 Task: Find connections with filter location Güstrow with filter topic #Believewith filter profile language Spanish with filter current company Cuemath with filter school BBK DAV College for women Amritsar with filter industry Tobacco Manufacturing with filter service category HR Consulting with filter keywords title eCommerce Marketing Specialist
Action: Mouse moved to (333, 266)
Screenshot: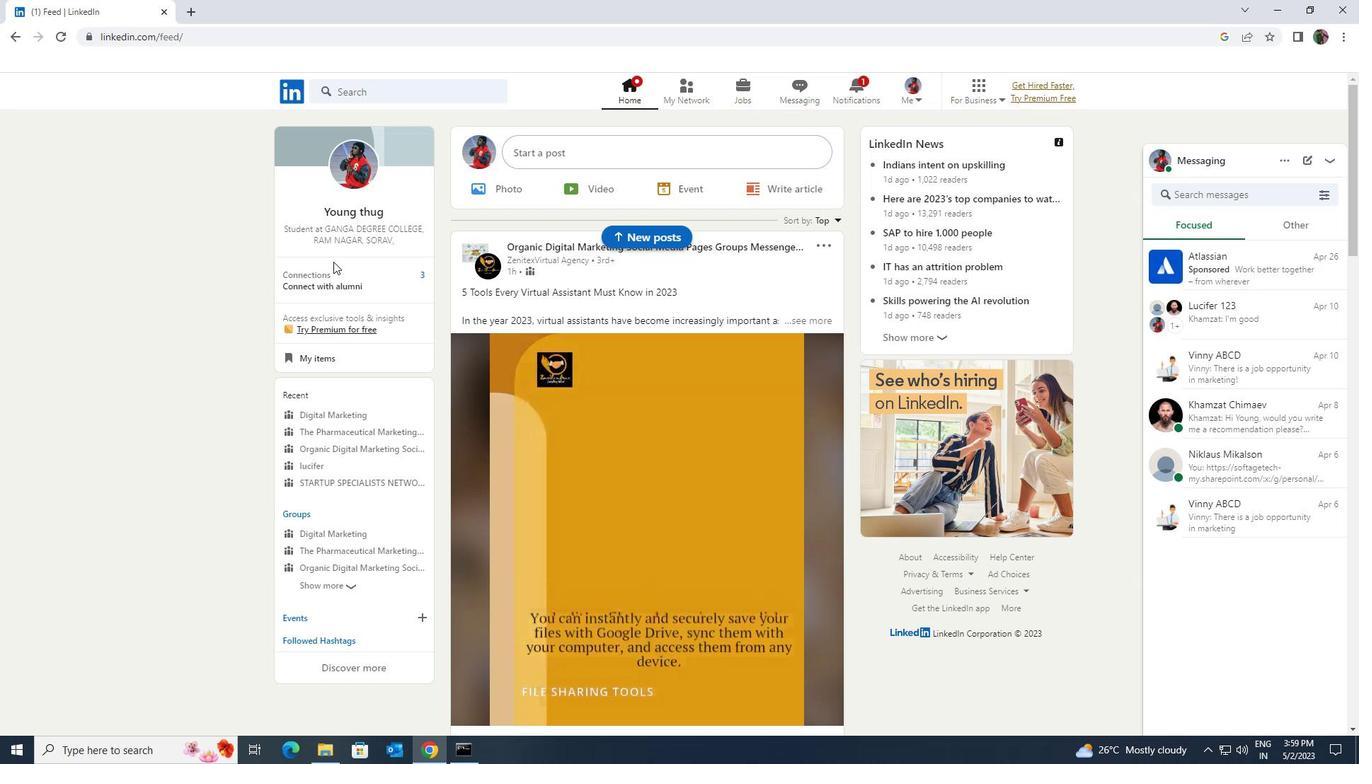 
Action: Mouse pressed left at (333, 266)
Screenshot: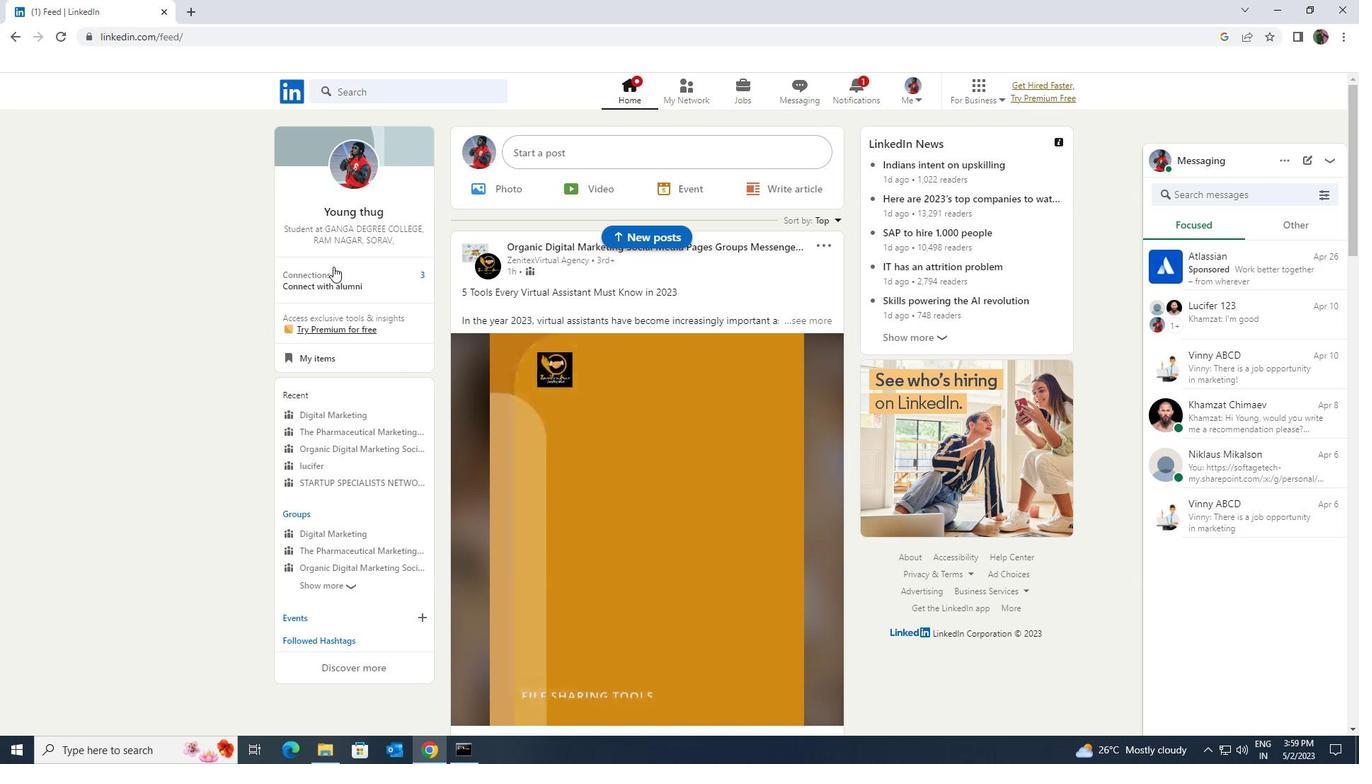 
Action: Mouse moved to (330, 172)
Screenshot: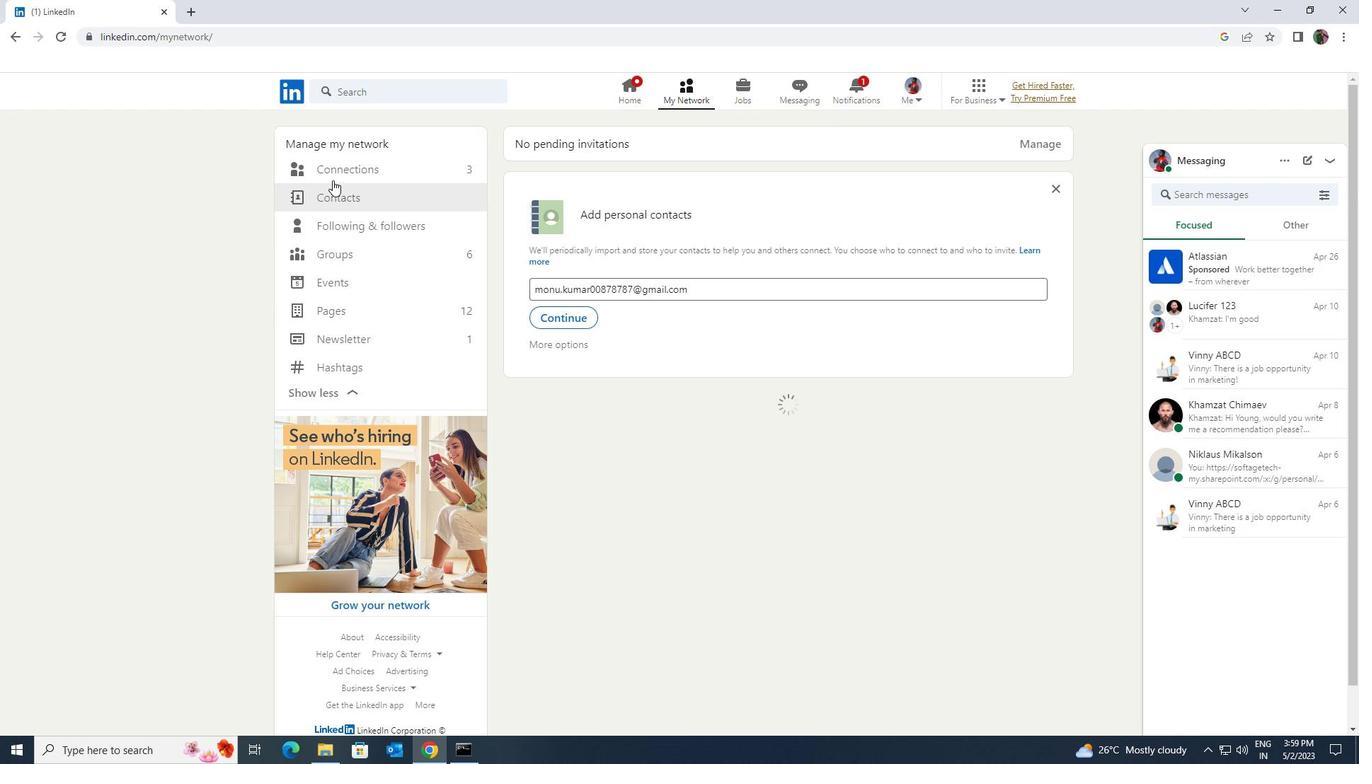 
Action: Mouse pressed left at (330, 172)
Screenshot: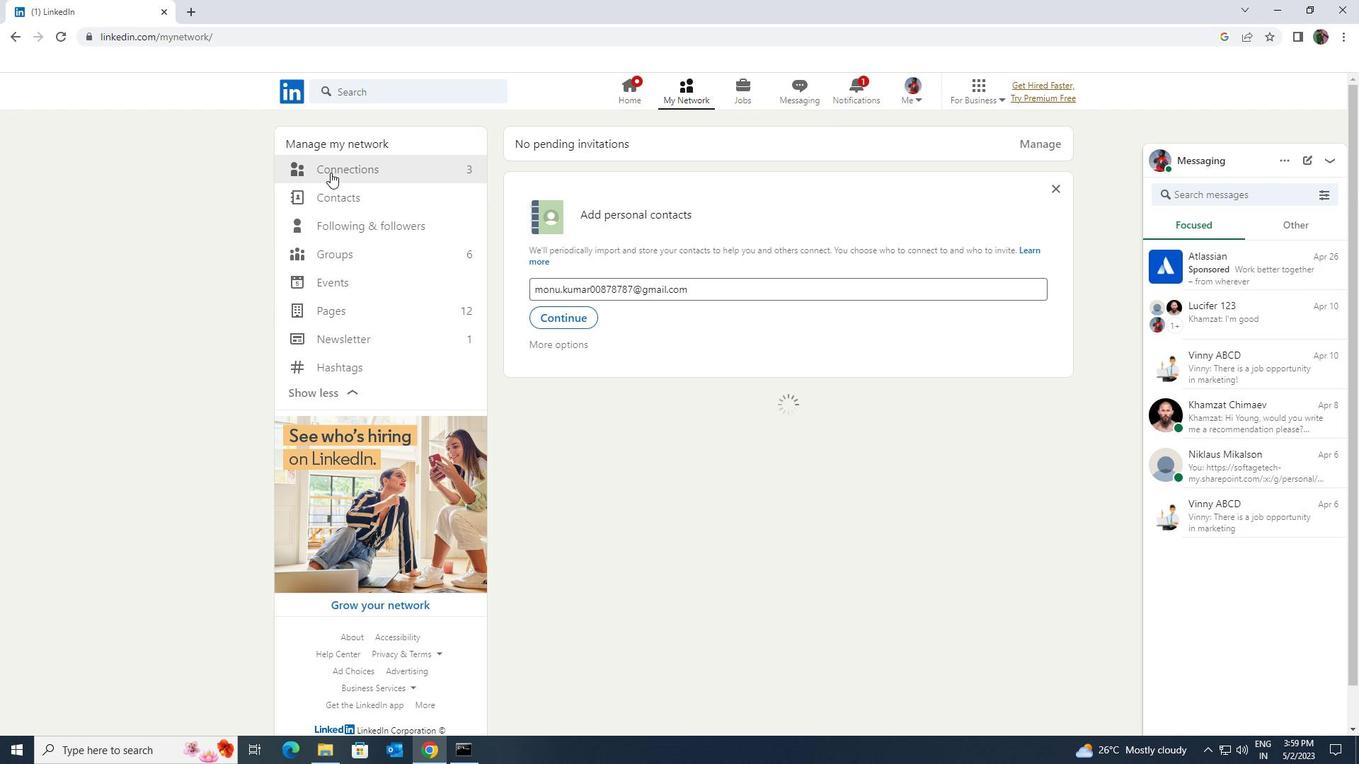 
Action: Mouse moved to (755, 174)
Screenshot: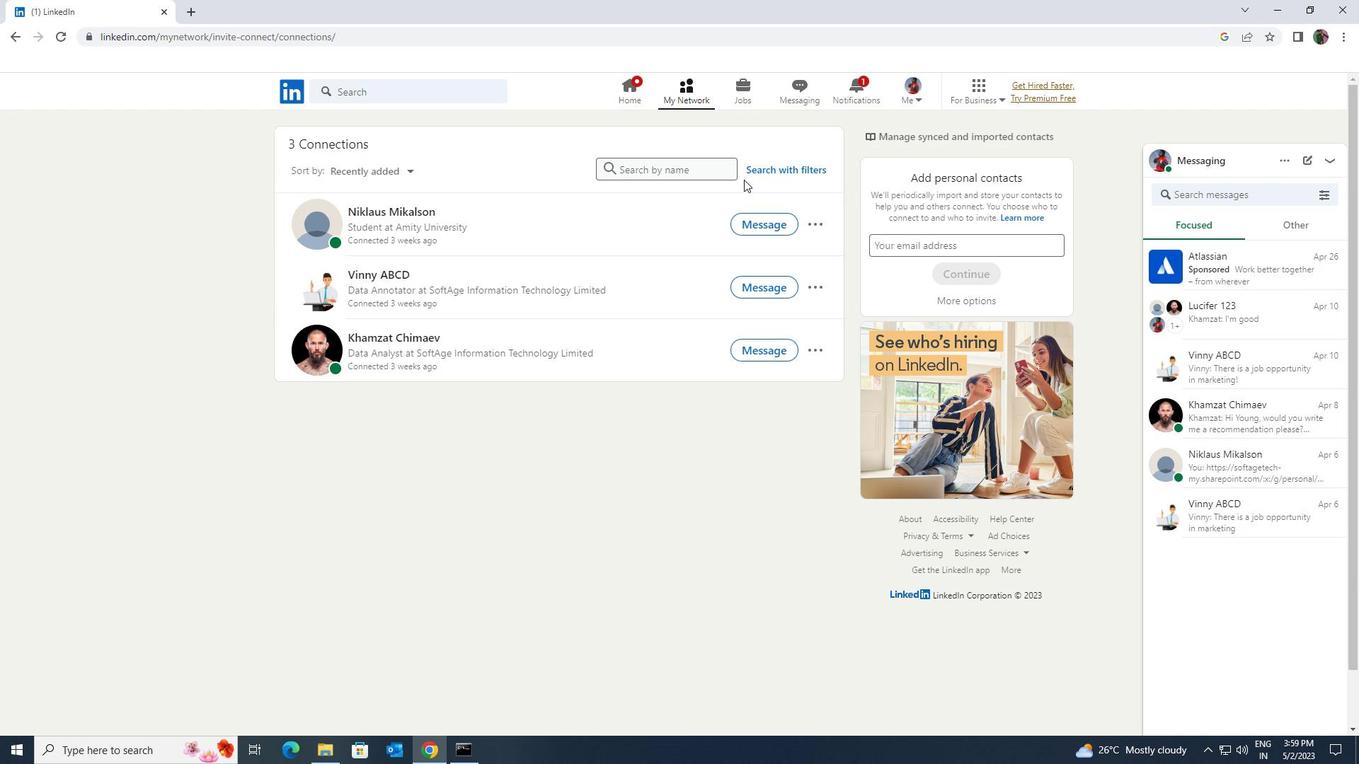 
Action: Mouse pressed left at (755, 174)
Screenshot: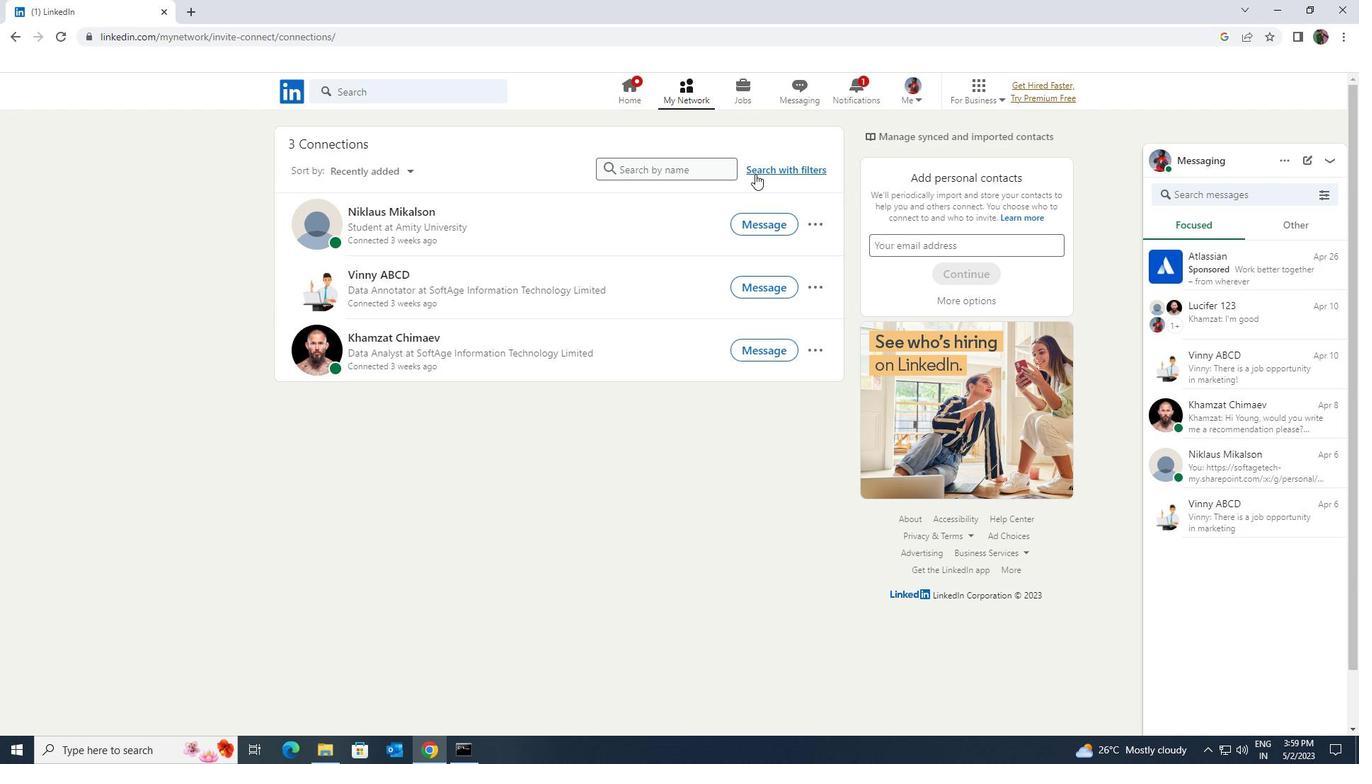 
Action: Mouse moved to (727, 126)
Screenshot: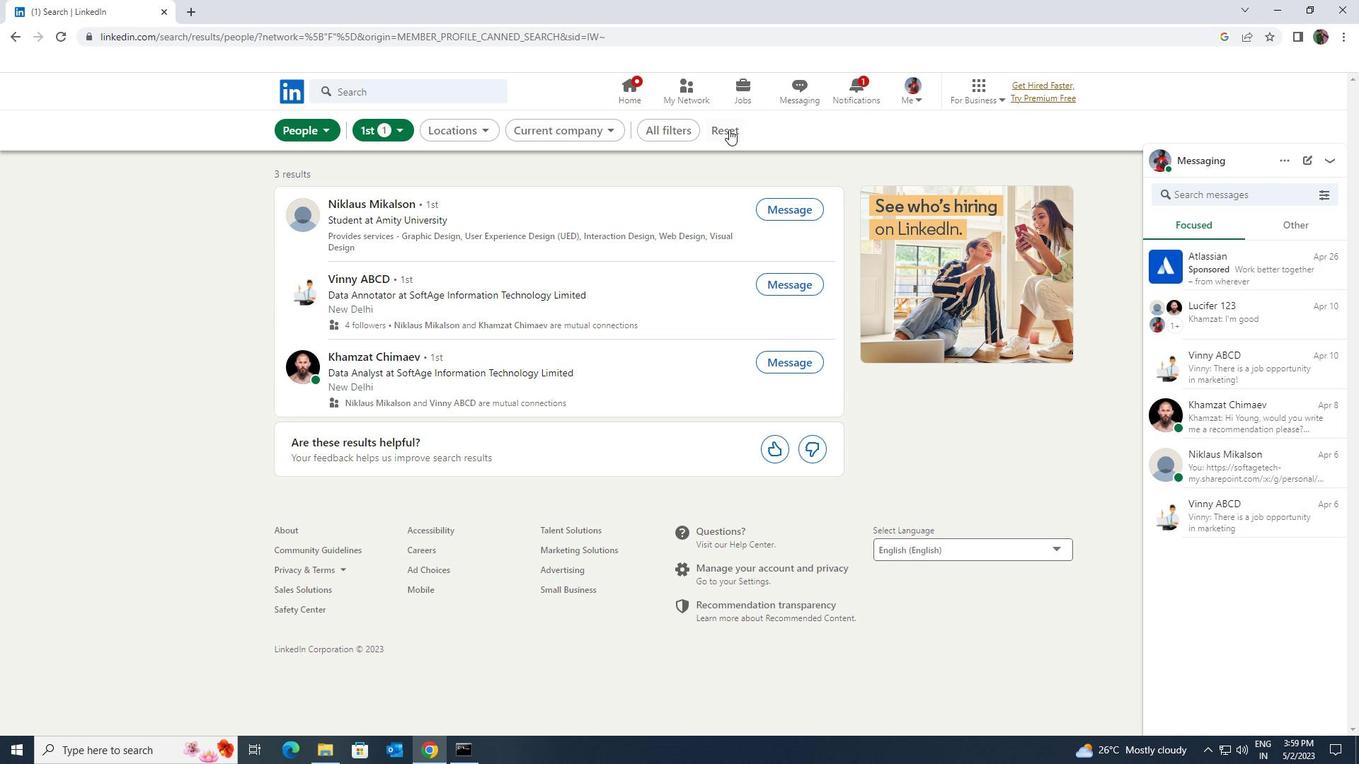 
Action: Mouse pressed left at (727, 126)
Screenshot: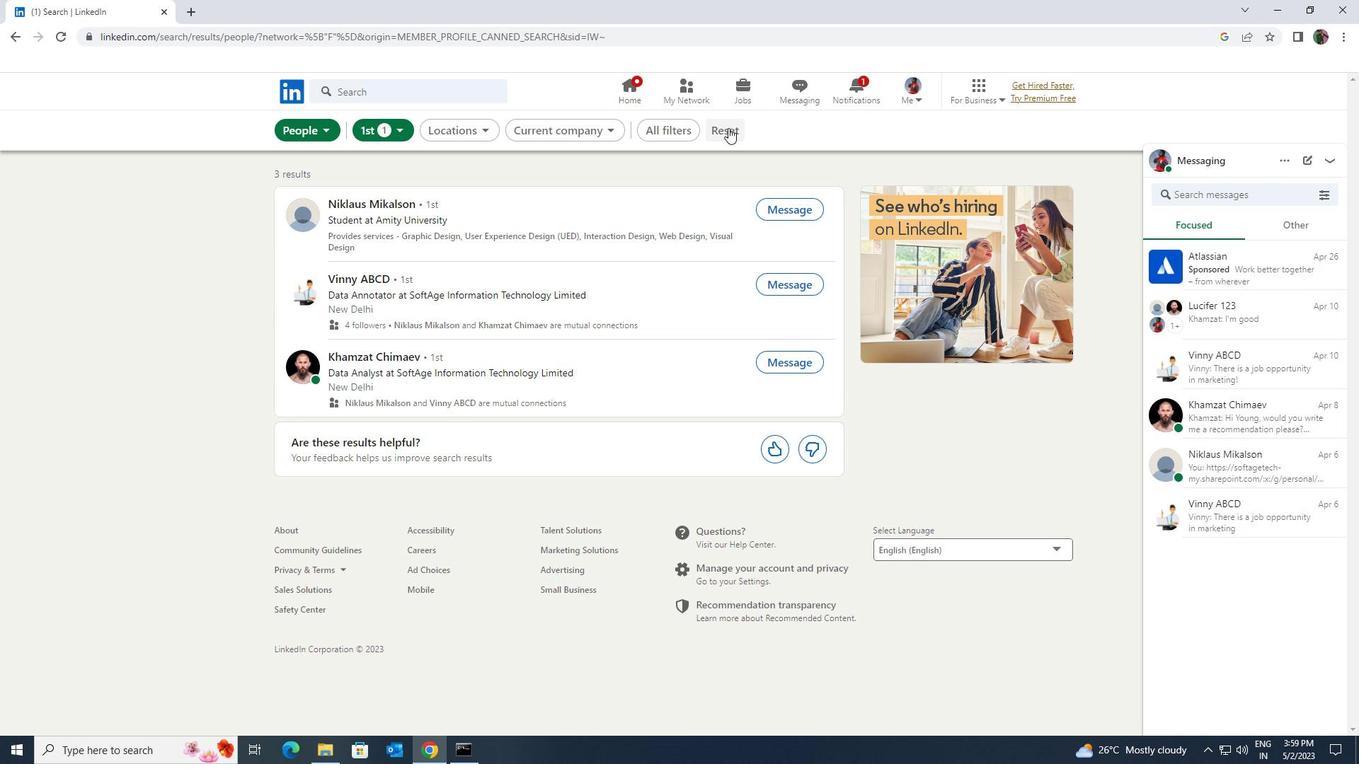 
Action: Mouse moved to (710, 127)
Screenshot: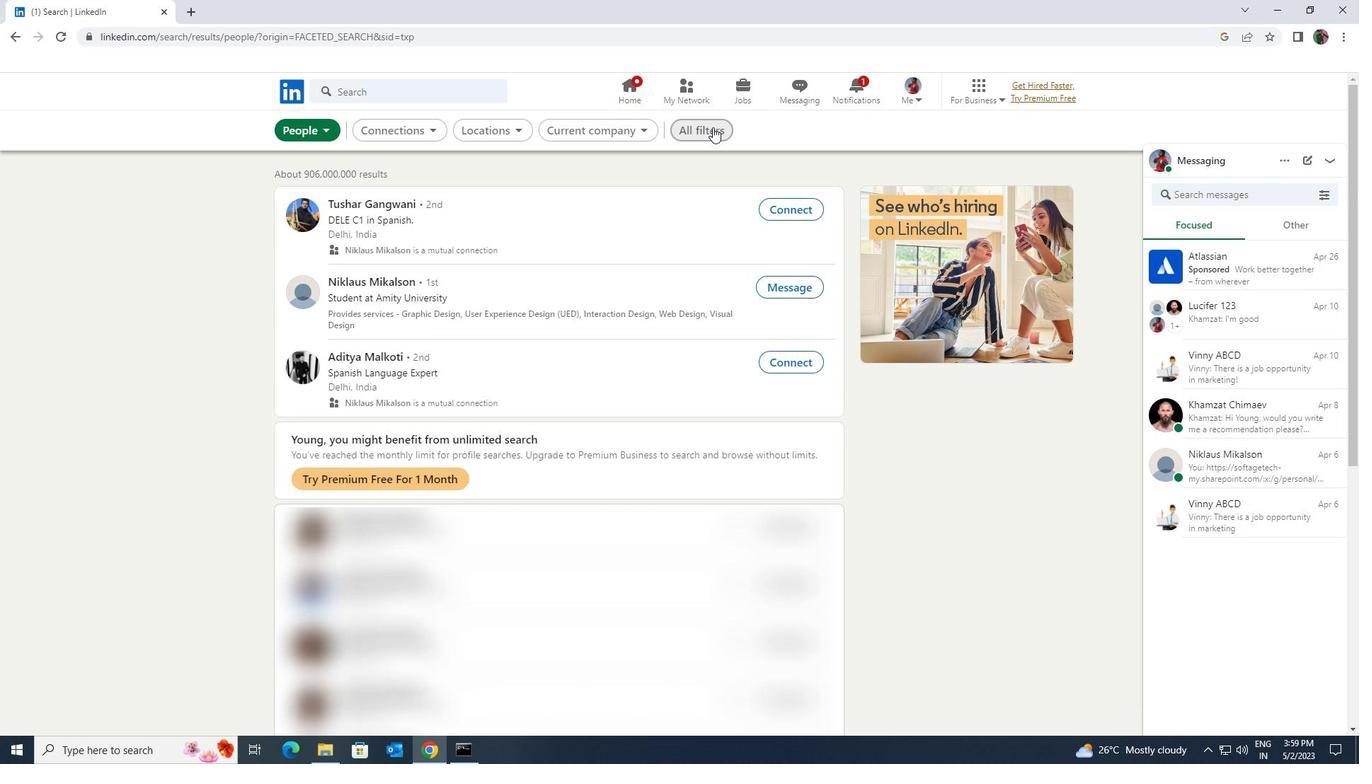 
Action: Mouse pressed left at (710, 127)
Screenshot: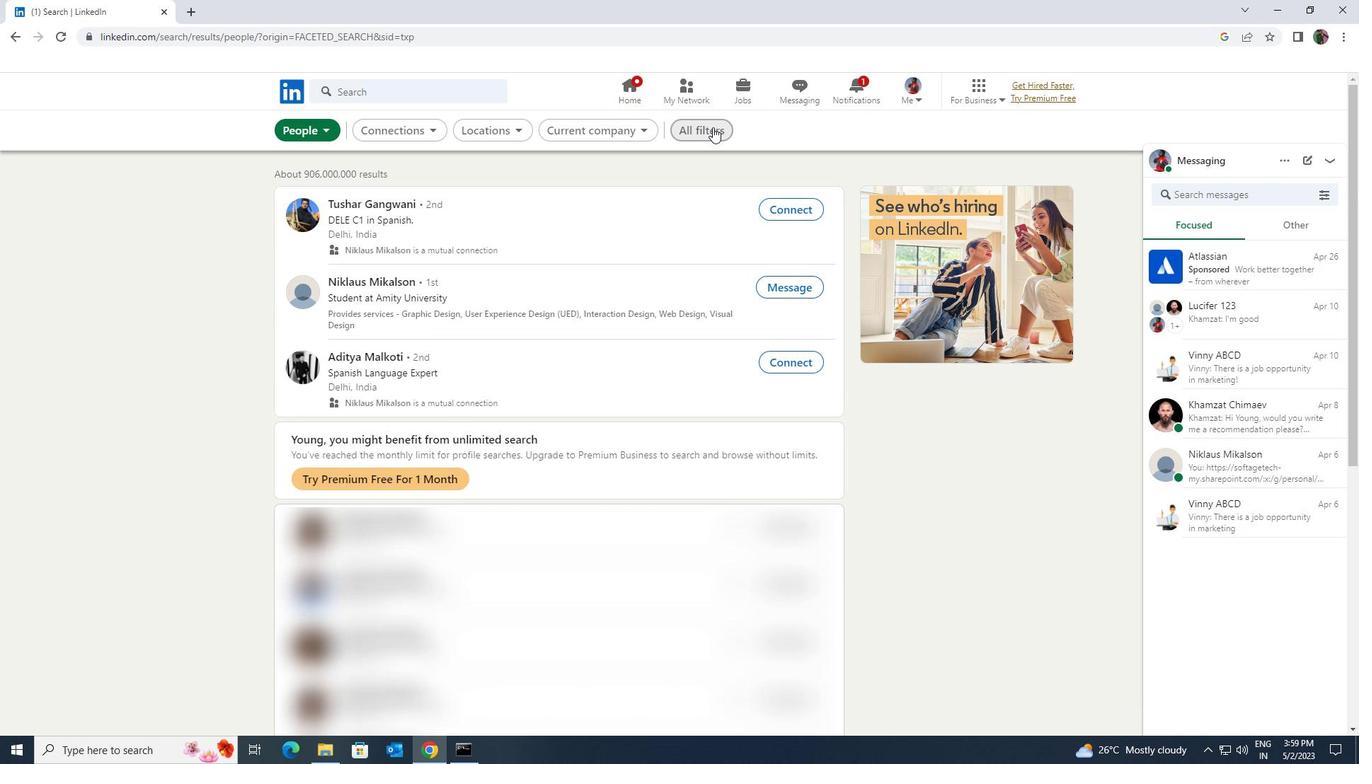 
Action: Mouse moved to (1168, 553)
Screenshot: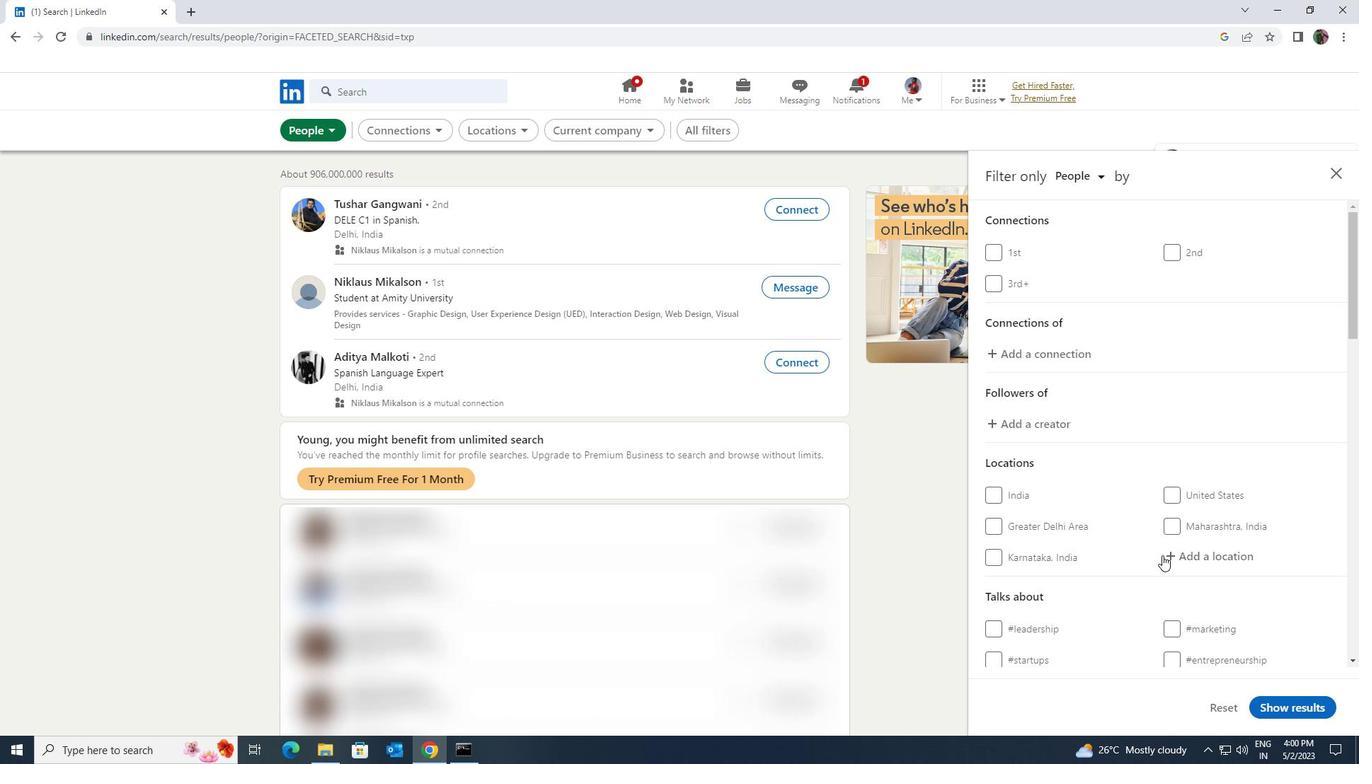 
Action: Mouse pressed left at (1168, 553)
Screenshot: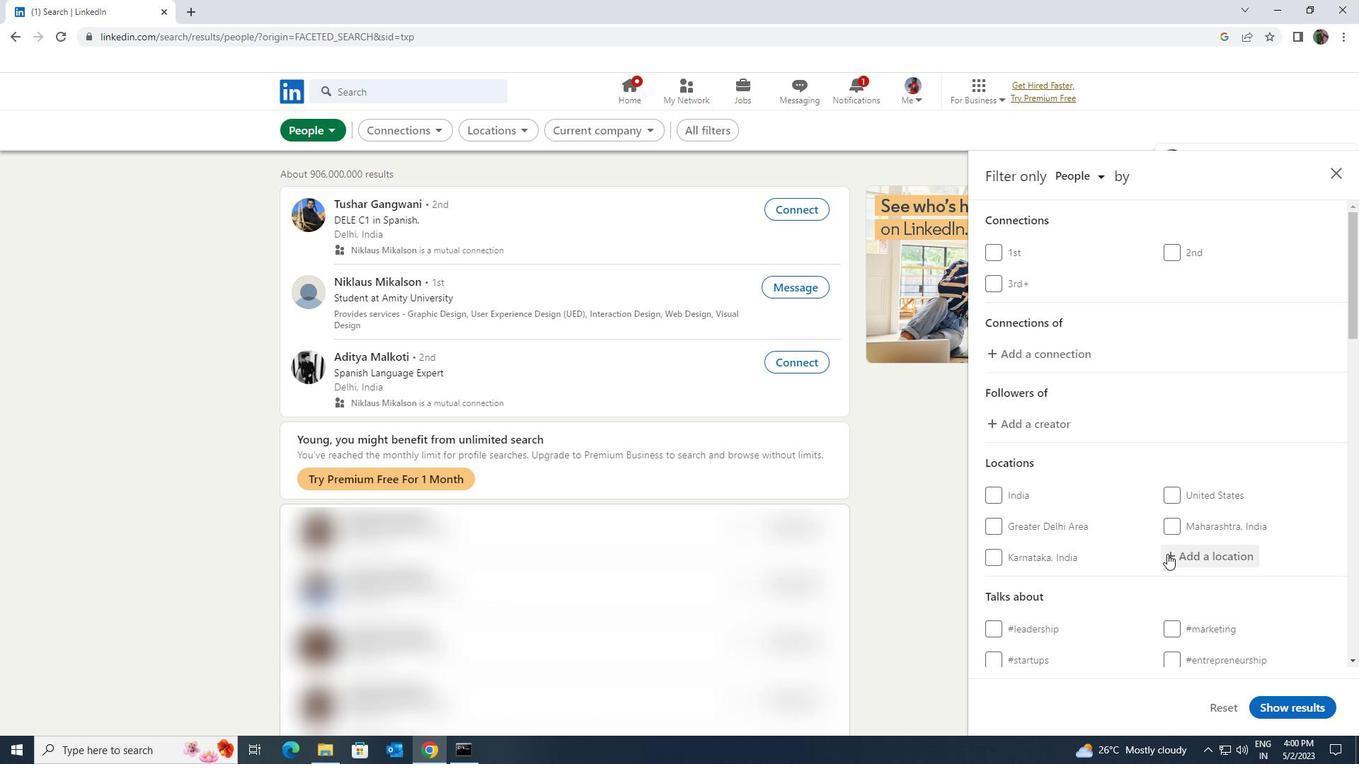 
Action: Key pressed <Key.caps_lock><Key.shift><Key.shift><Key.shift><Key.shift><Key.shift><Key.shift><Key.shift><Key.shift><Key.shift><Key.shift><Key.shift><Key.shift><Key.shift><Key.shift><Key.shift><Key.shift><Key.shift><Key.shift><Key.shift><Key.caps_lock>GUSTROW
Screenshot: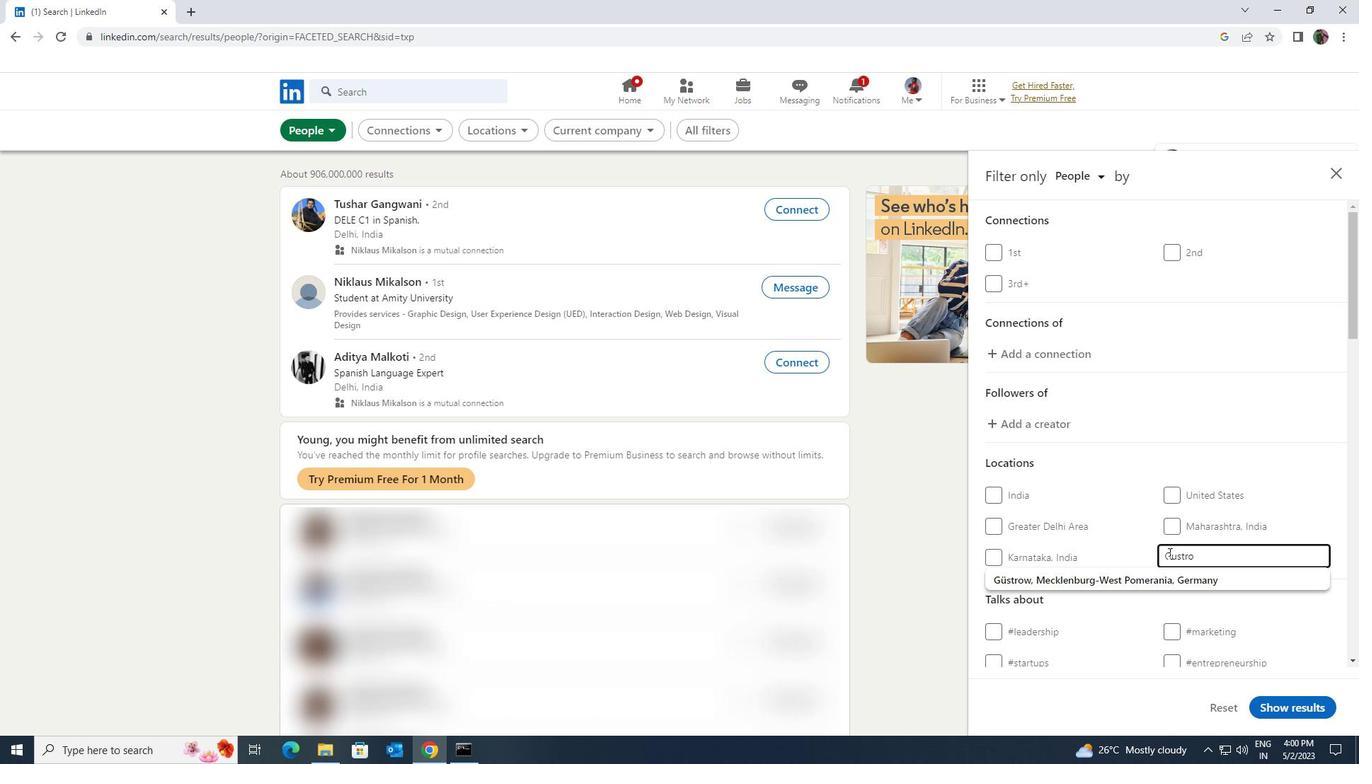 
Action: Mouse moved to (1159, 574)
Screenshot: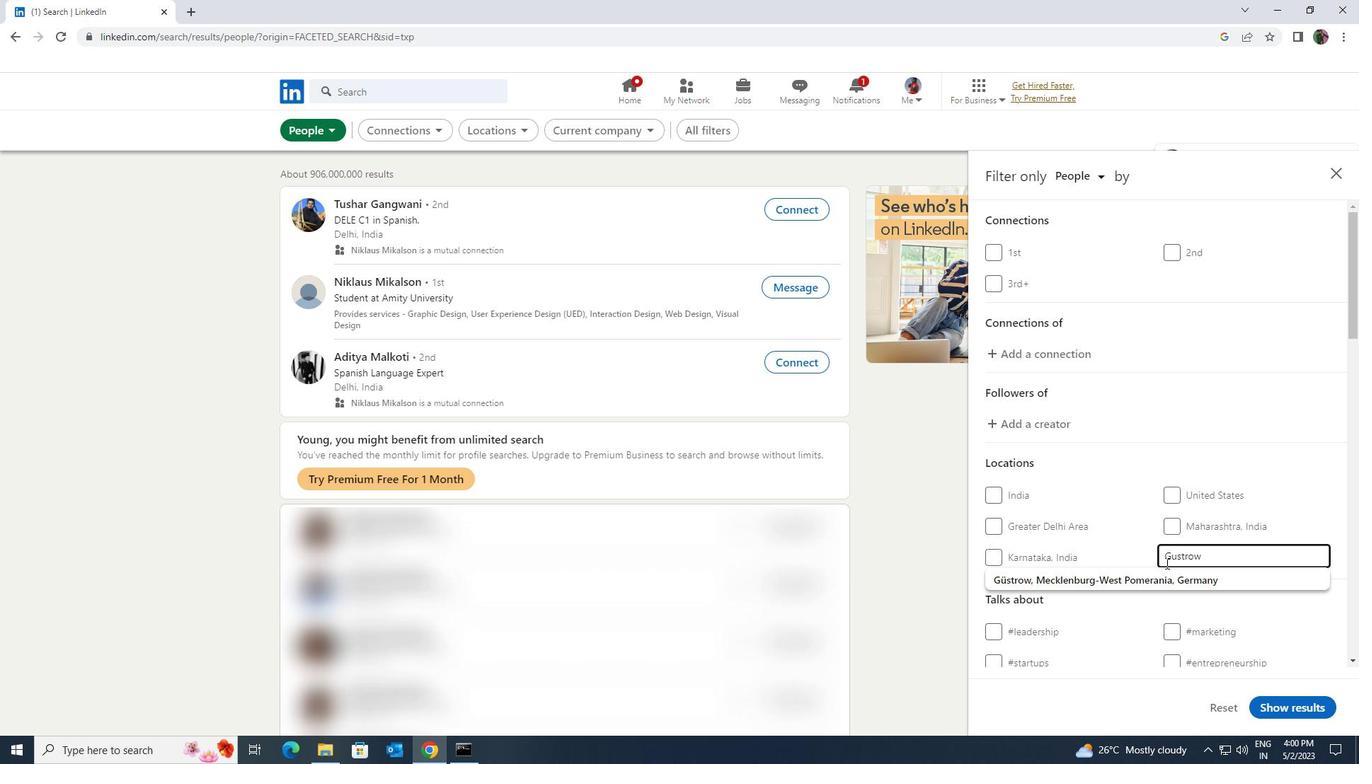 
Action: Mouse pressed left at (1159, 574)
Screenshot: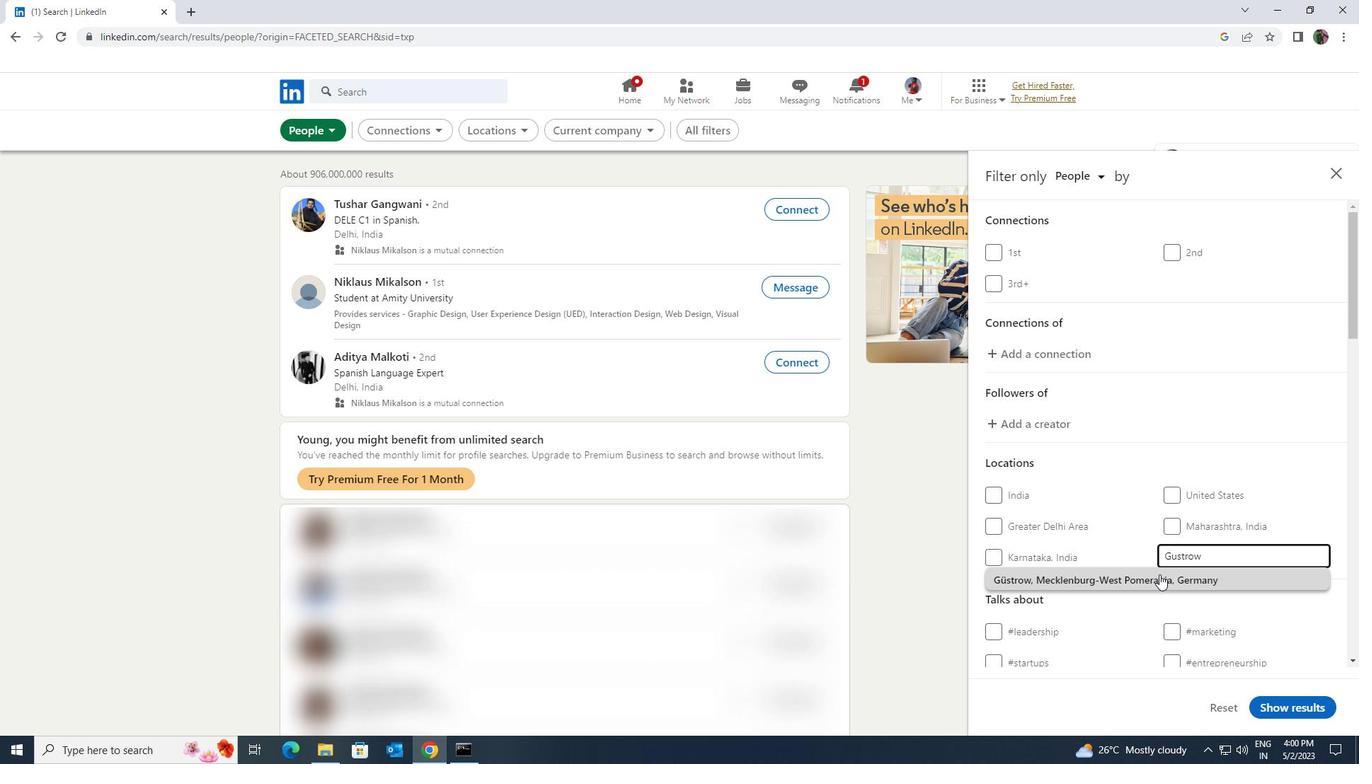 
Action: Mouse scrolled (1159, 574) with delta (0, 0)
Screenshot: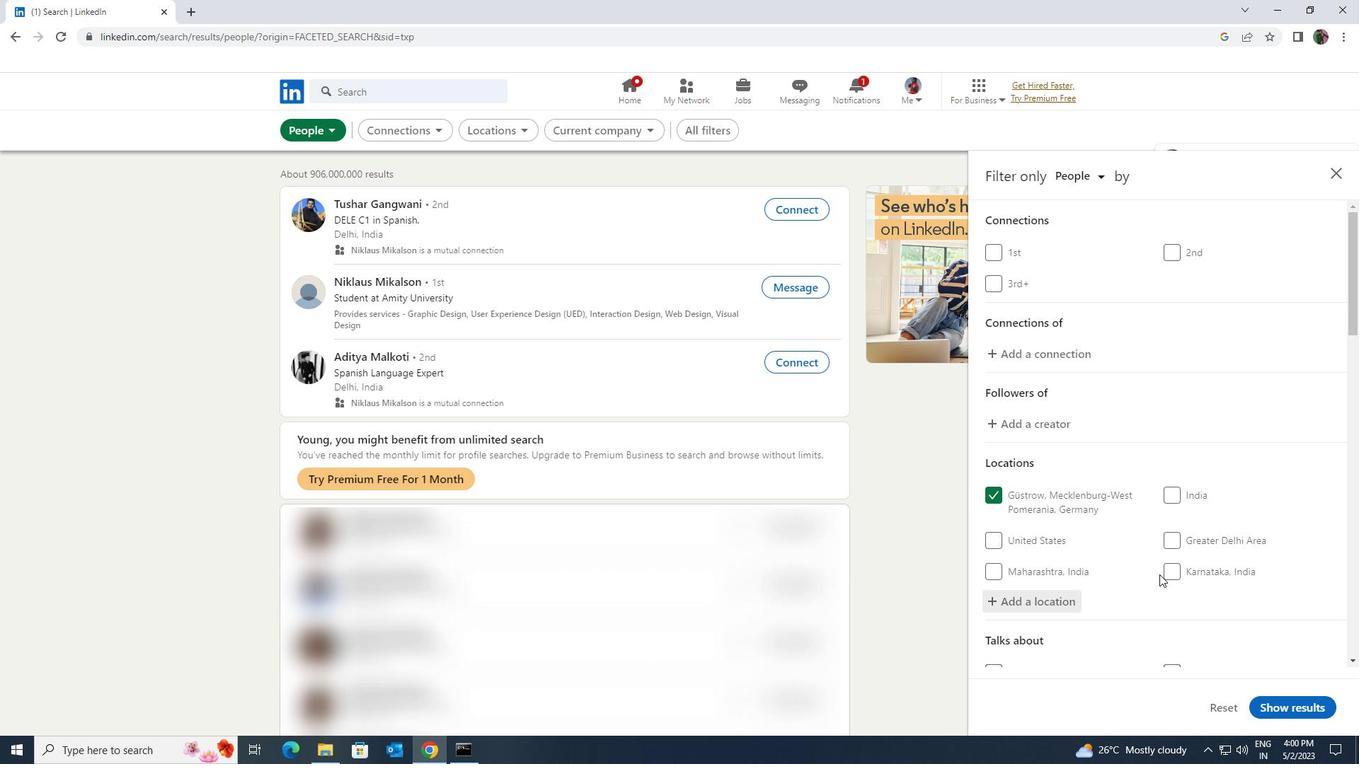 
Action: Mouse scrolled (1159, 574) with delta (0, 0)
Screenshot: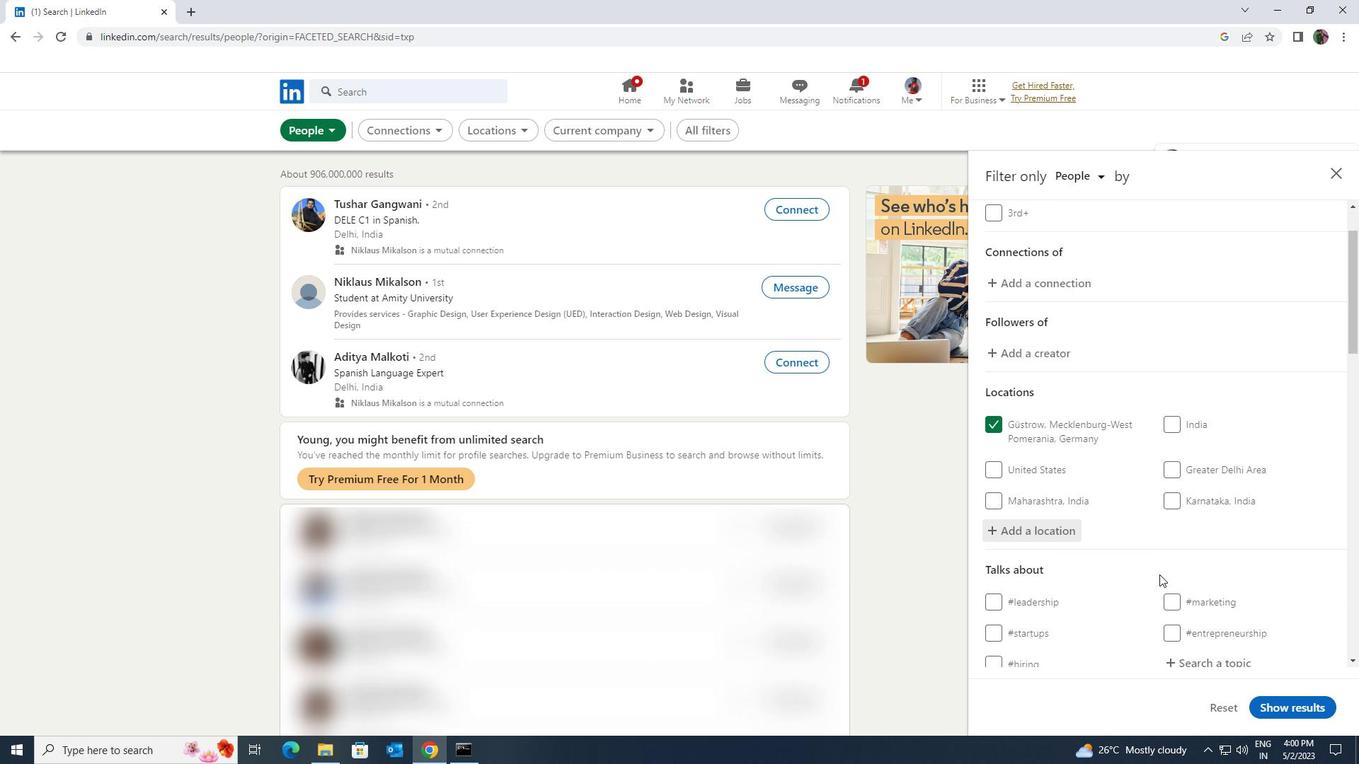
Action: Mouse scrolled (1159, 574) with delta (0, 0)
Screenshot: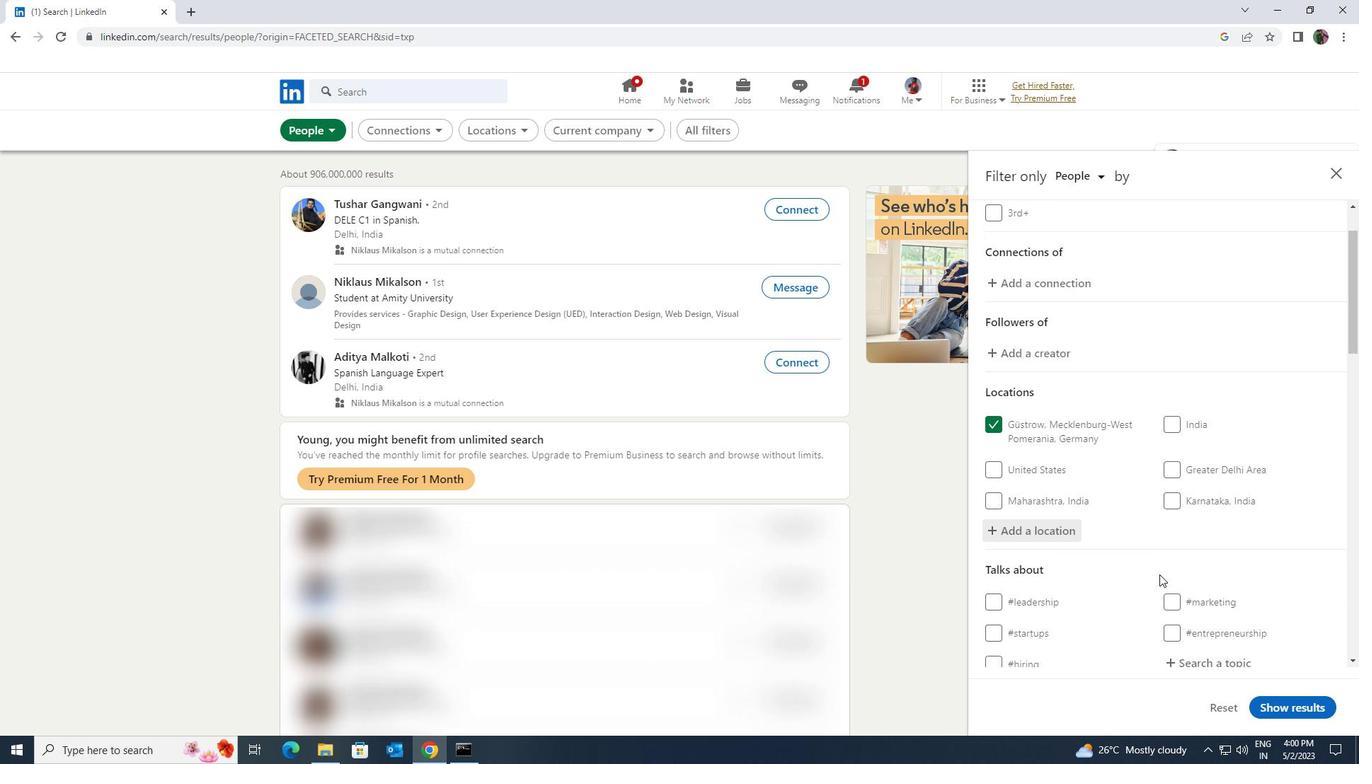 
Action: Mouse moved to (1177, 528)
Screenshot: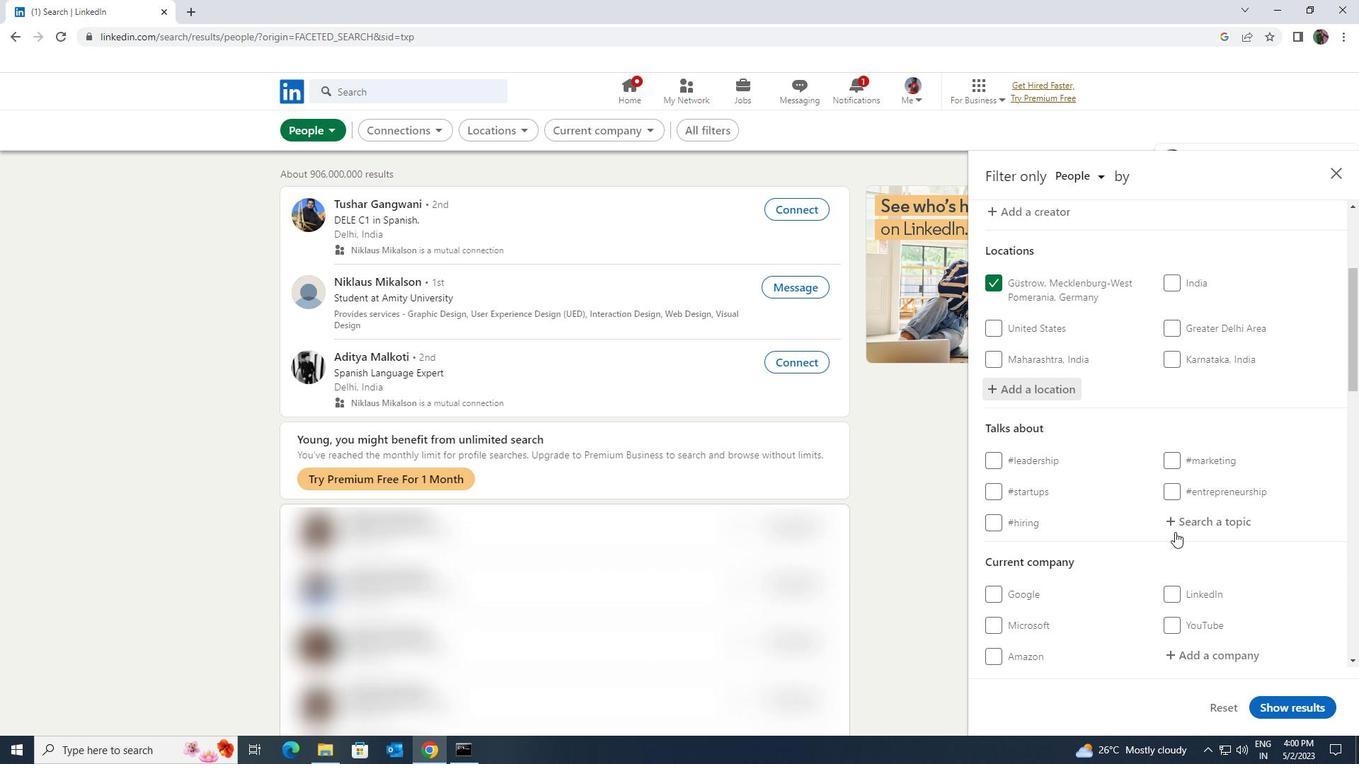 
Action: Mouse pressed left at (1177, 528)
Screenshot: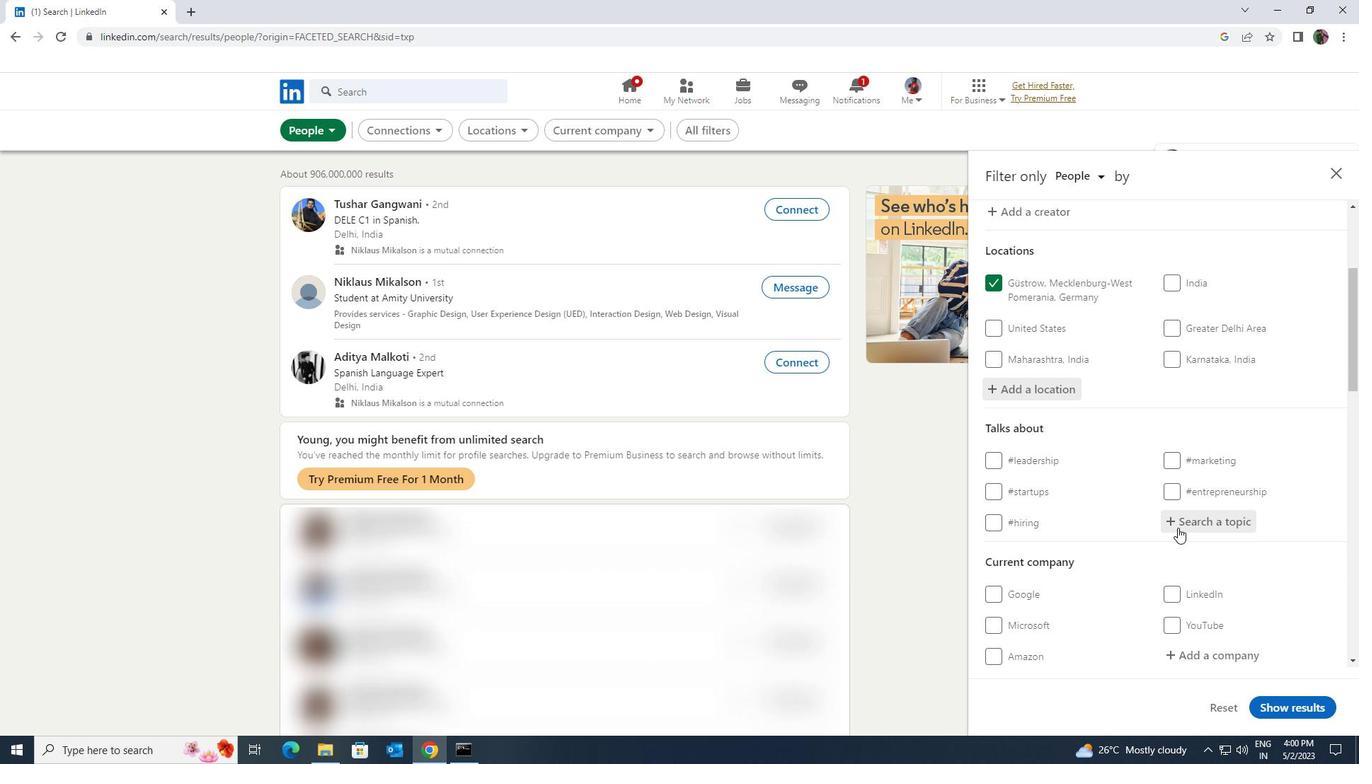 
Action: Key pressed <Key.shift>BELIVE
Screenshot: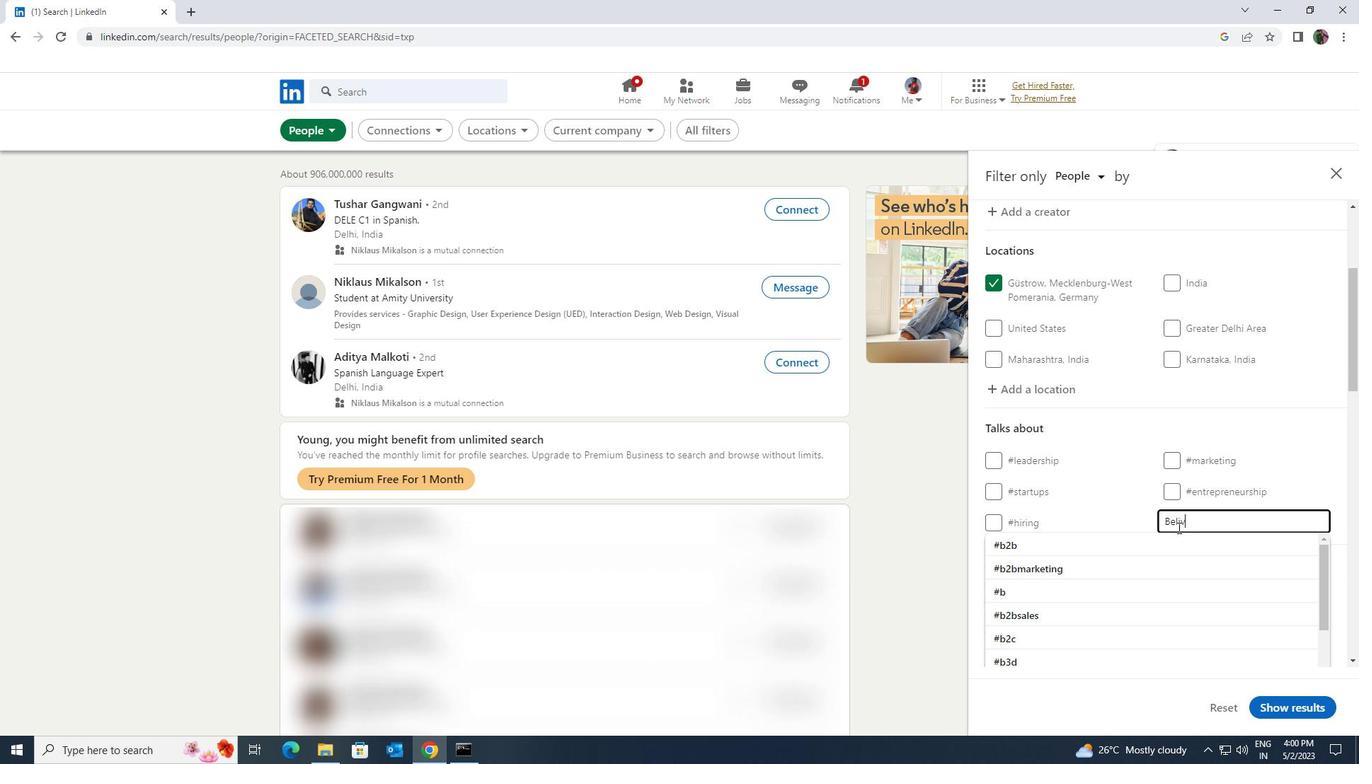 
Action: Mouse moved to (1152, 569)
Screenshot: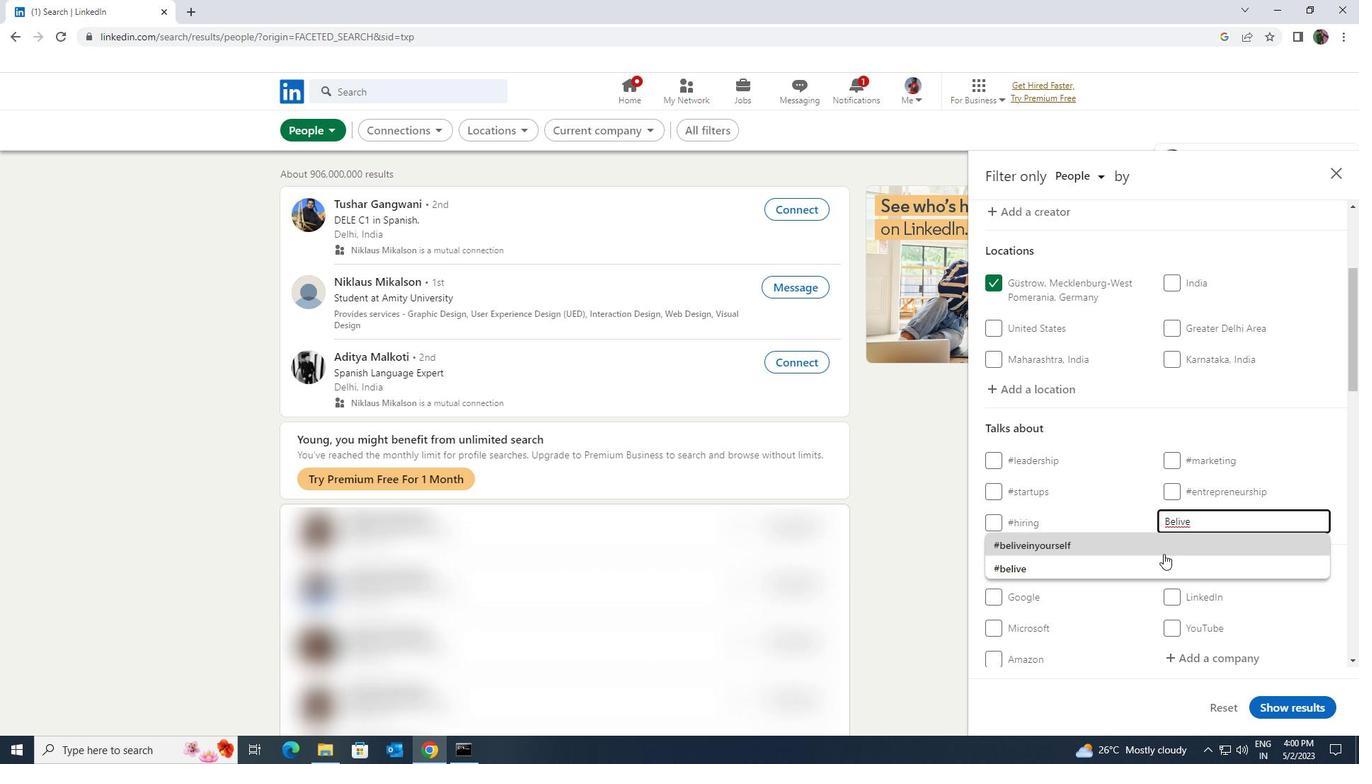
Action: Mouse pressed left at (1152, 569)
Screenshot: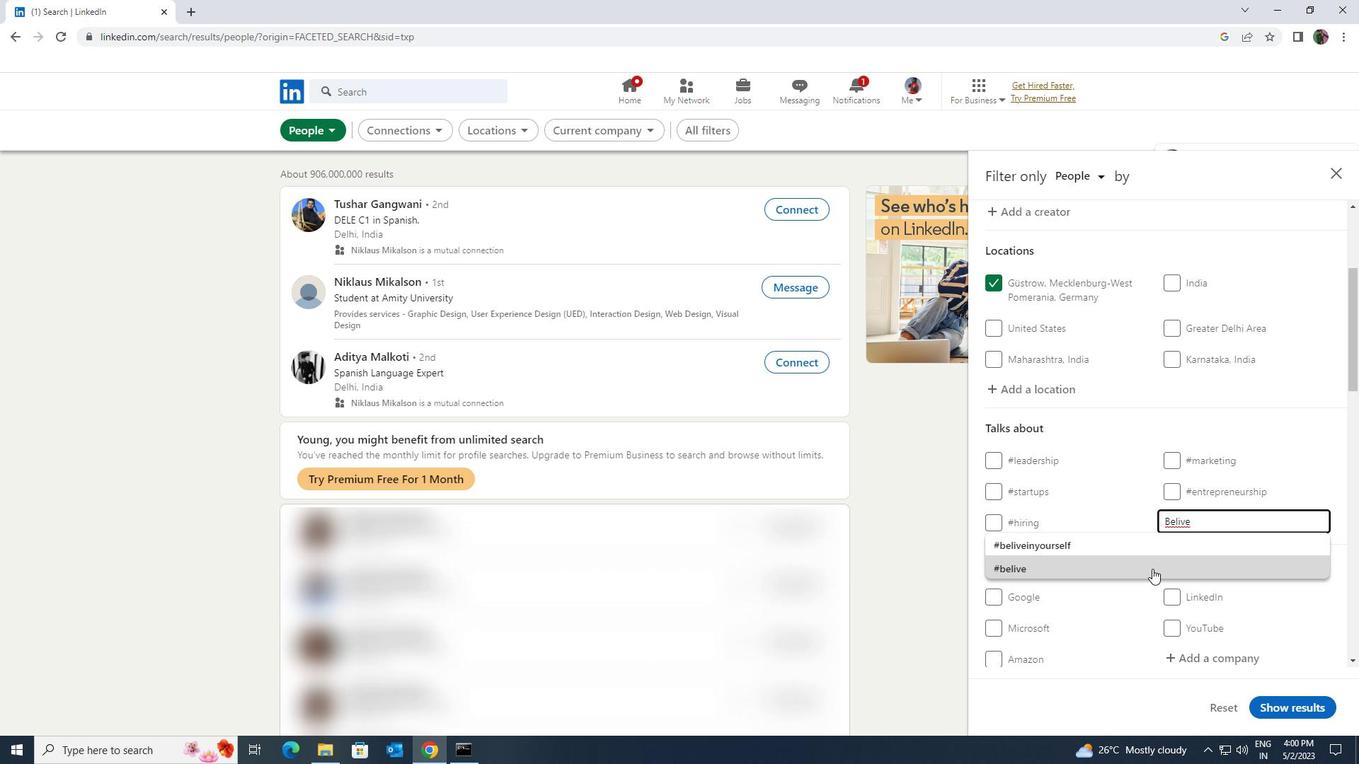 
Action: Mouse scrolled (1152, 568) with delta (0, 0)
Screenshot: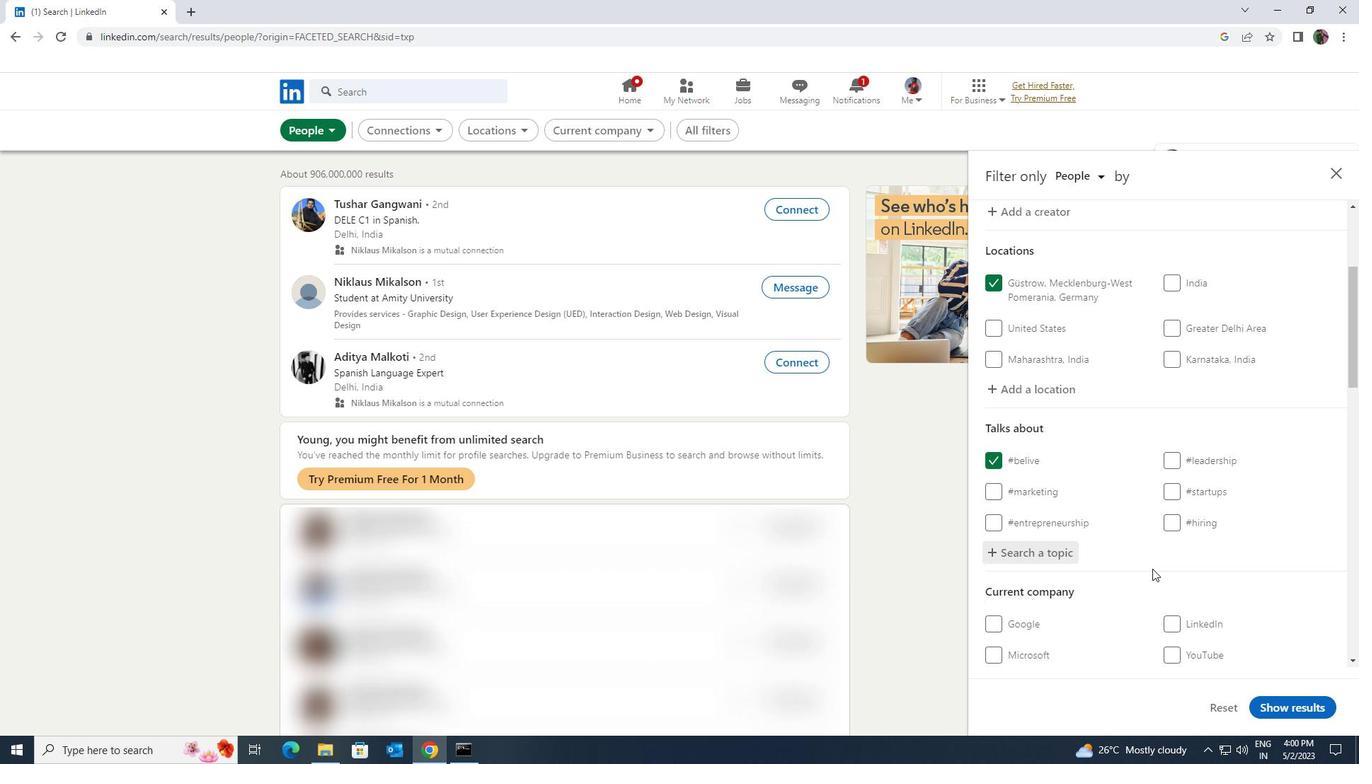 
Action: Mouse scrolled (1152, 568) with delta (0, 0)
Screenshot: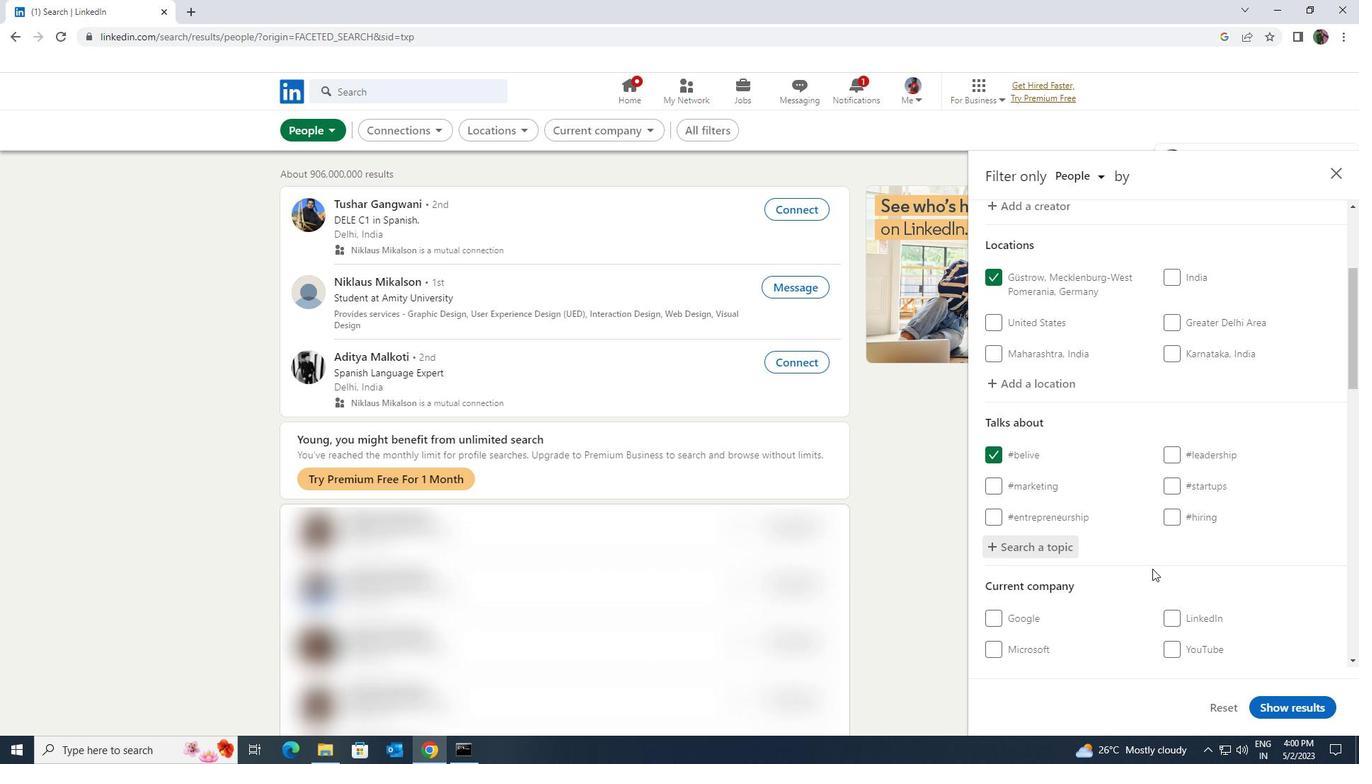 
Action: Mouse scrolled (1152, 568) with delta (0, 0)
Screenshot: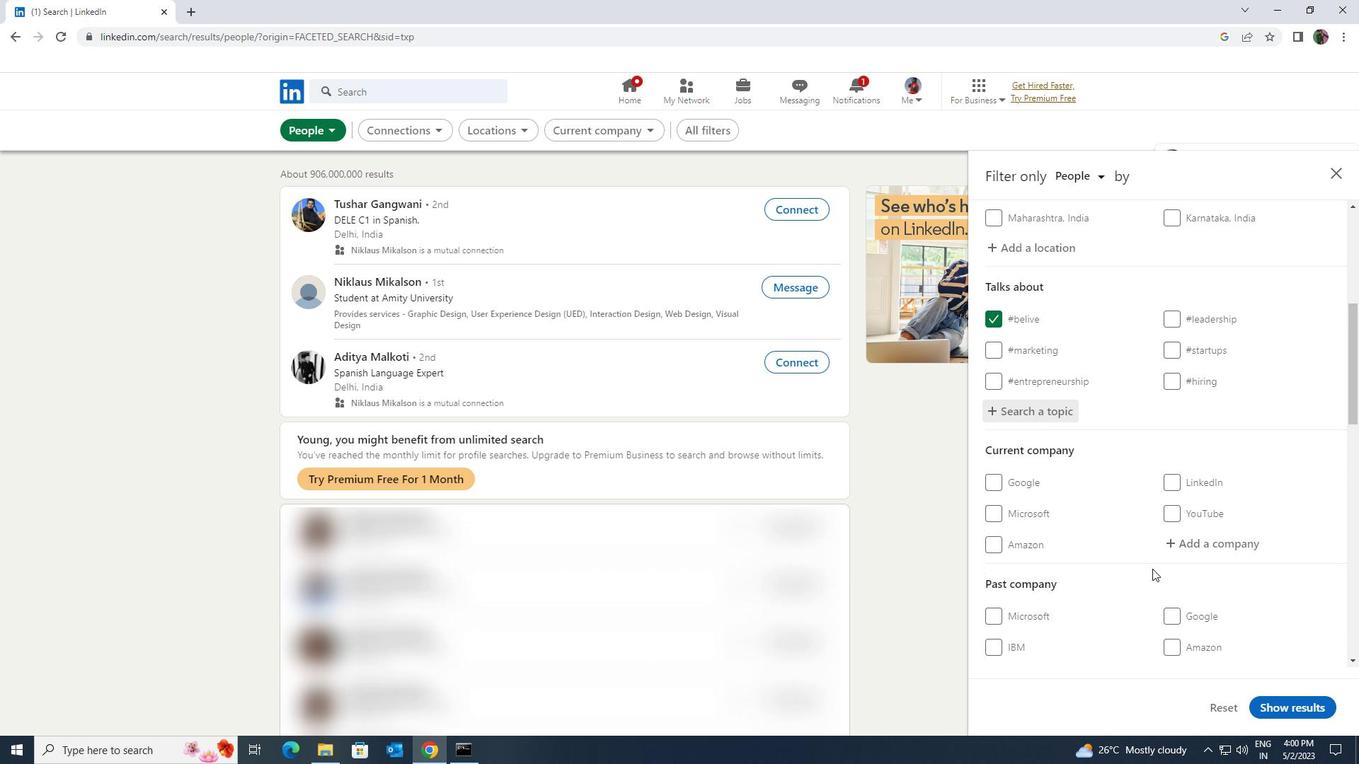 
Action: Mouse moved to (1151, 569)
Screenshot: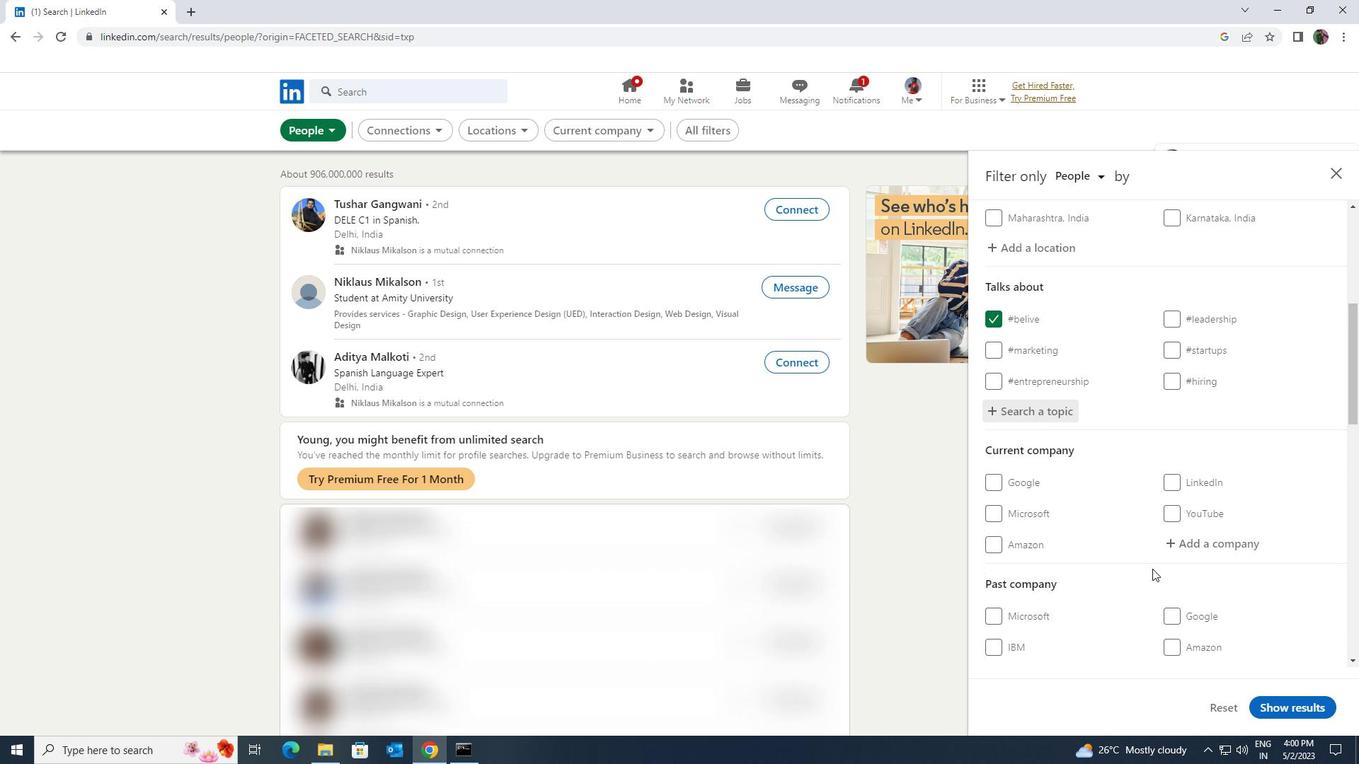 
Action: Mouse scrolled (1151, 569) with delta (0, 0)
Screenshot: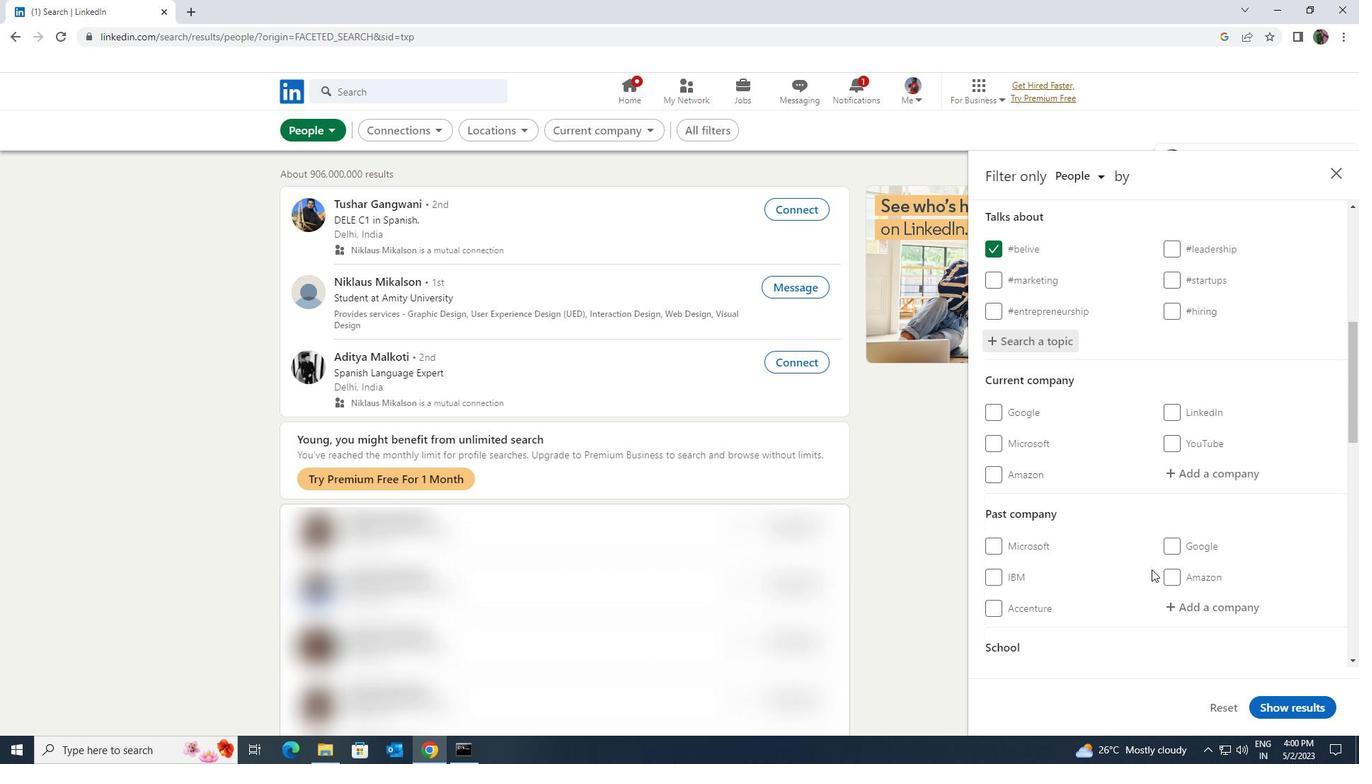 
Action: Mouse scrolled (1151, 569) with delta (0, 0)
Screenshot: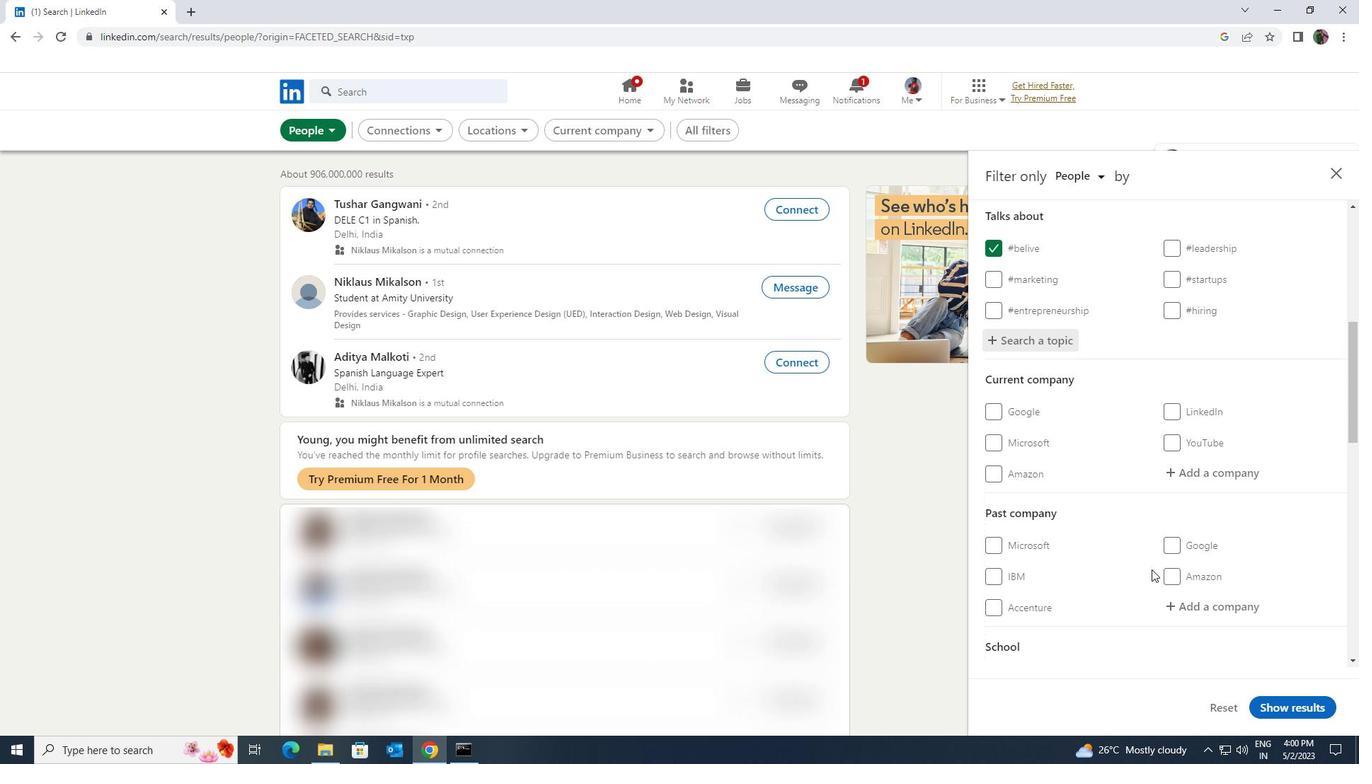 
Action: Mouse scrolled (1151, 569) with delta (0, 0)
Screenshot: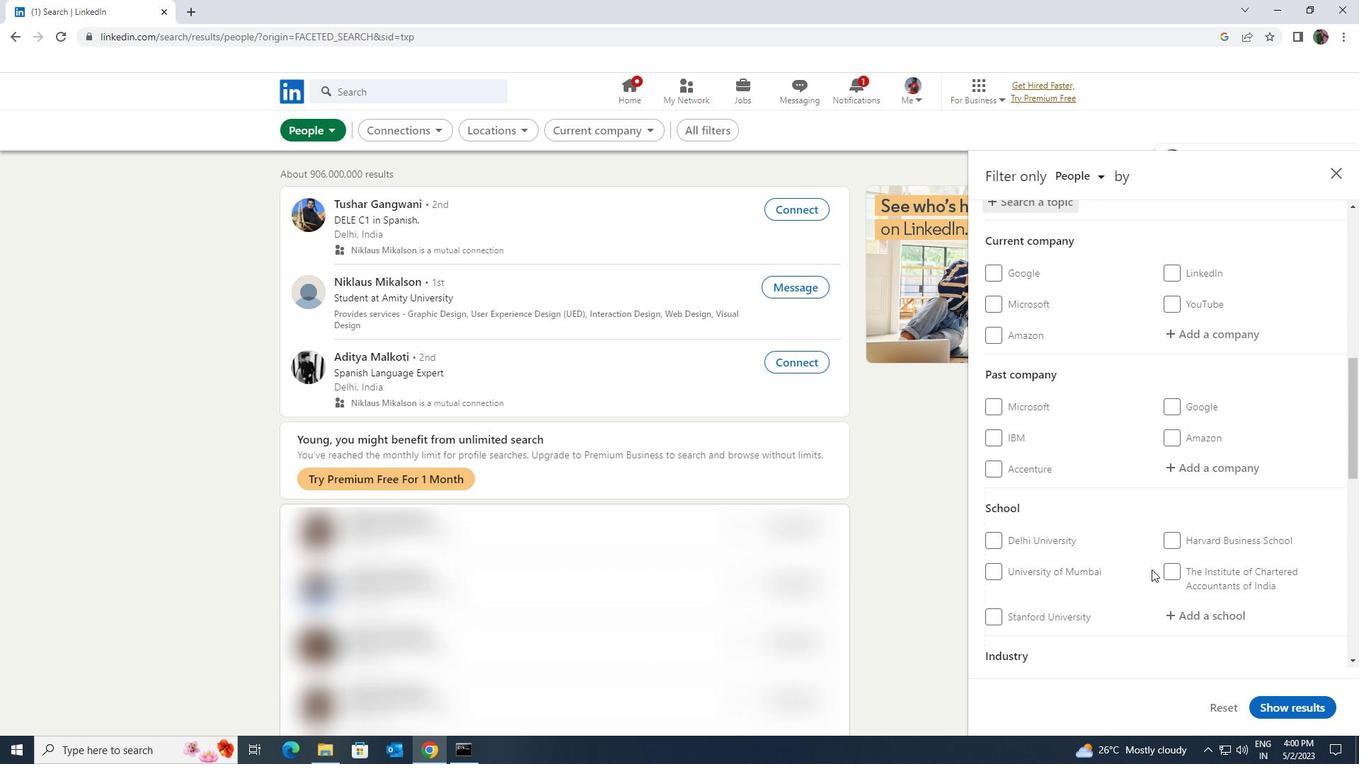 
Action: Mouse scrolled (1151, 569) with delta (0, 0)
Screenshot: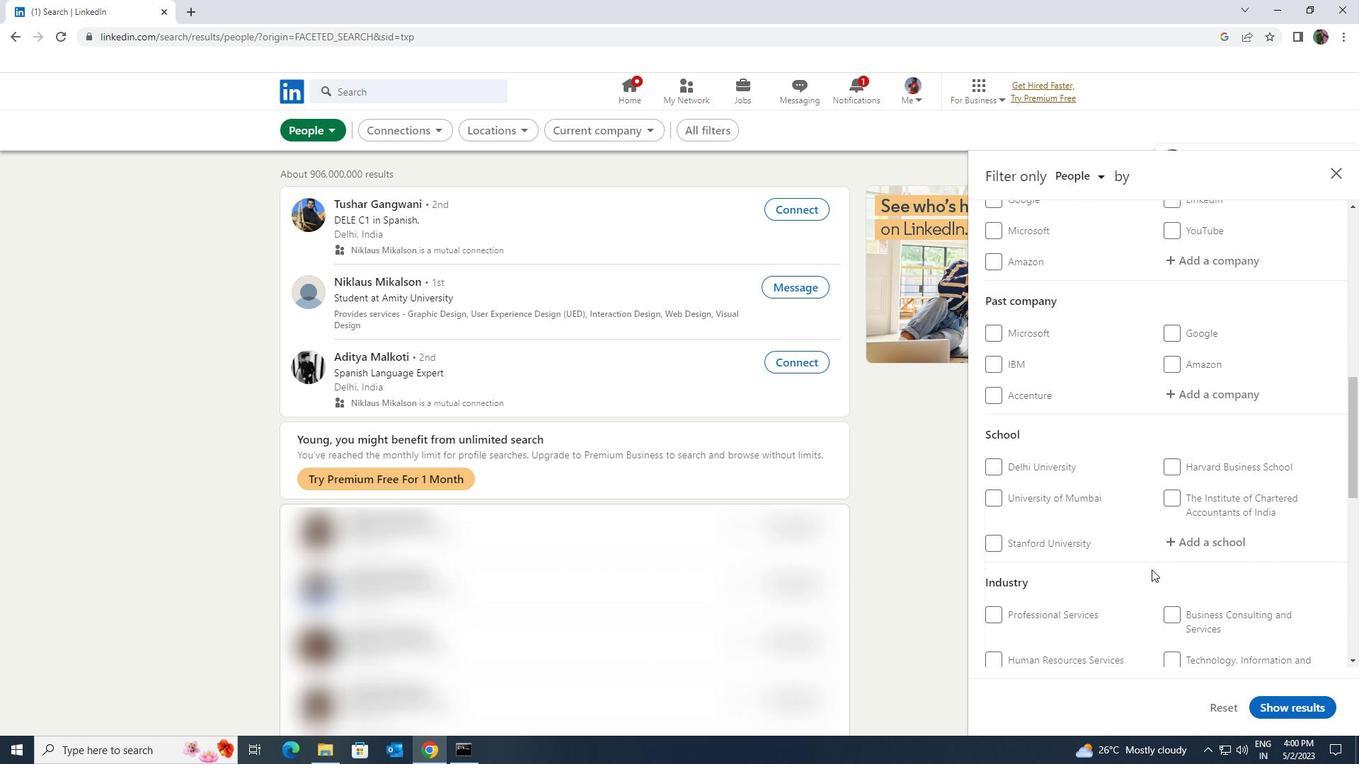 
Action: Mouse moved to (1150, 571)
Screenshot: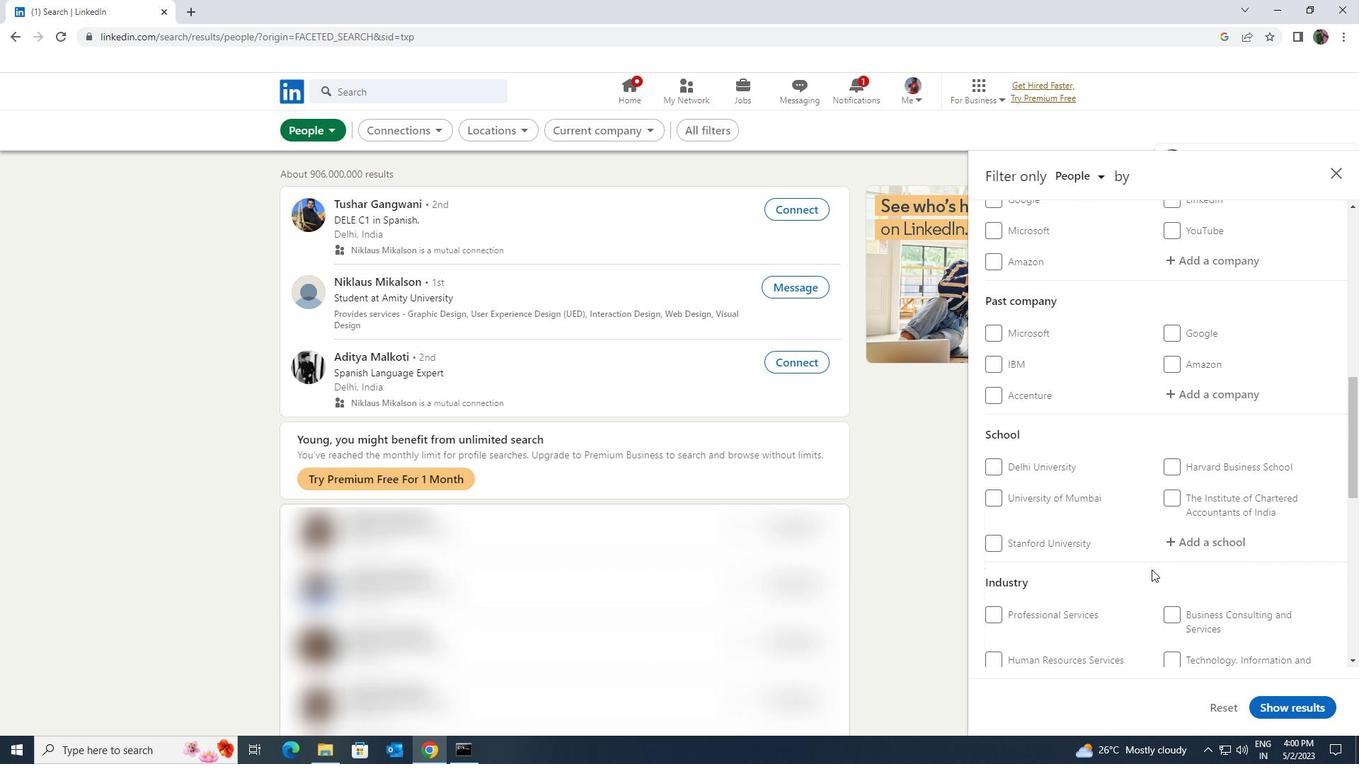 
Action: Mouse scrolled (1150, 570) with delta (0, 0)
Screenshot: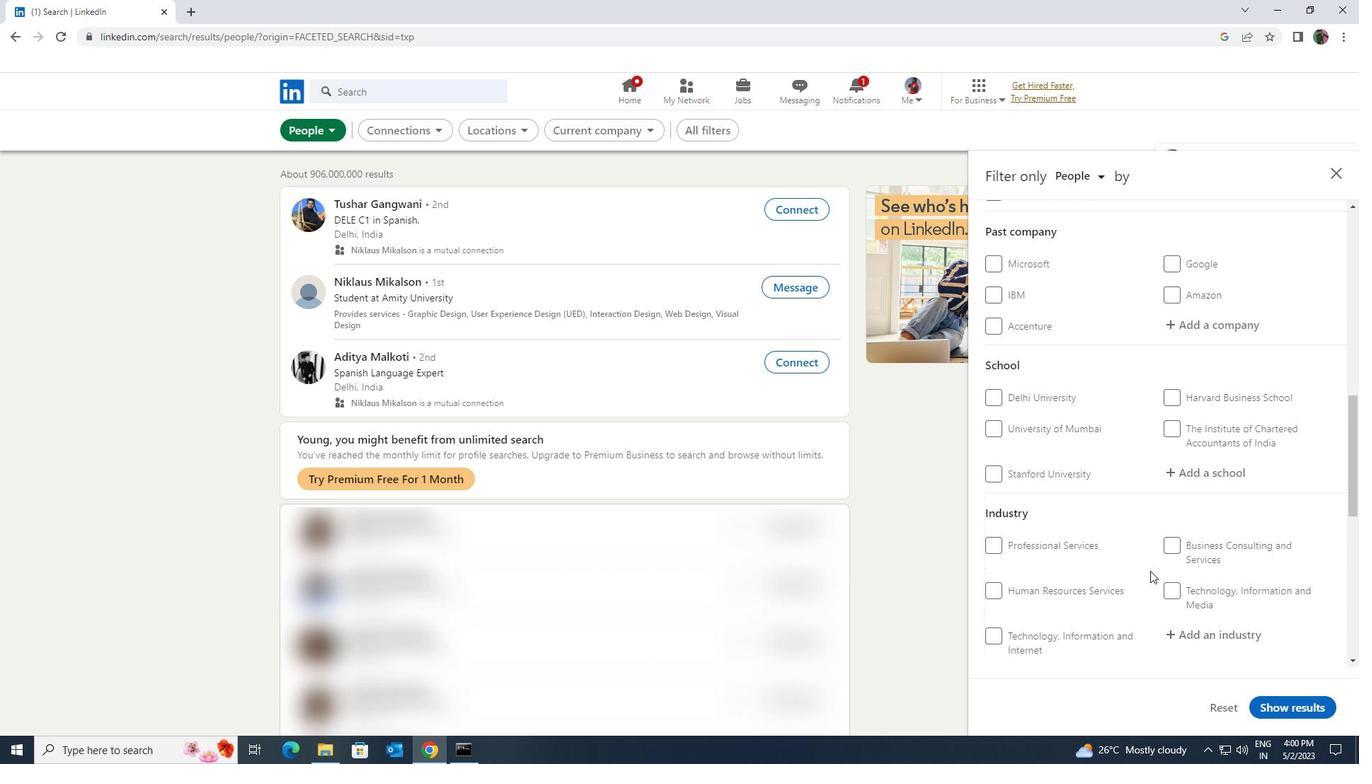 
Action: Mouse scrolled (1150, 570) with delta (0, 0)
Screenshot: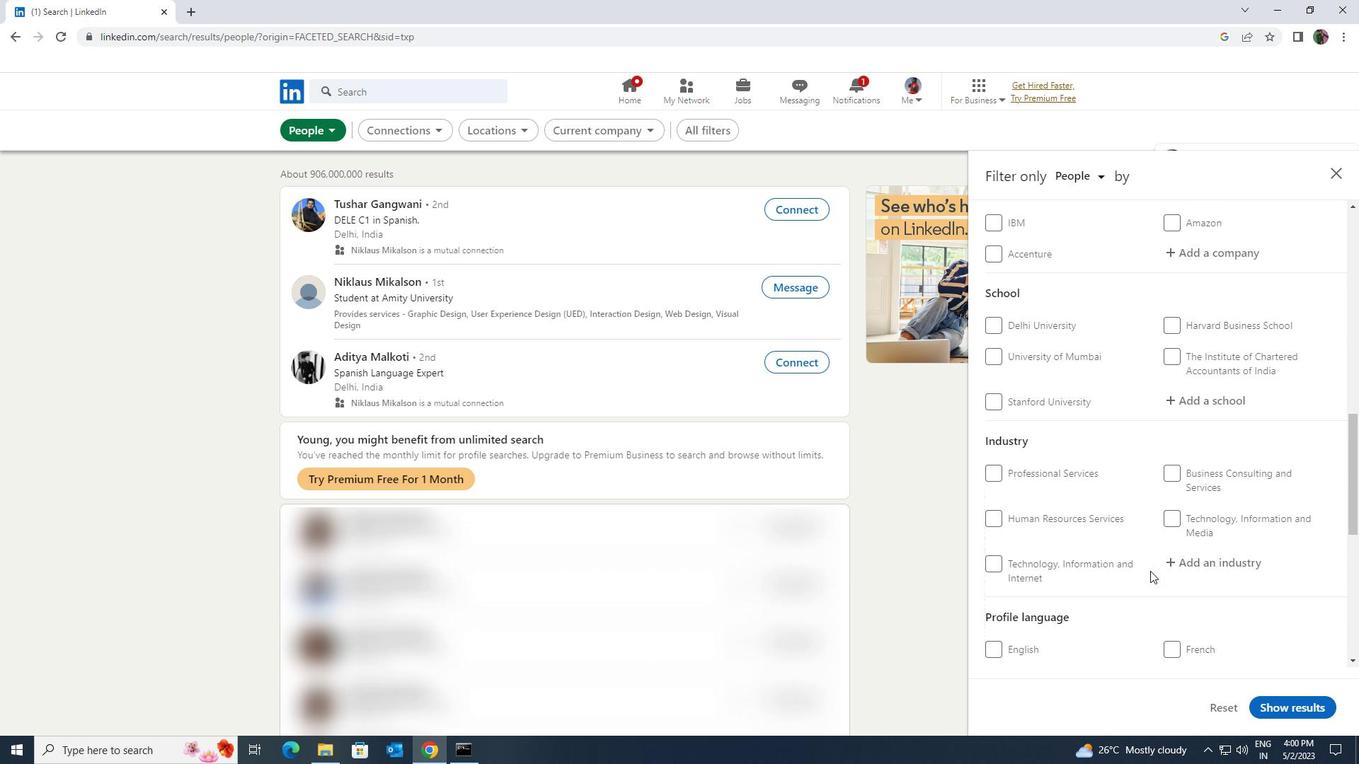 
Action: Mouse moved to (1000, 610)
Screenshot: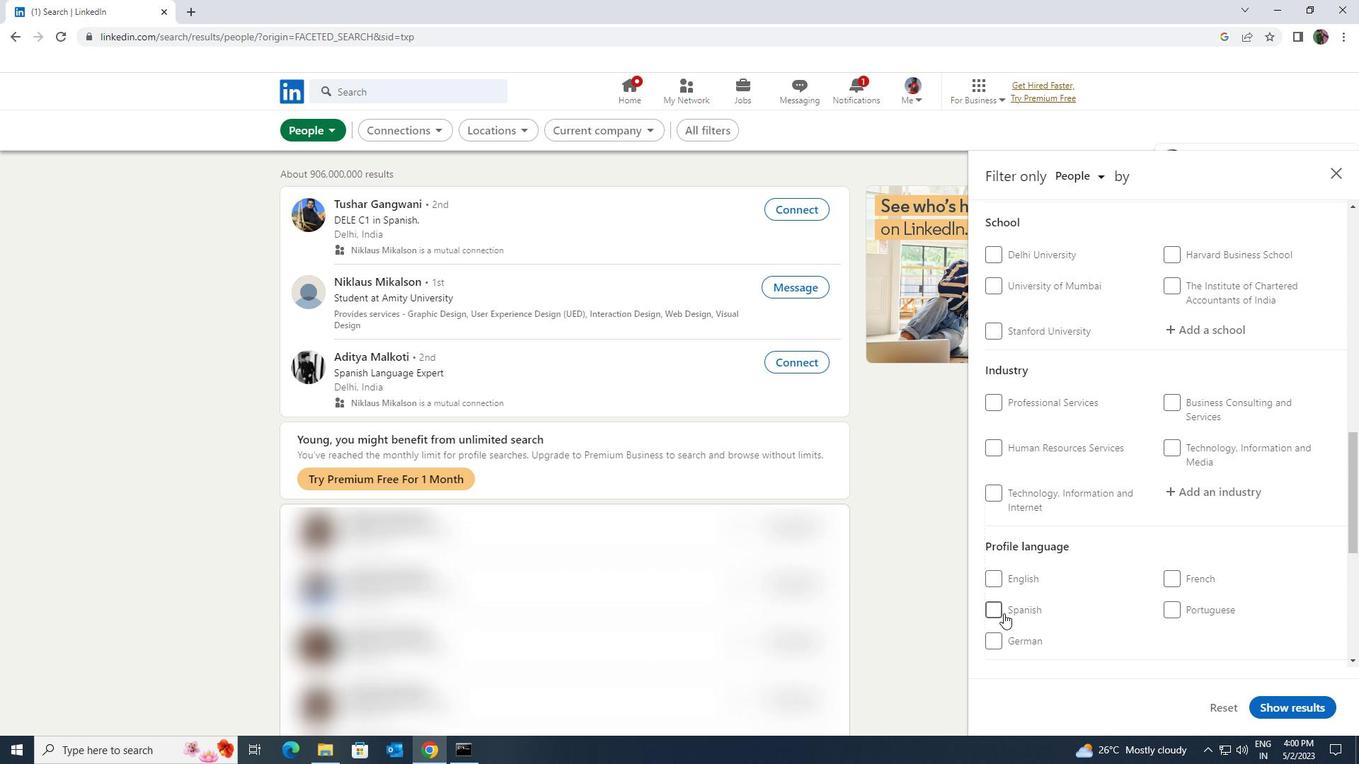 
Action: Mouse pressed left at (1000, 610)
Screenshot: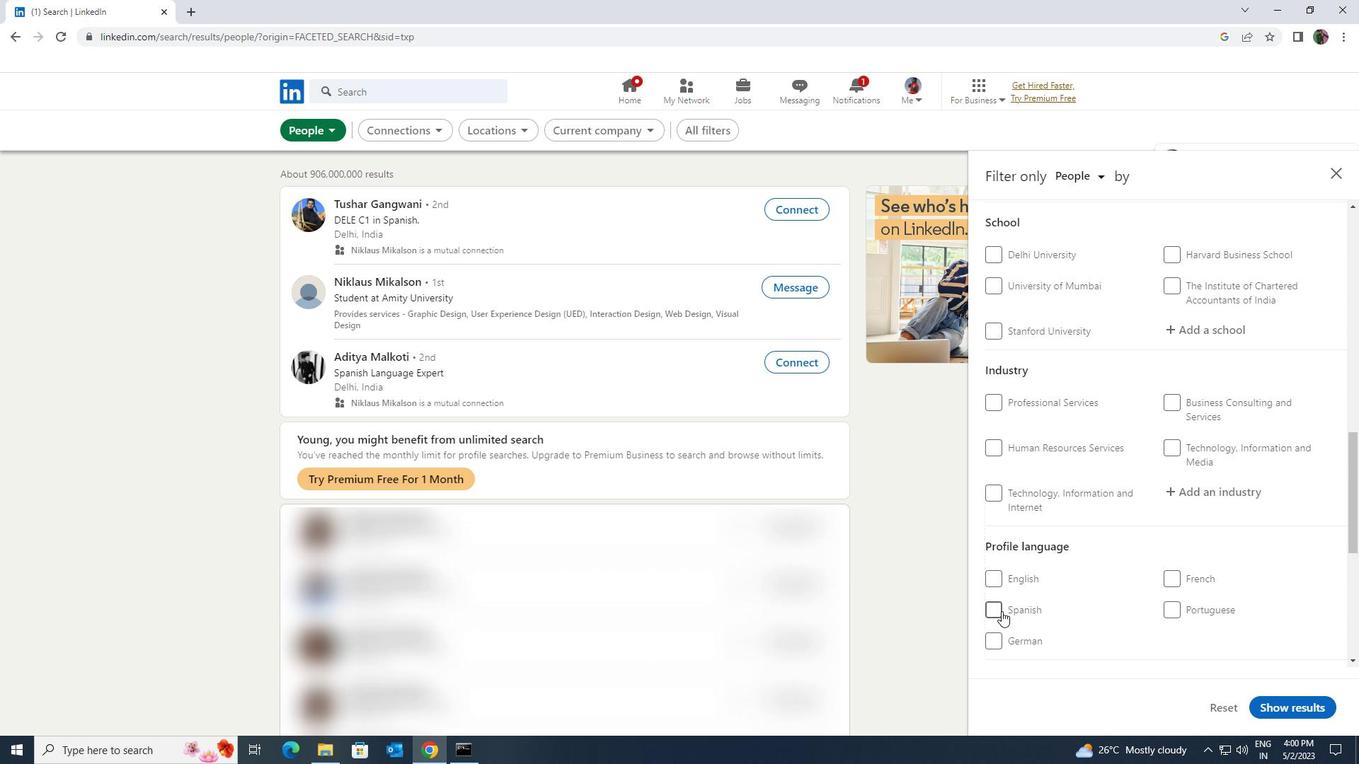 
Action: Mouse moved to (1079, 596)
Screenshot: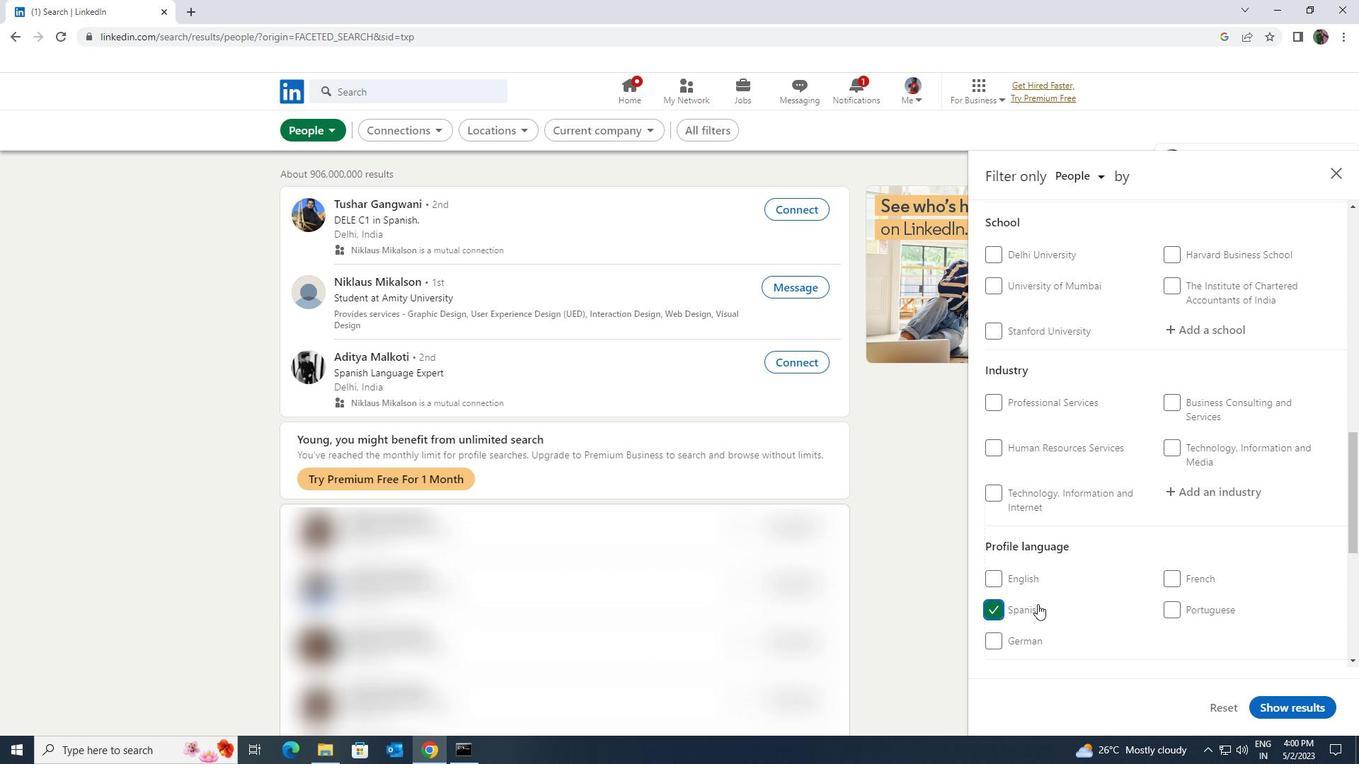 
Action: Mouse scrolled (1079, 595) with delta (0, 0)
Screenshot: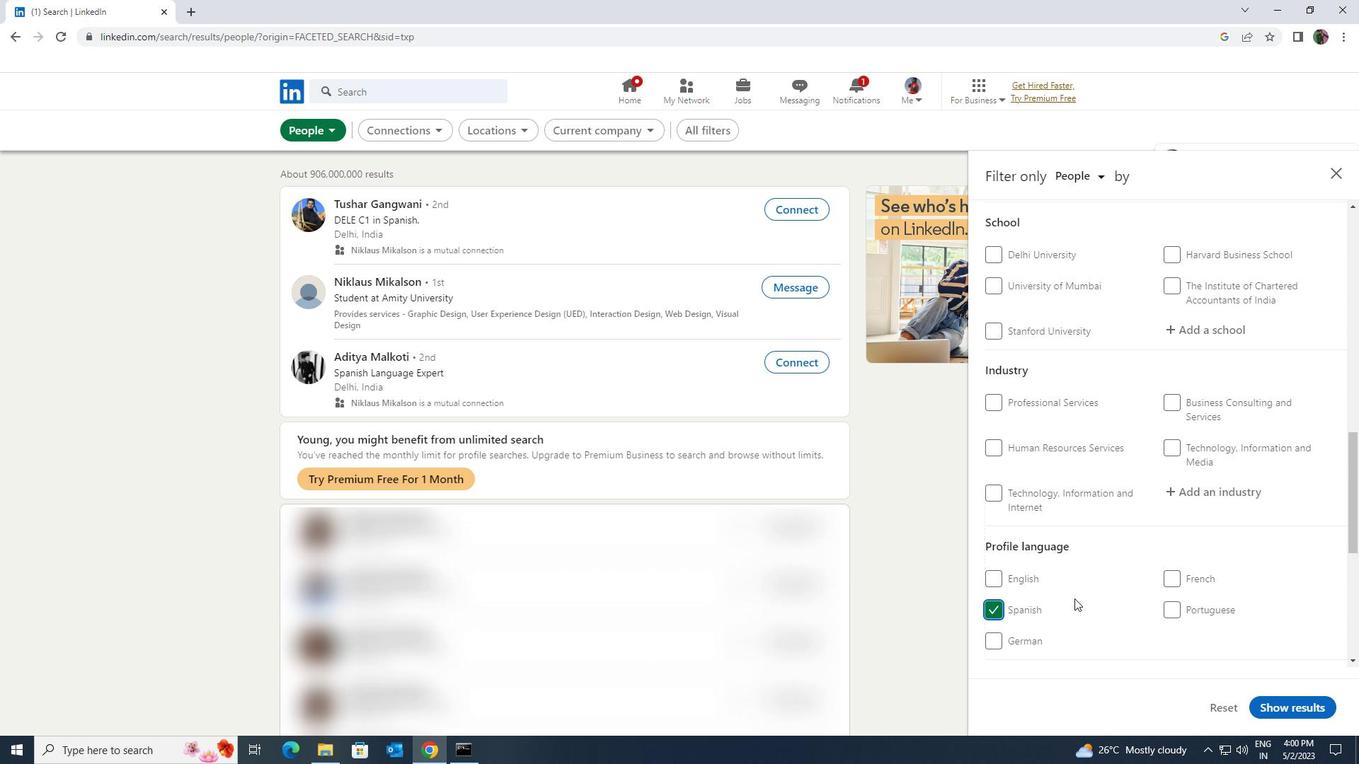 
Action: Mouse scrolled (1079, 596) with delta (0, 0)
Screenshot: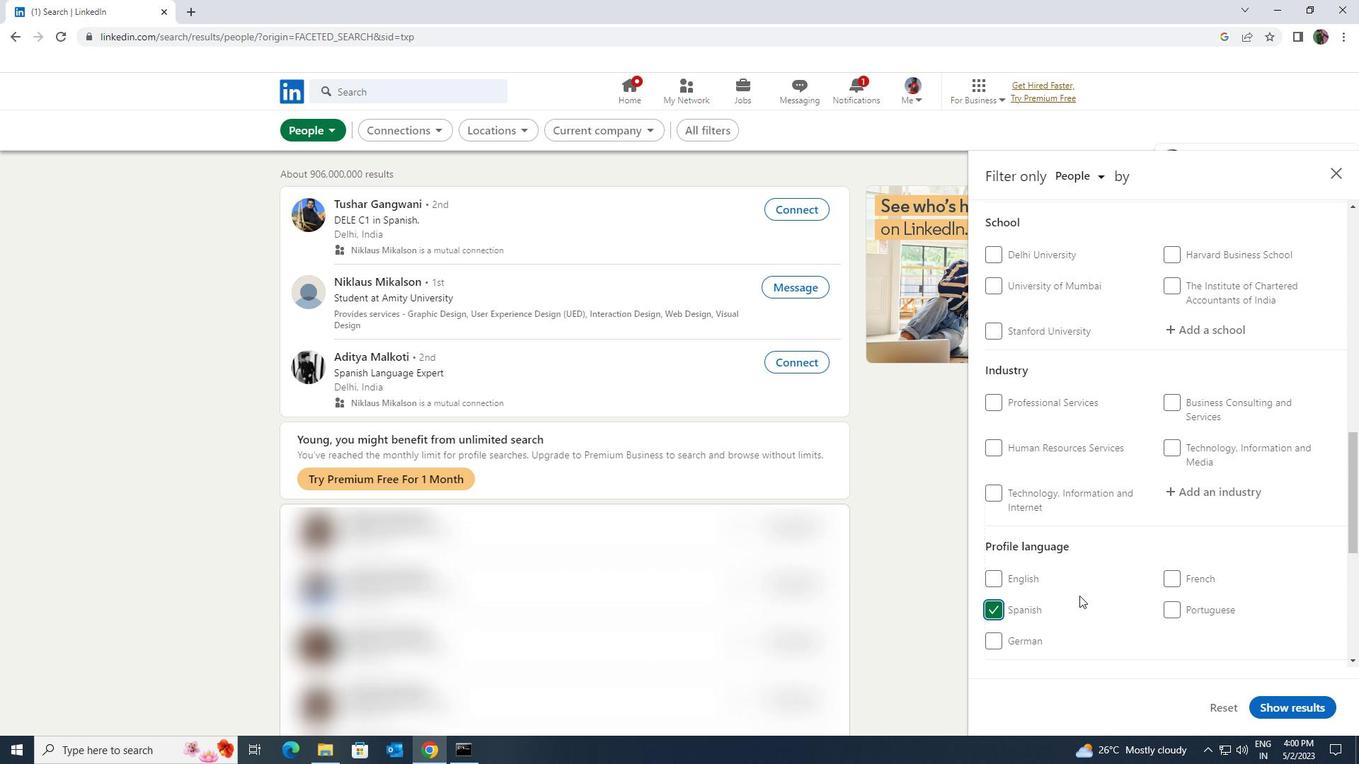 
Action: Mouse scrolled (1079, 596) with delta (0, 0)
Screenshot: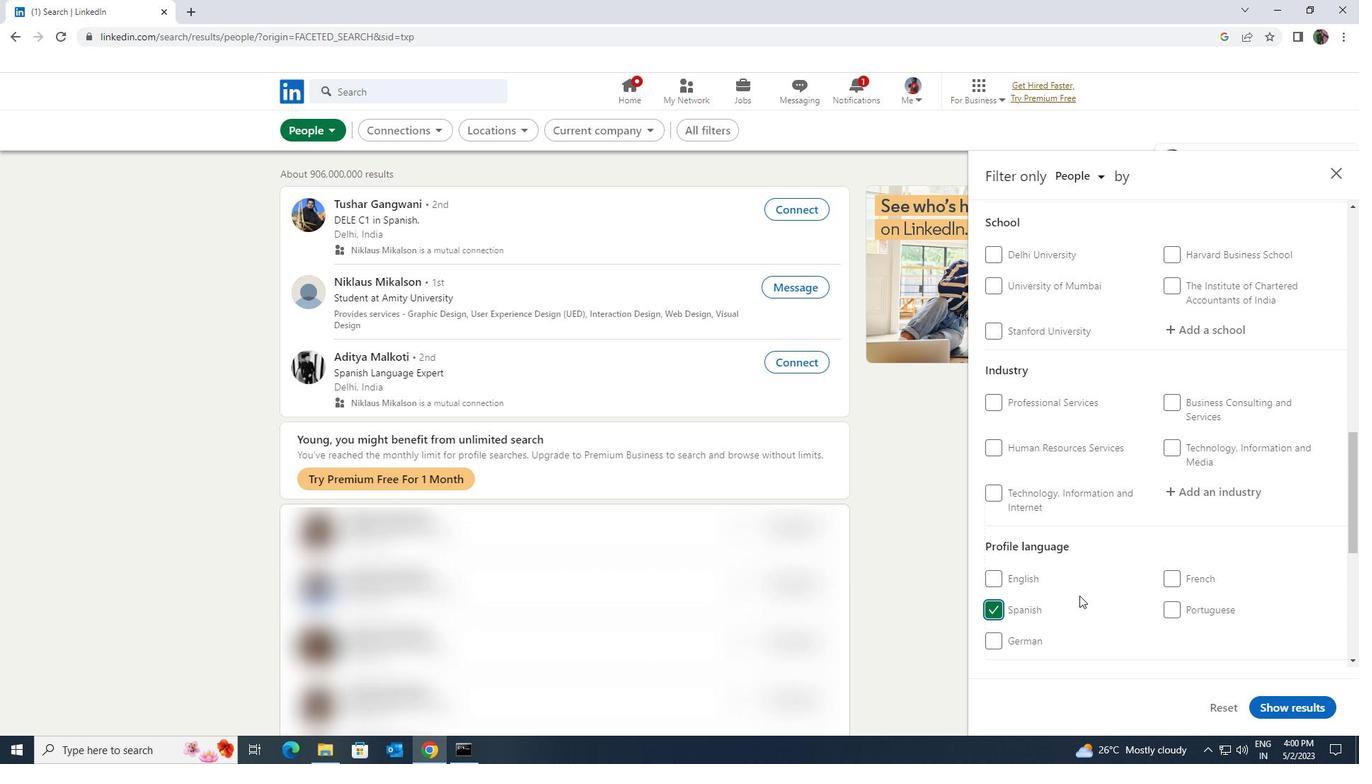 
Action: Mouse moved to (1079, 597)
Screenshot: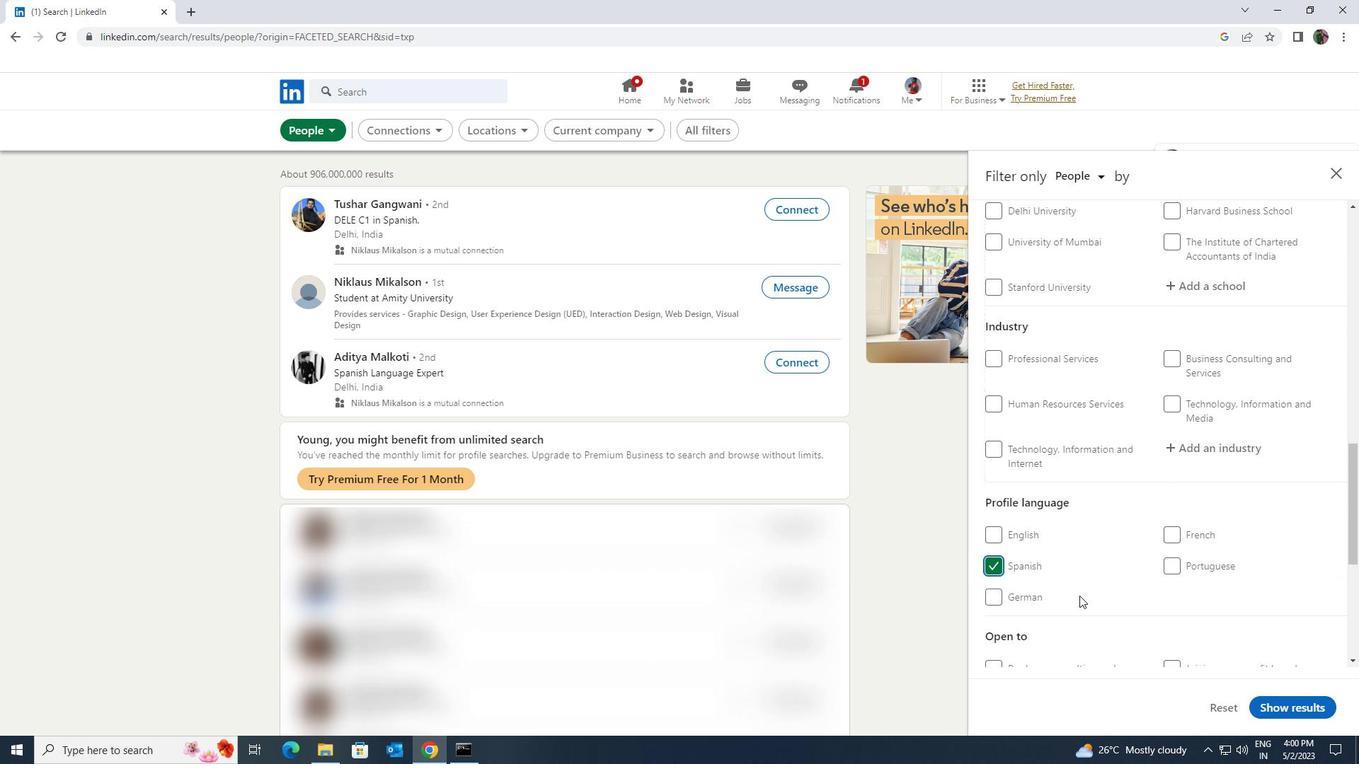 
Action: Mouse scrolled (1079, 598) with delta (0, 0)
Screenshot: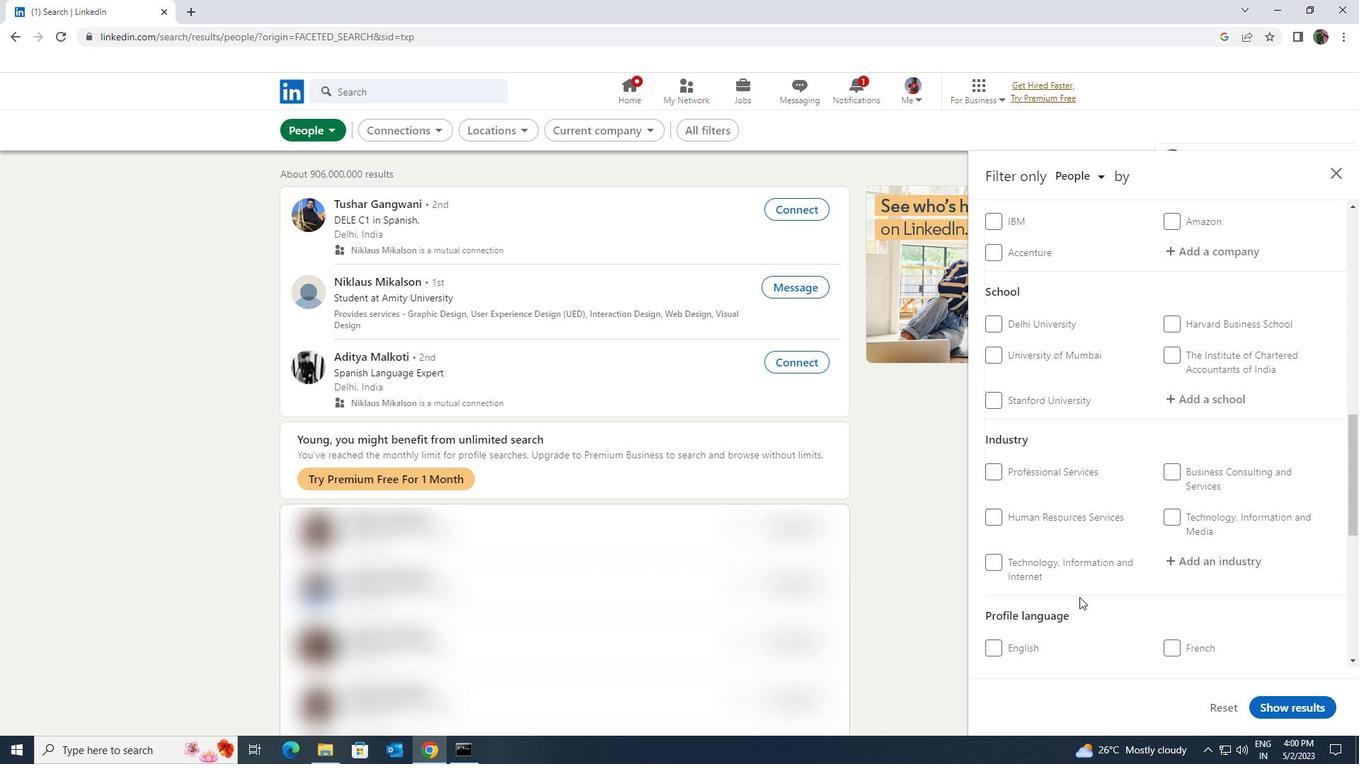 
Action: Mouse moved to (1079, 598)
Screenshot: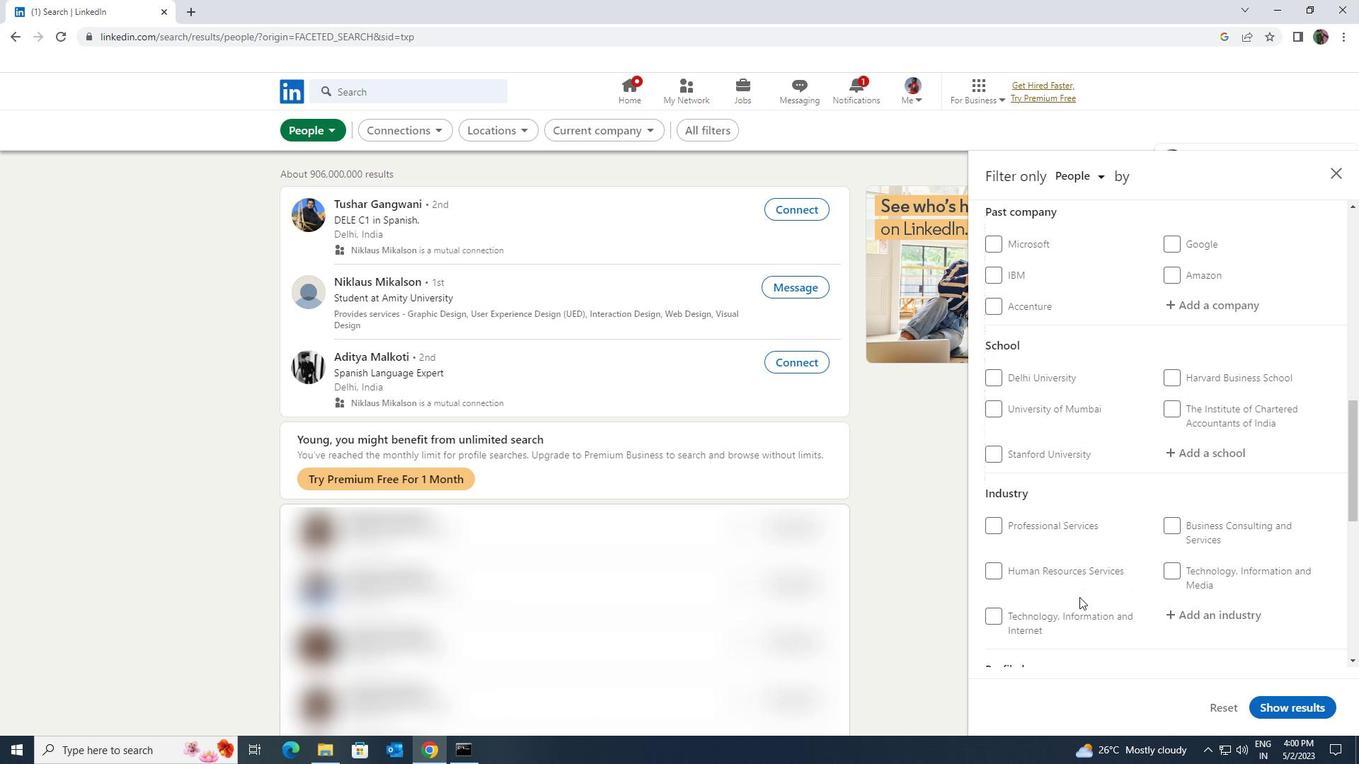 
Action: Mouse scrolled (1079, 599) with delta (0, 0)
Screenshot: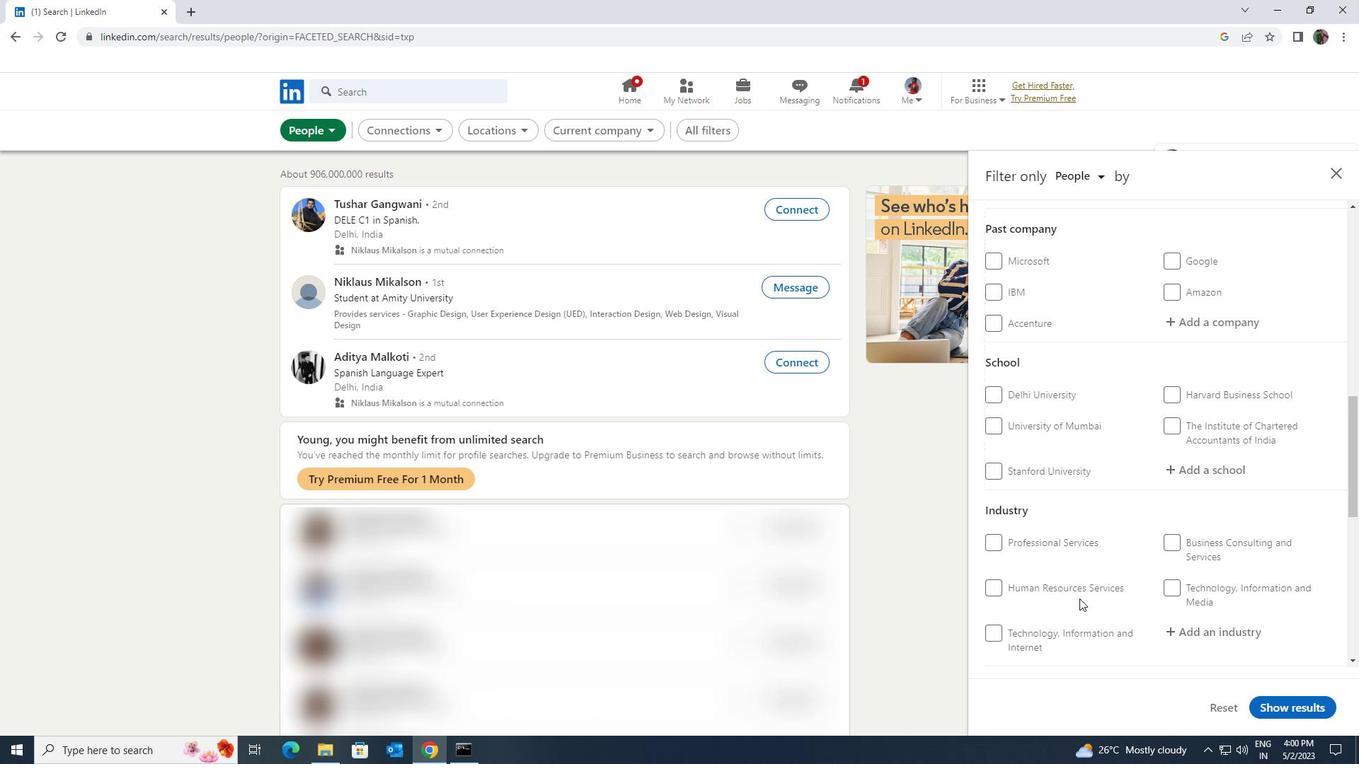 
Action: Mouse scrolled (1079, 599) with delta (0, 0)
Screenshot: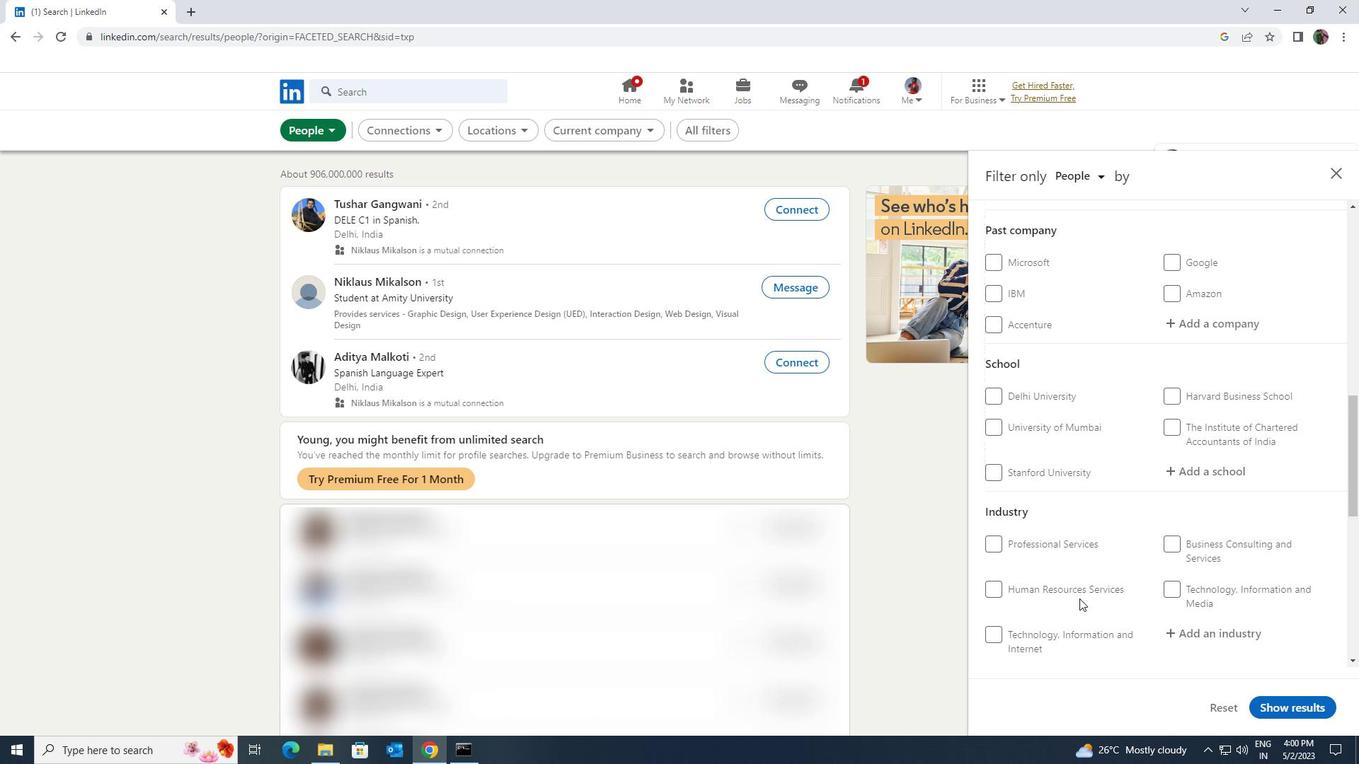 
Action: Mouse scrolled (1079, 599) with delta (0, 0)
Screenshot: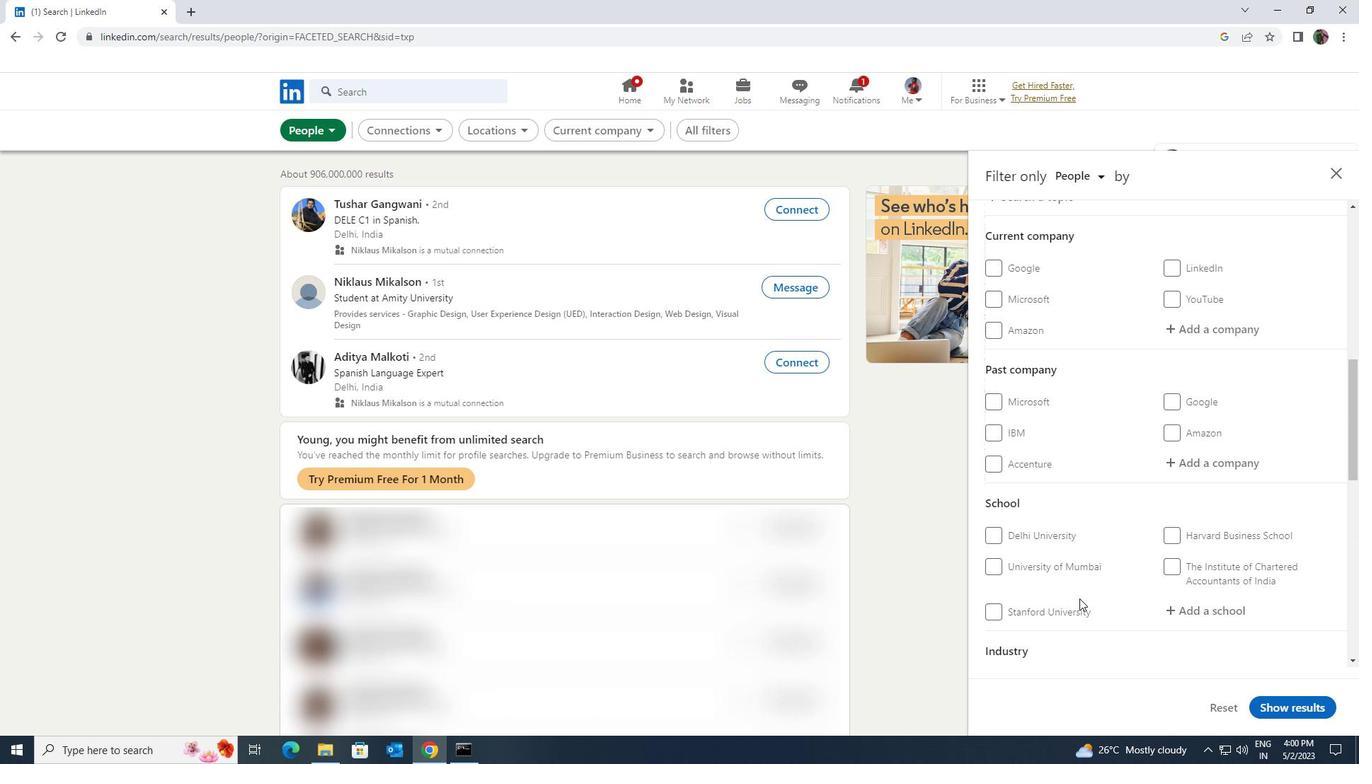 
Action: Mouse moved to (1188, 403)
Screenshot: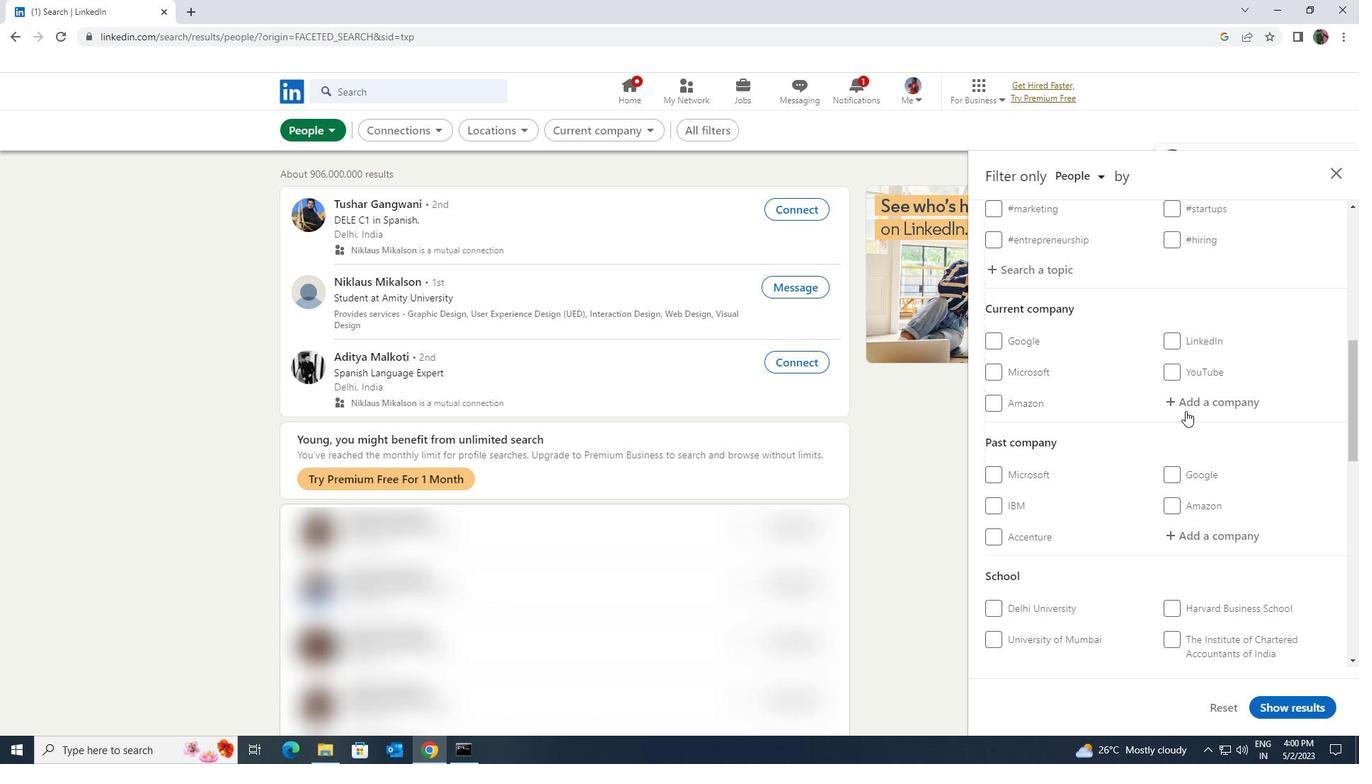 
Action: Mouse pressed left at (1188, 403)
Screenshot: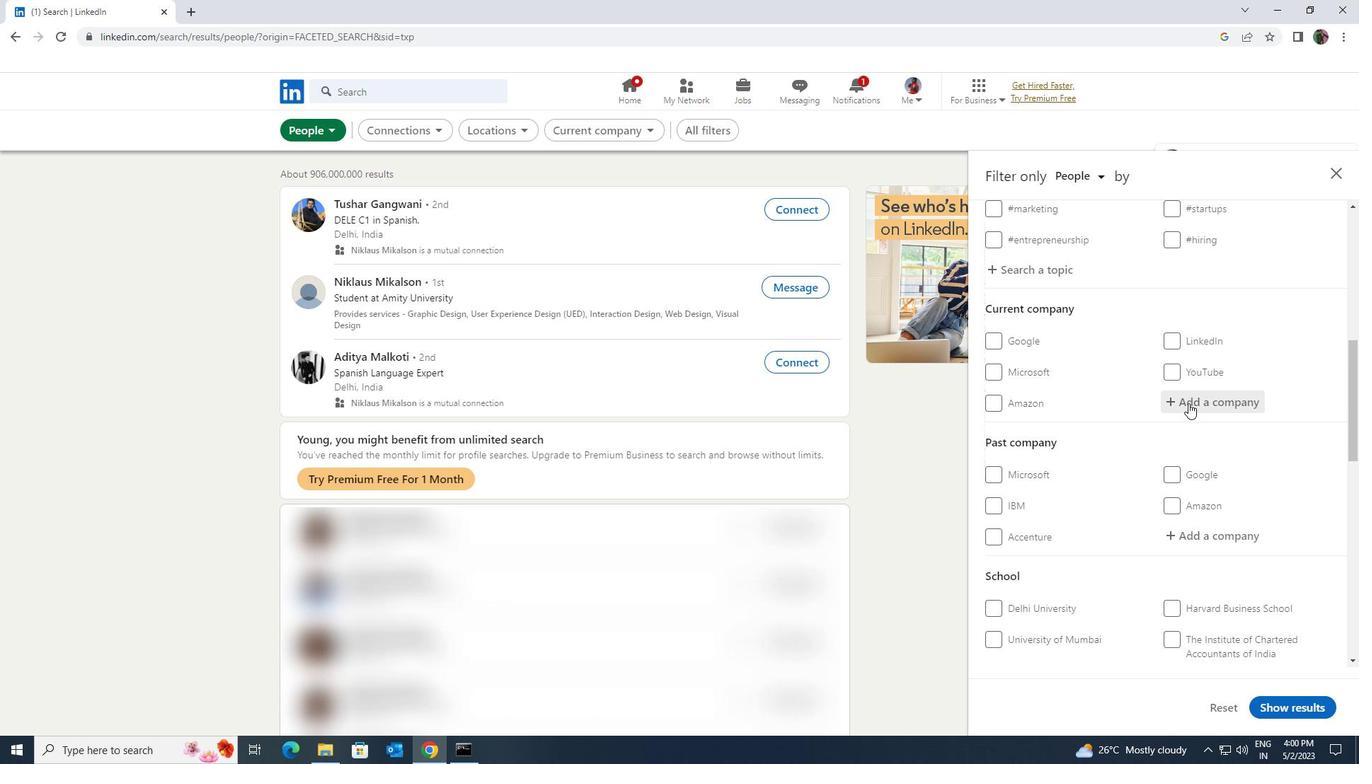 
Action: Key pressed <Key.shift>CUEMATH
Screenshot: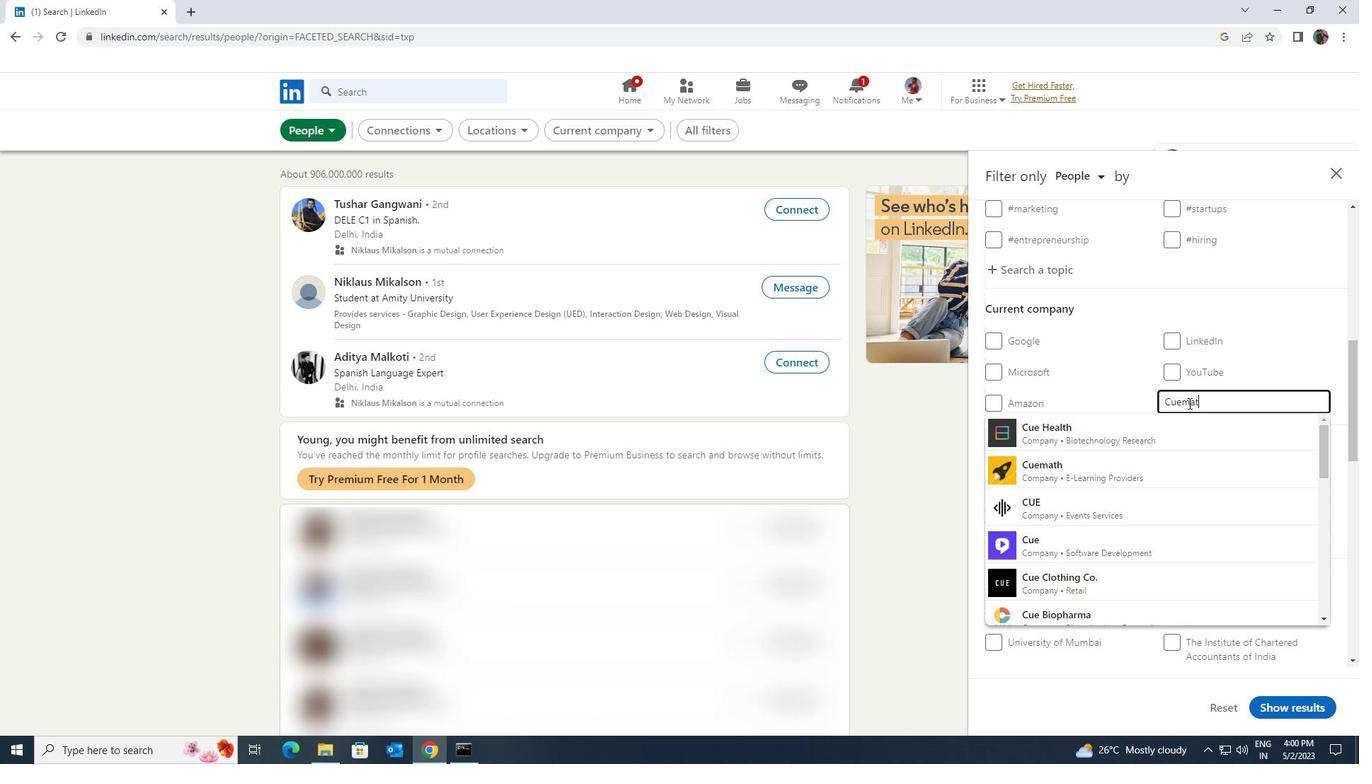 
Action: Mouse moved to (1173, 422)
Screenshot: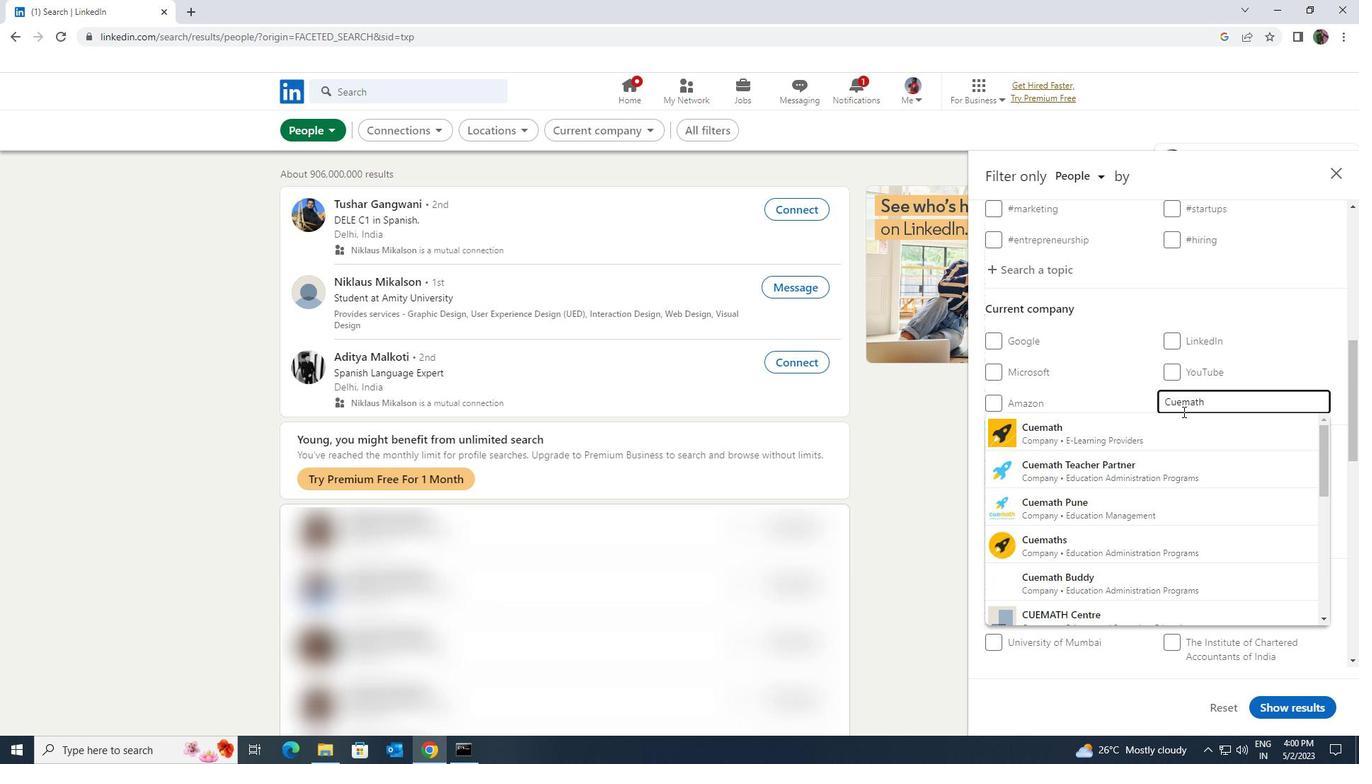 
Action: Mouse pressed left at (1173, 422)
Screenshot: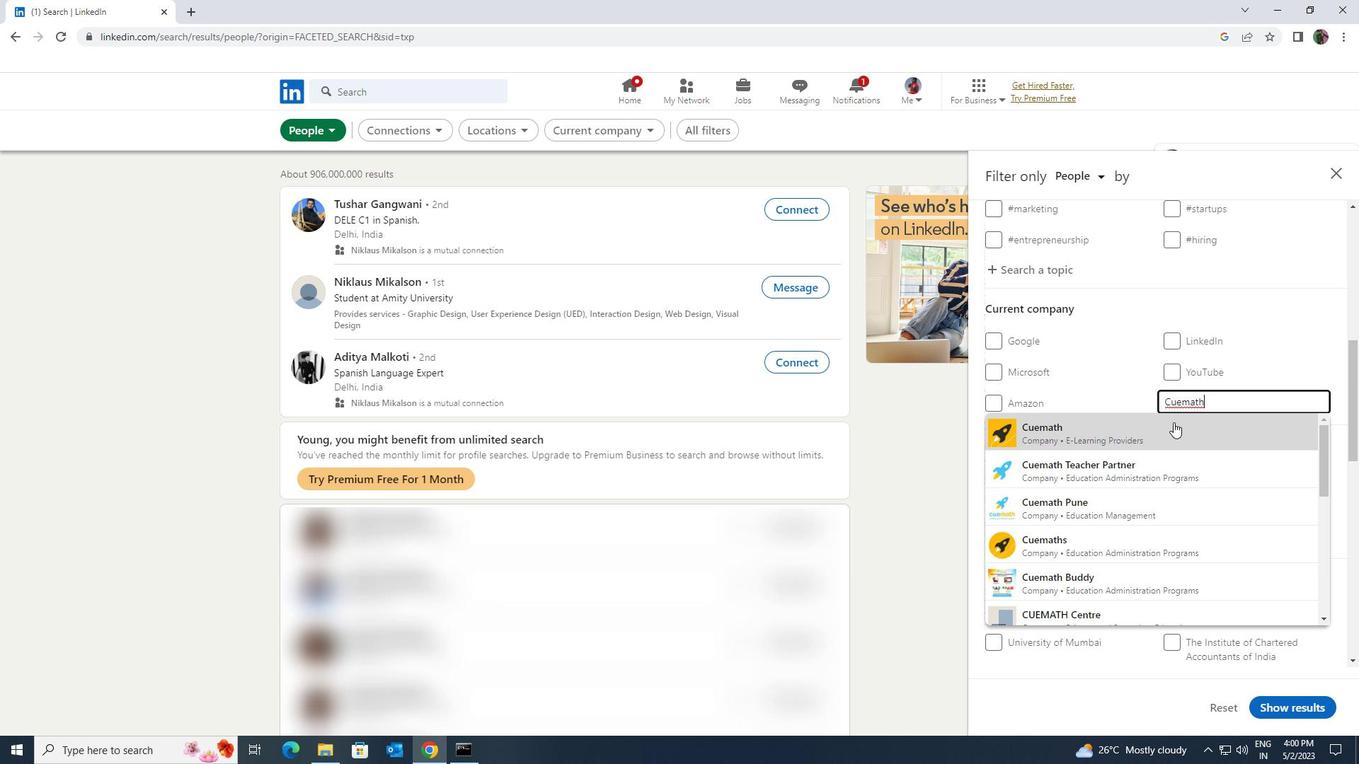 
Action: Mouse scrolled (1173, 421) with delta (0, 0)
Screenshot: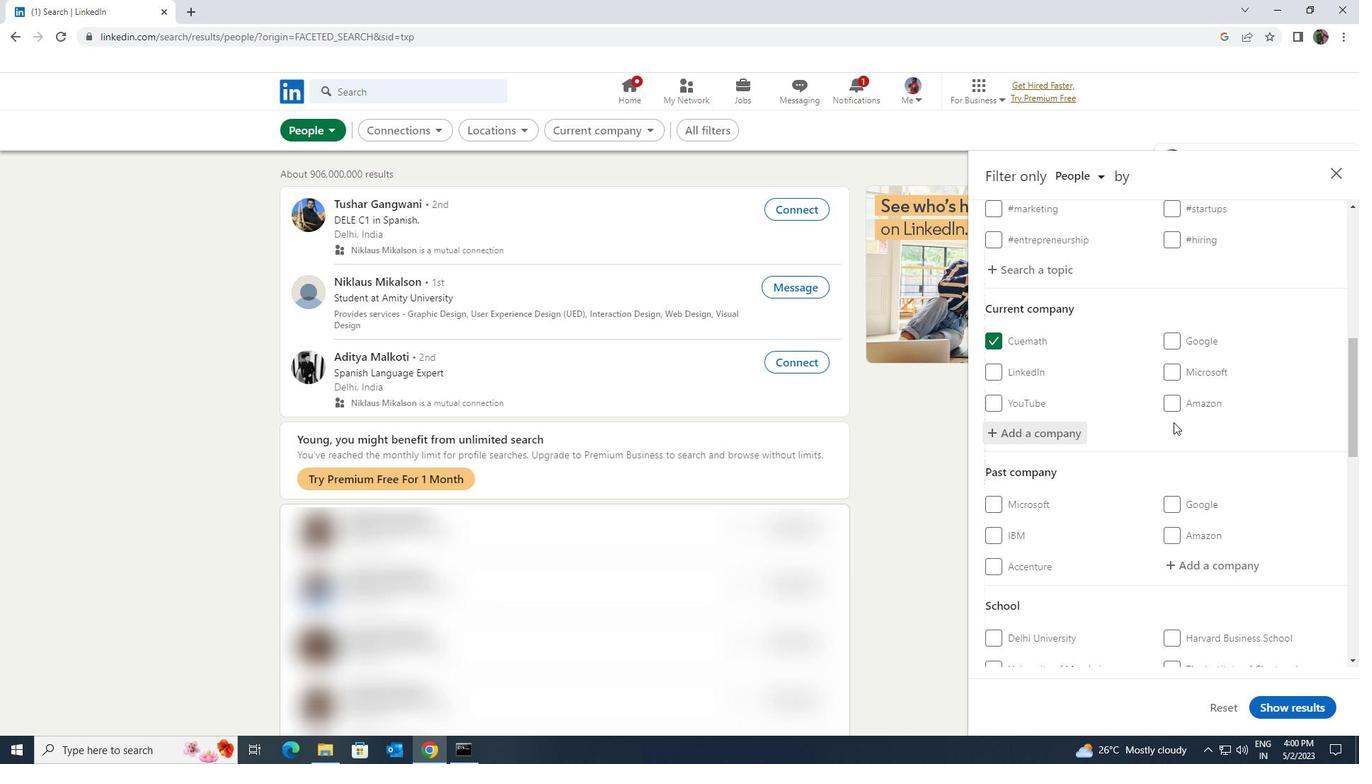 
Action: Mouse scrolled (1173, 421) with delta (0, 0)
Screenshot: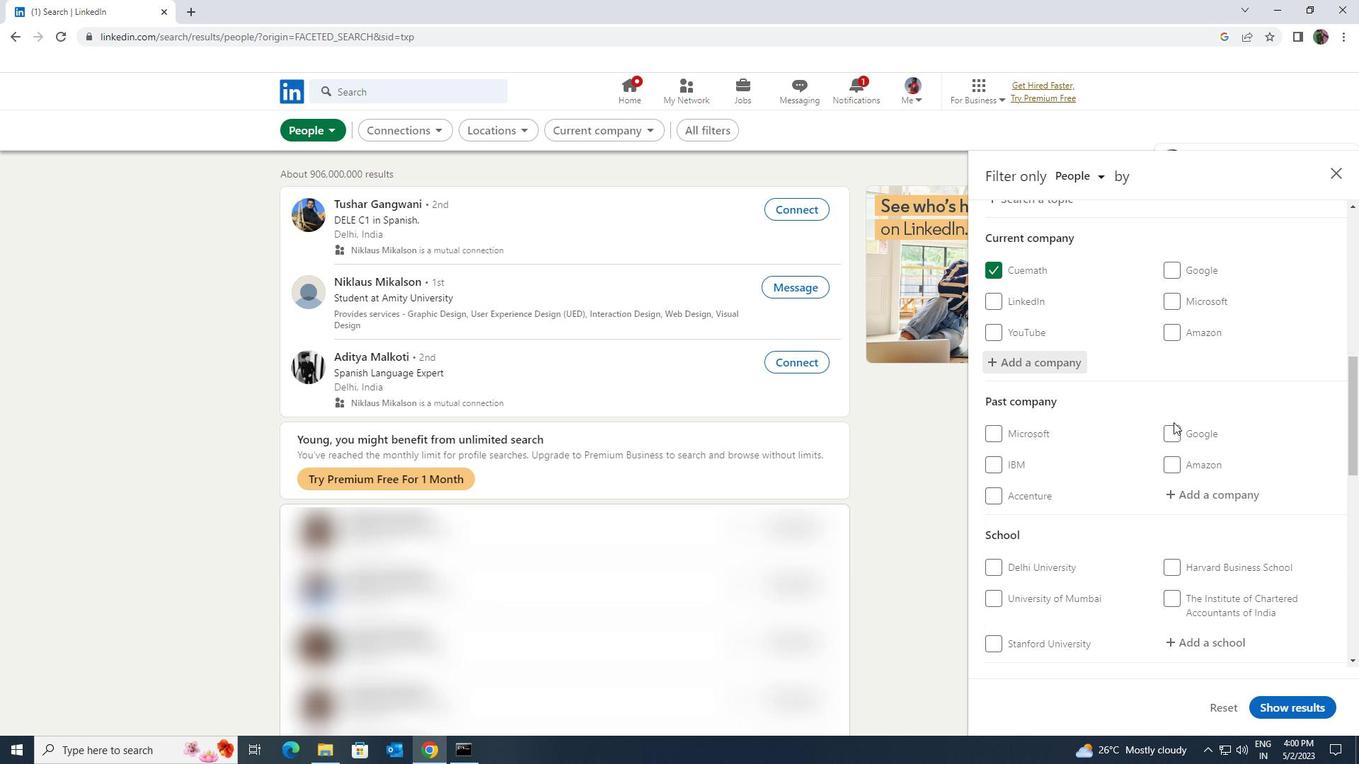 
Action: Mouse scrolled (1173, 421) with delta (0, 0)
Screenshot: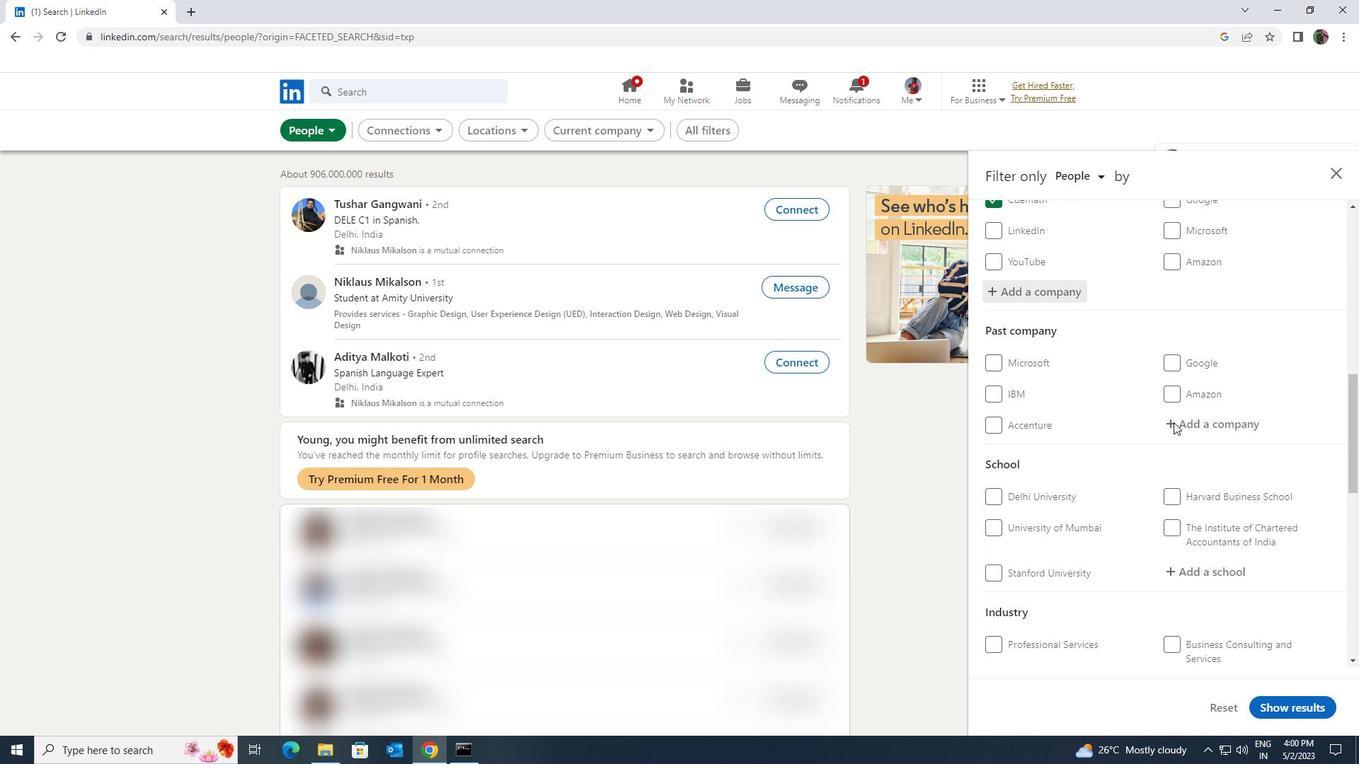 
Action: Mouse scrolled (1173, 421) with delta (0, 0)
Screenshot: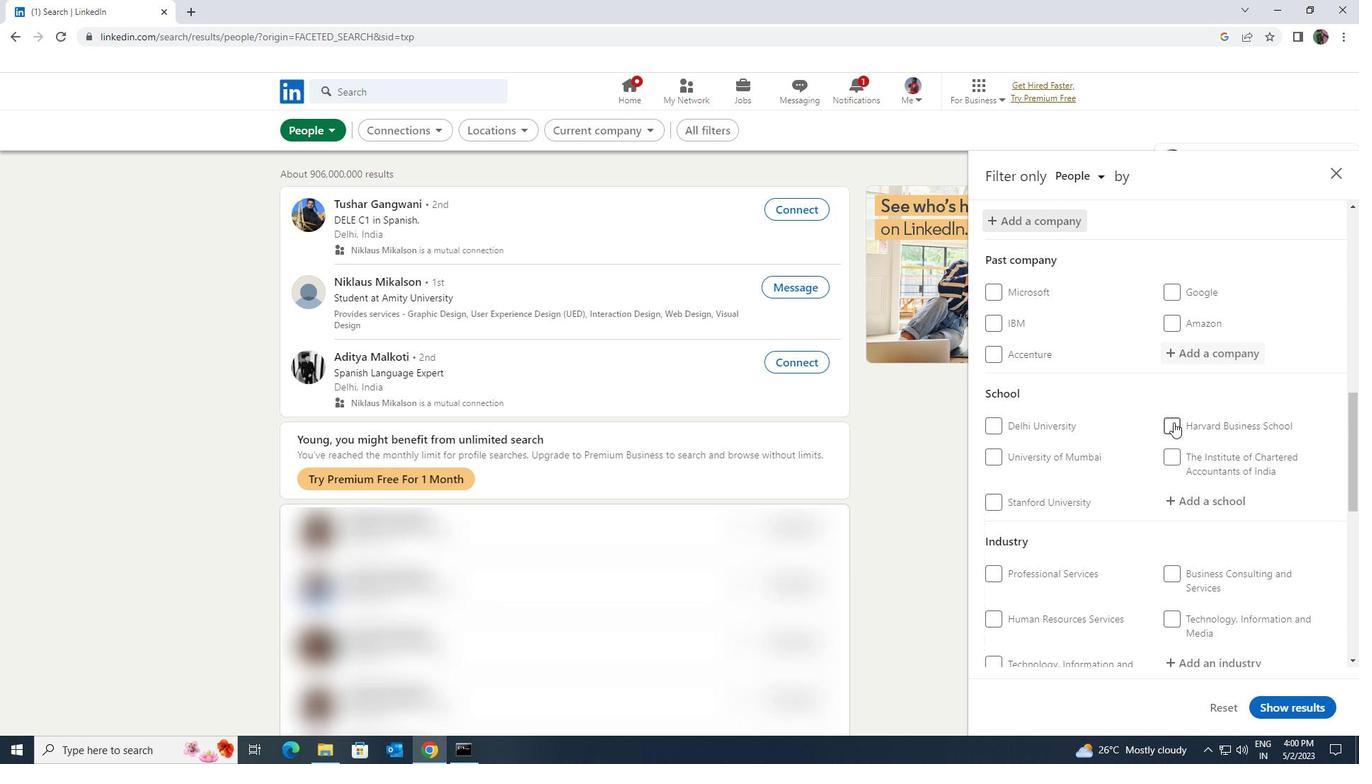 
Action: Mouse moved to (1175, 428)
Screenshot: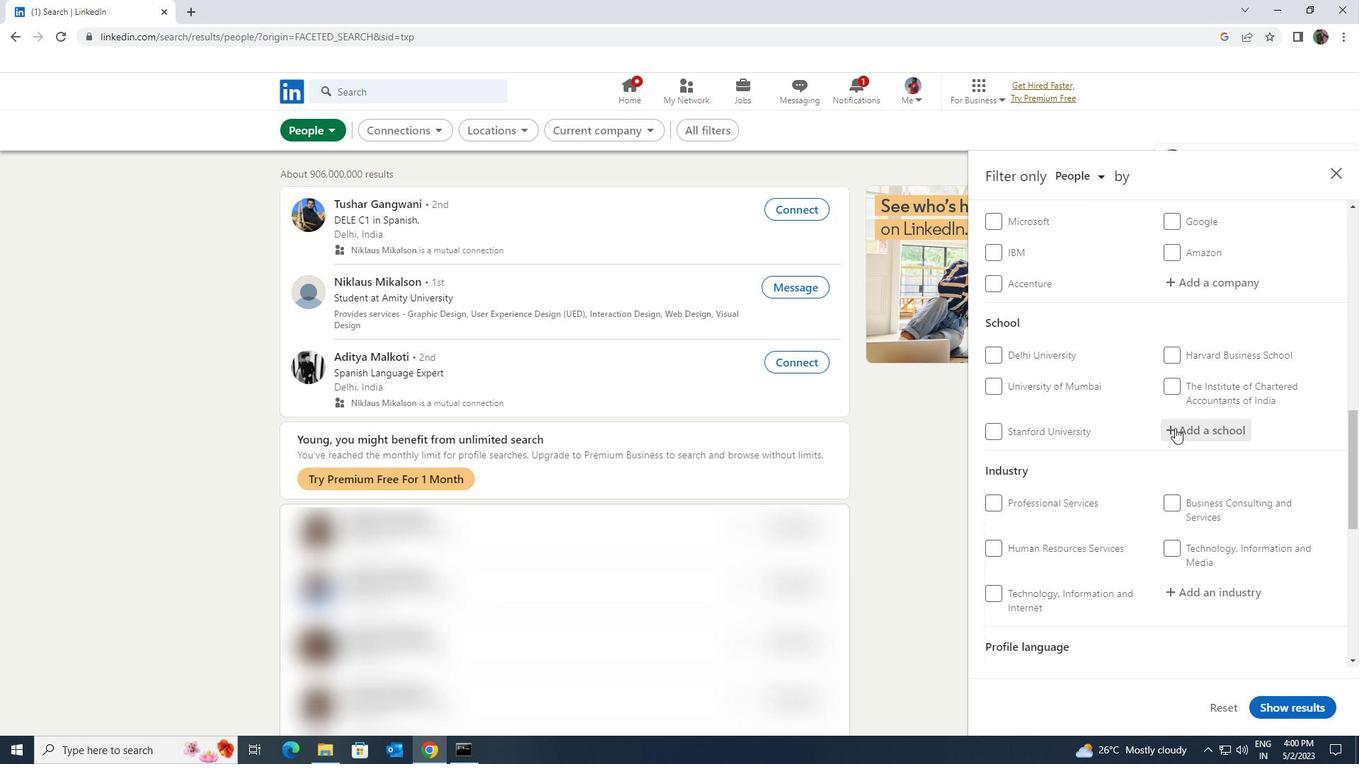 
Action: Mouse pressed left at (1175, 428)
Screenshot: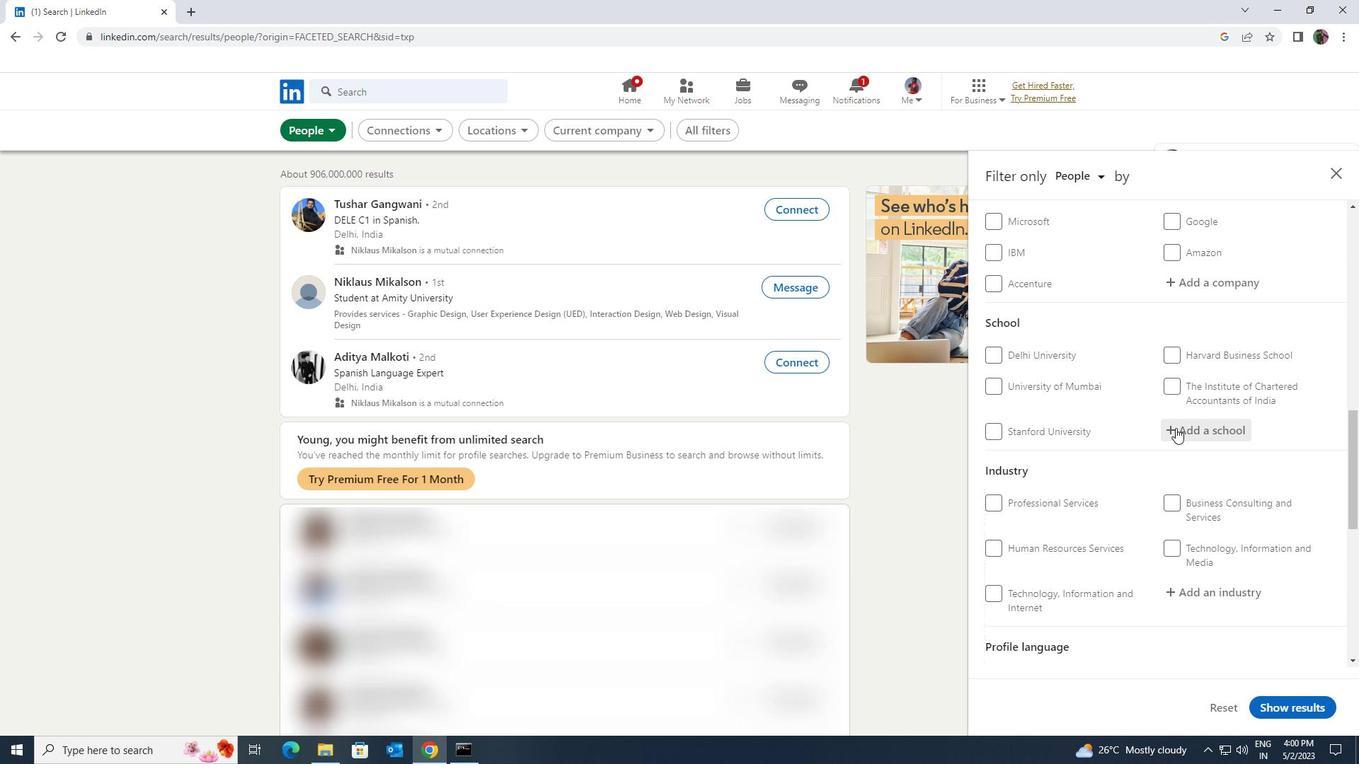 
Action: Key pressed <Key.shift><Key.shift><Key.shift><Key.shift><Key.shift><Key.shift><Key.shift><Key.shift><Key.shift><Key.shift><Key.shift>BBK<Key.space><Key.shift>DAV<Key.space>
Screenshot: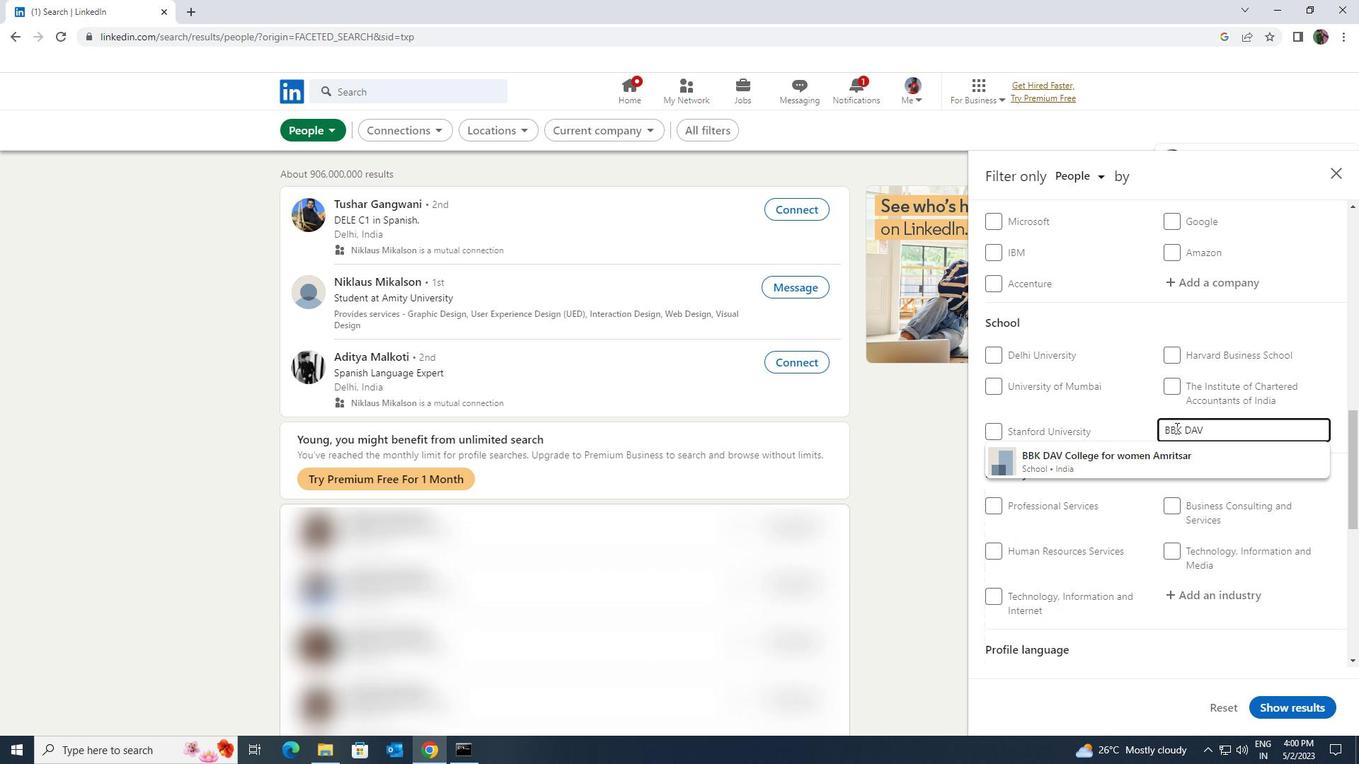 
Action: Mouse moved to (1166, 464)
Screenshot: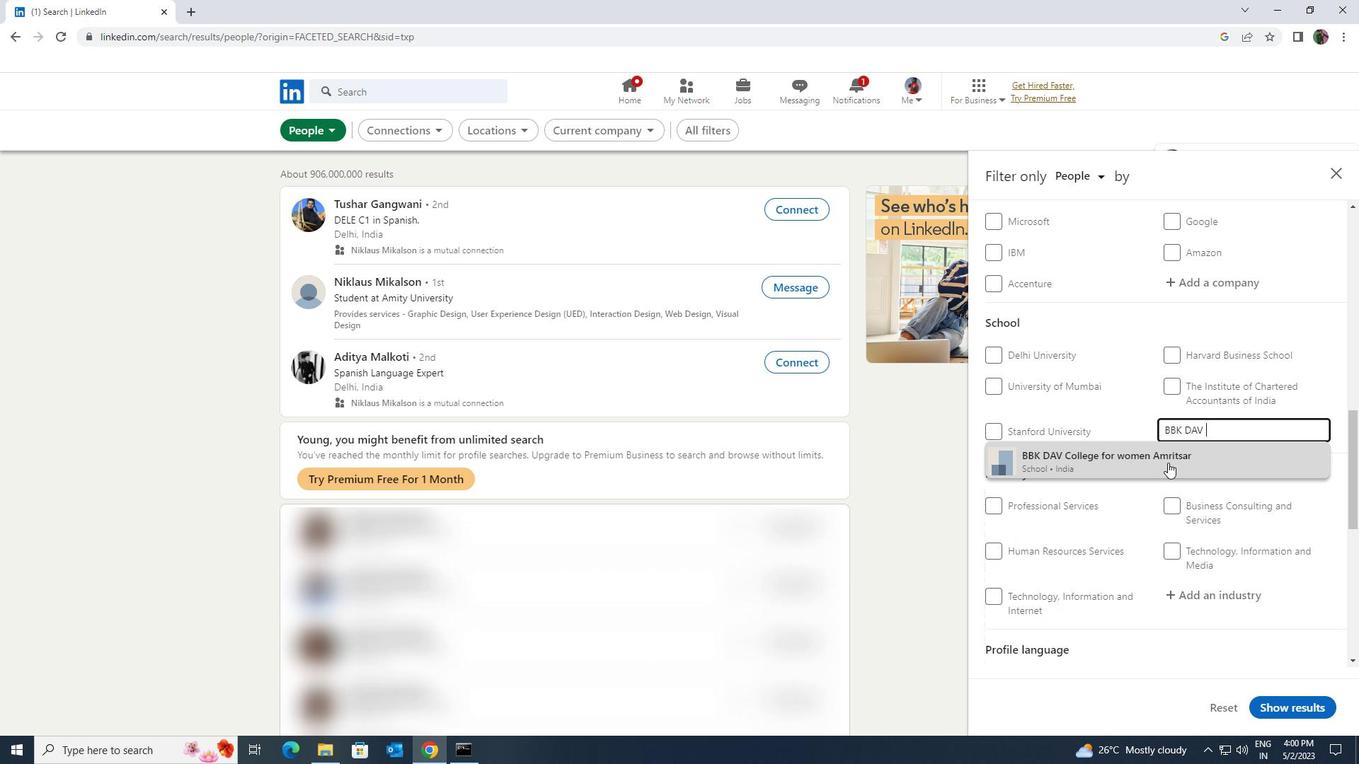 
Action: Mouse pressed left at (1166, 464)
Screenshot: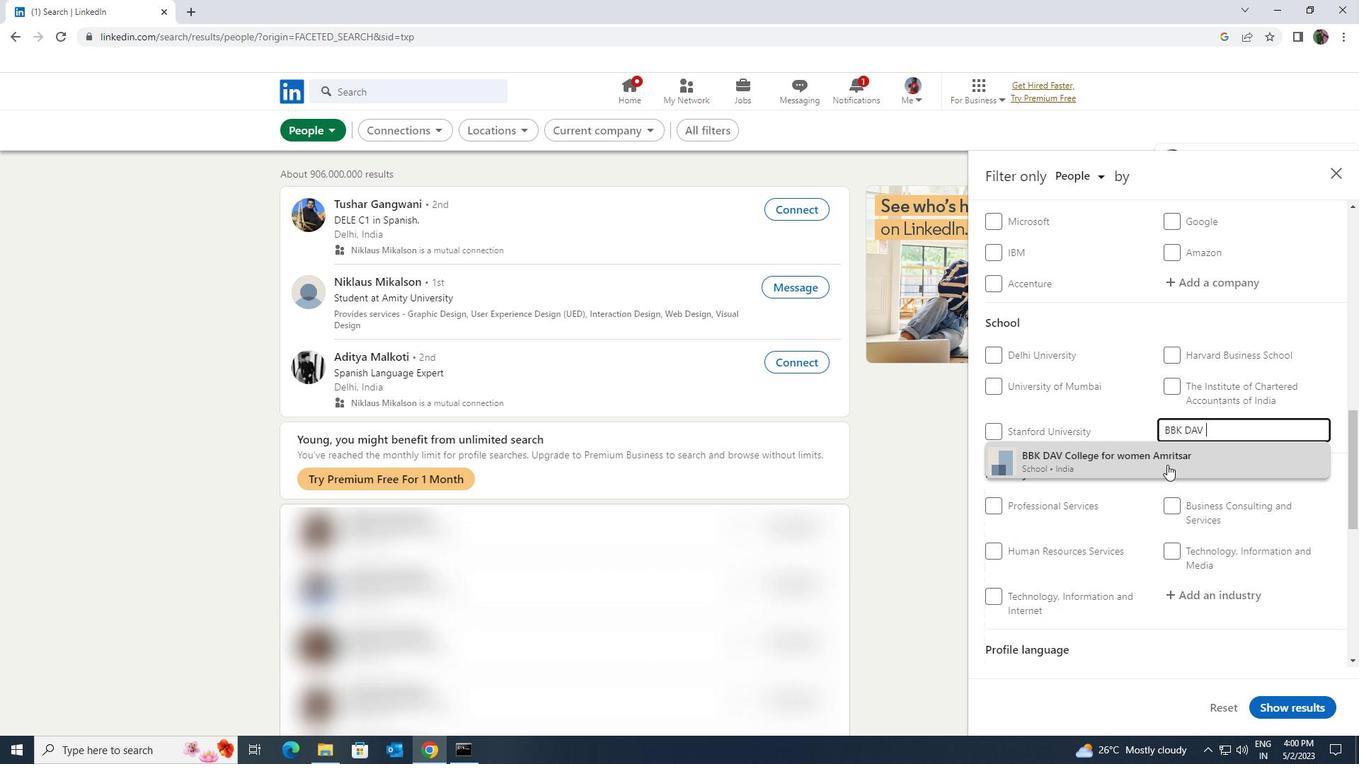 
Action: Mouse scrolled (1166, 463) with delta (0, 0)
Screenshot: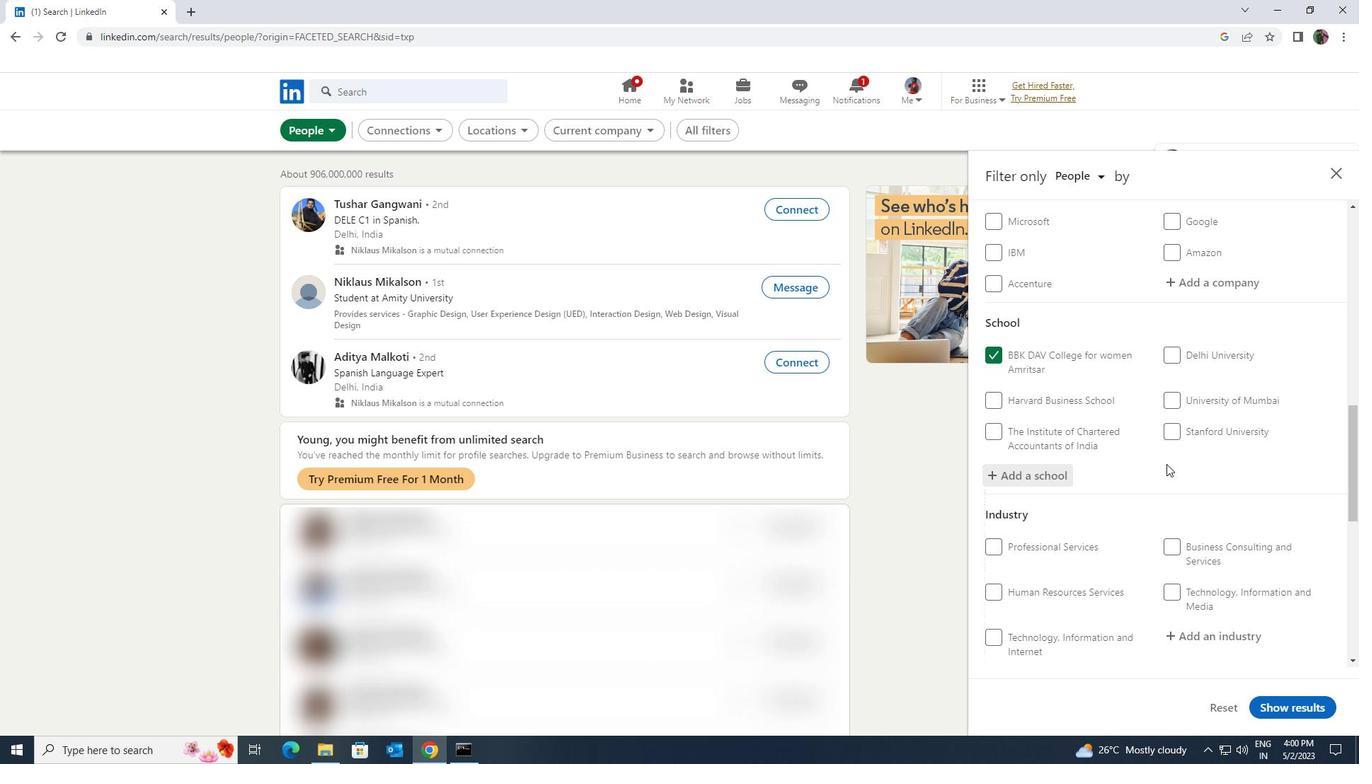 
Action: Mouse scrolled (1166, 463) with delta (0, 0)
Screenshot: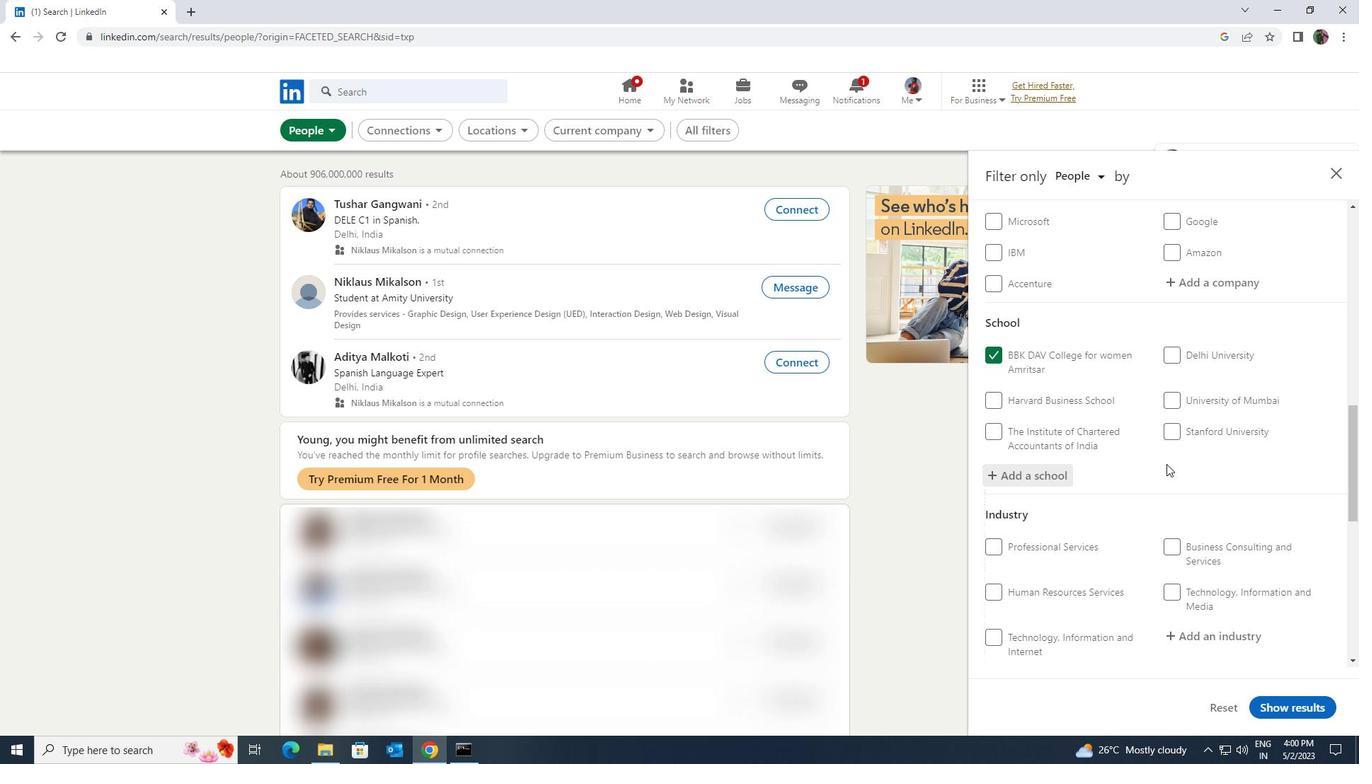 
Action: Mouse scrolled (1166, 463) with delta (0, 0)
Screenshot: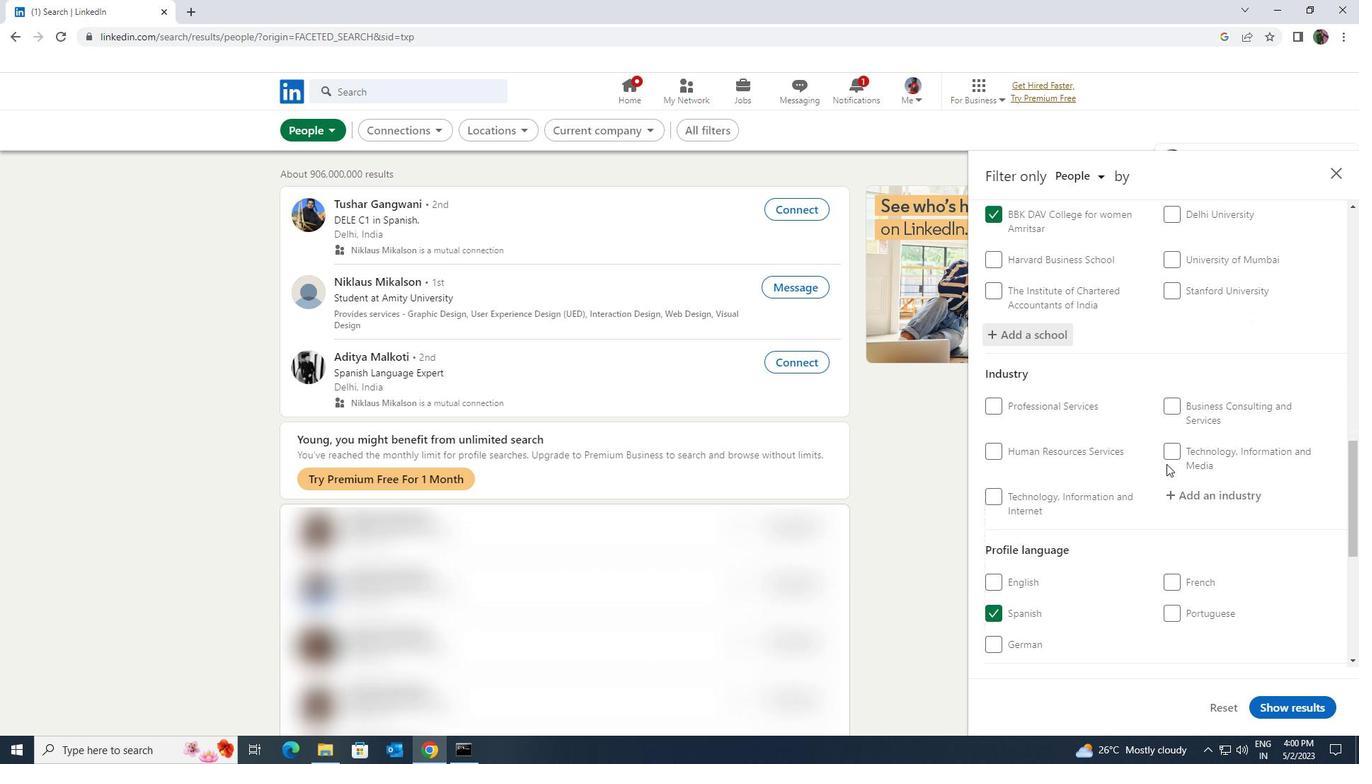 
Action: Mouse moved to (1187, 431)
Screenshot: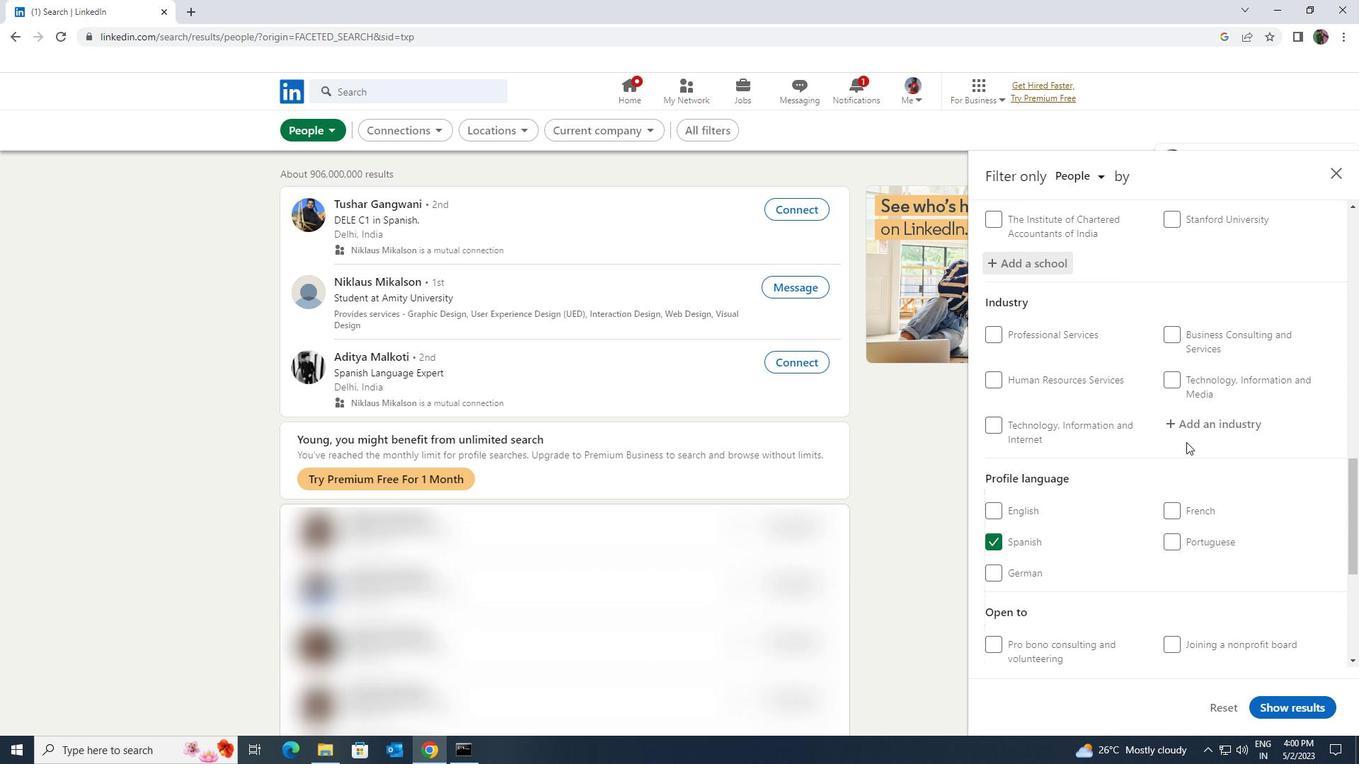 
Action: Mouse pressed left at (1187, 431)
Screenshot: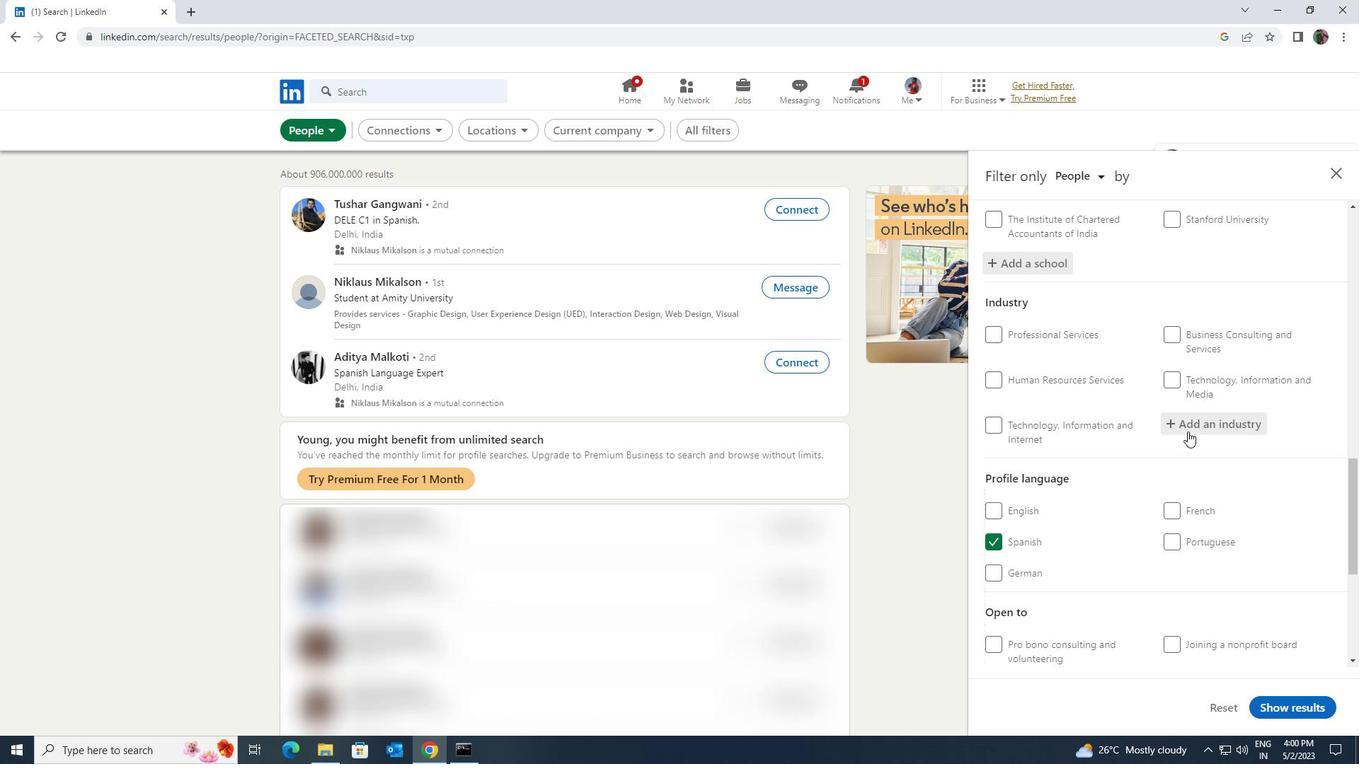
Action: Key pressed <Key.shift>TOBA
Screenshot: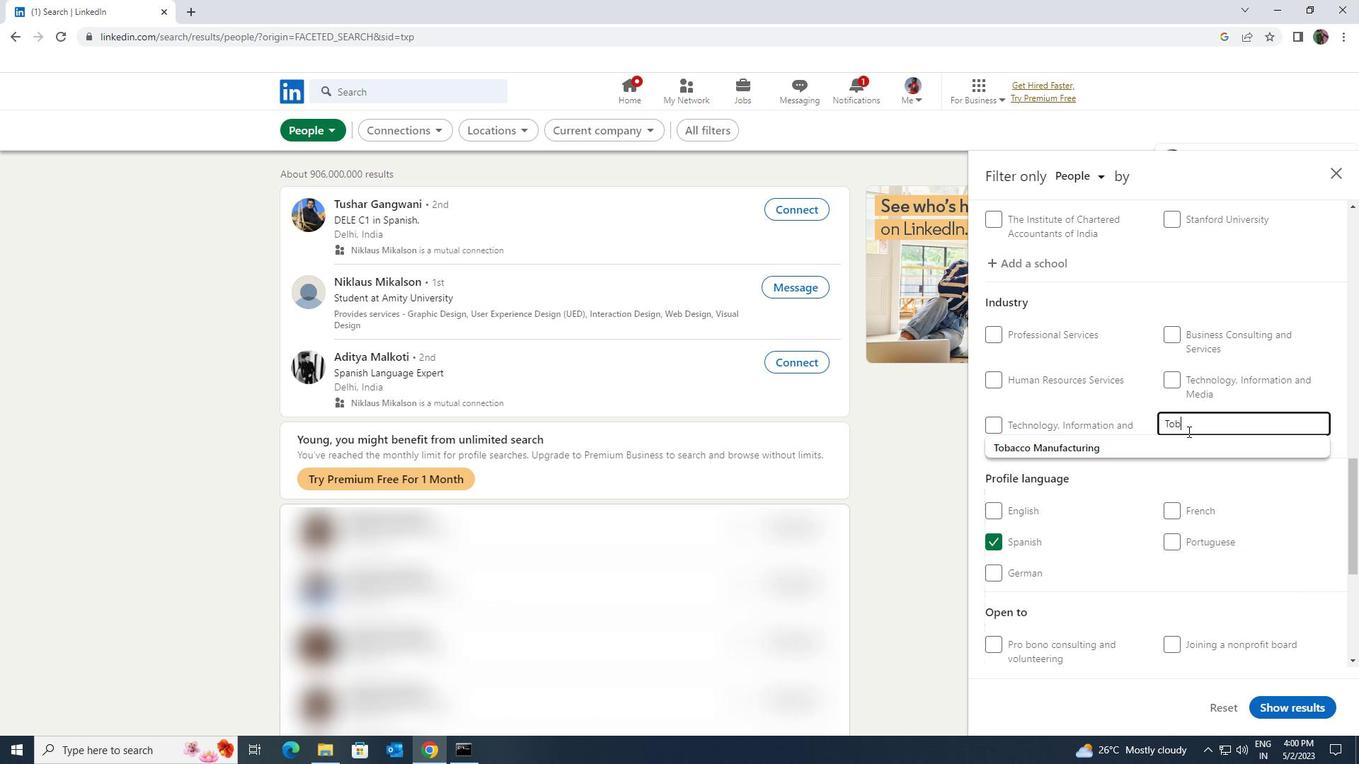 
Action: Mouse moved to (1170, 445)
Screenshot: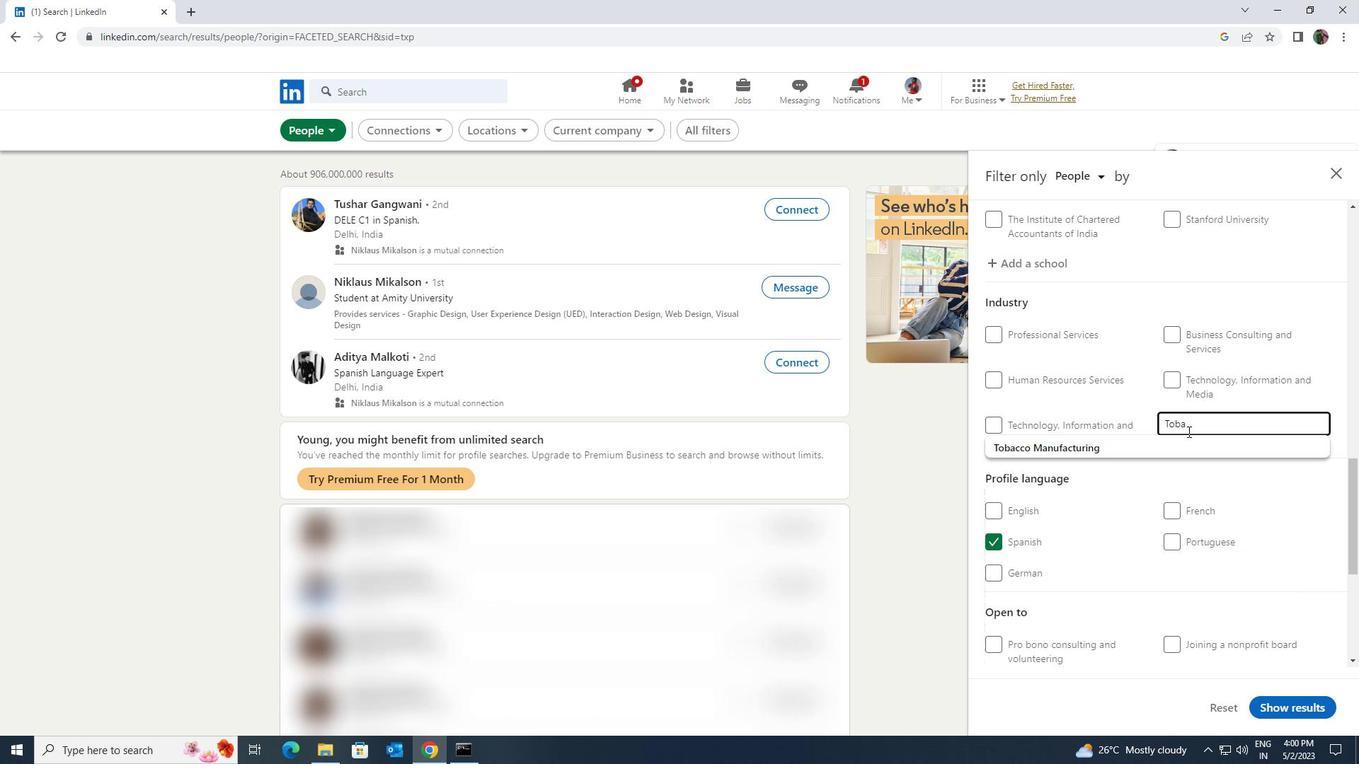 
Action: Mouse pressed left at (1170, 445)
Screenshot: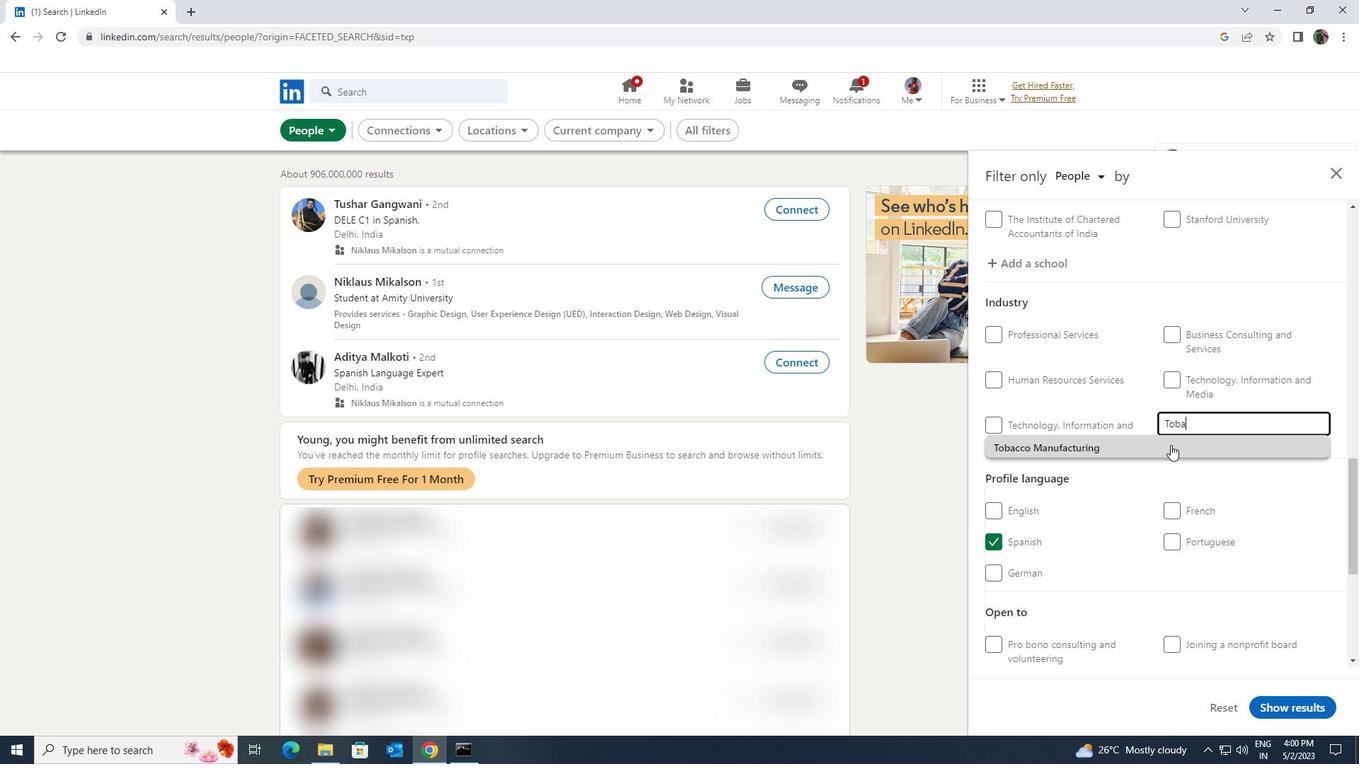 
Action: Mouse scrolled (1170, 444) with delta (0, 0)
Screenshot: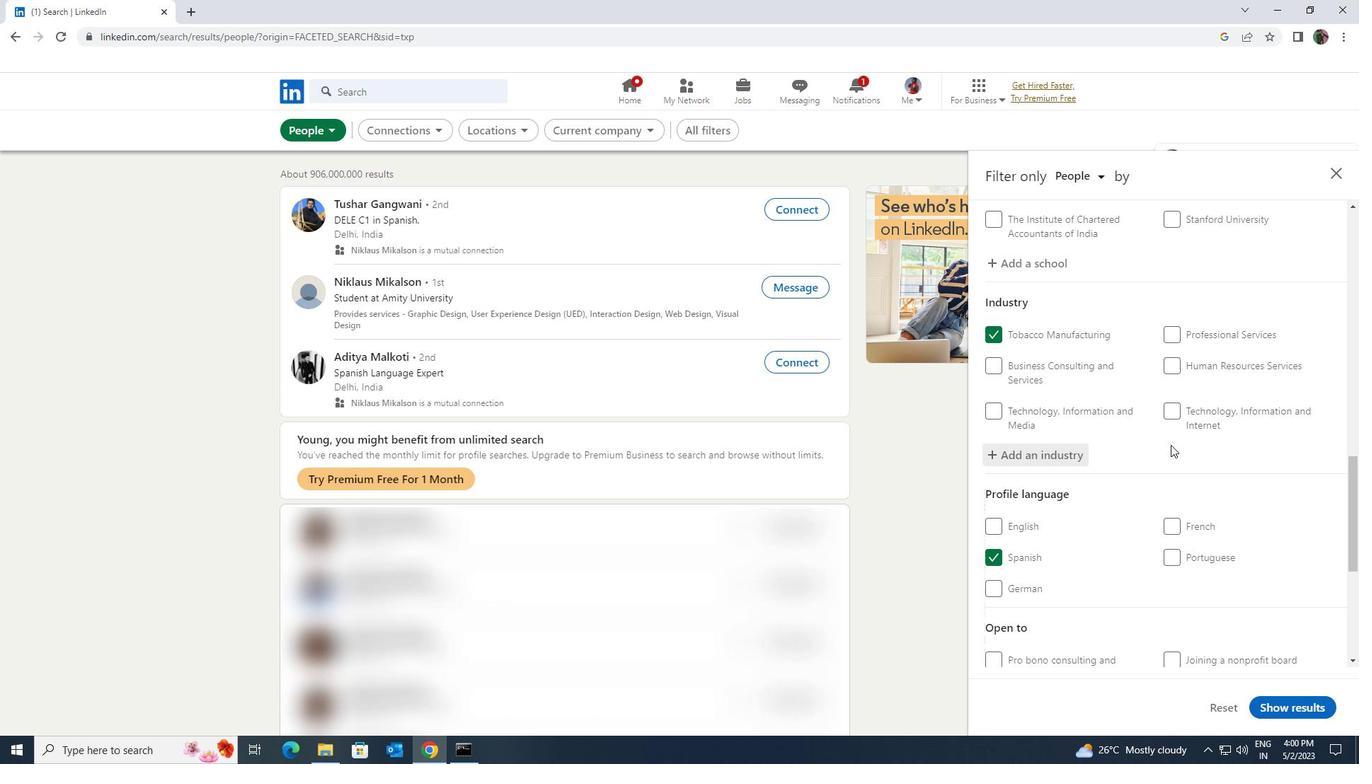 
Action: Mouse scrolled (1170, 444) with delta (0, 0)
Screenshot: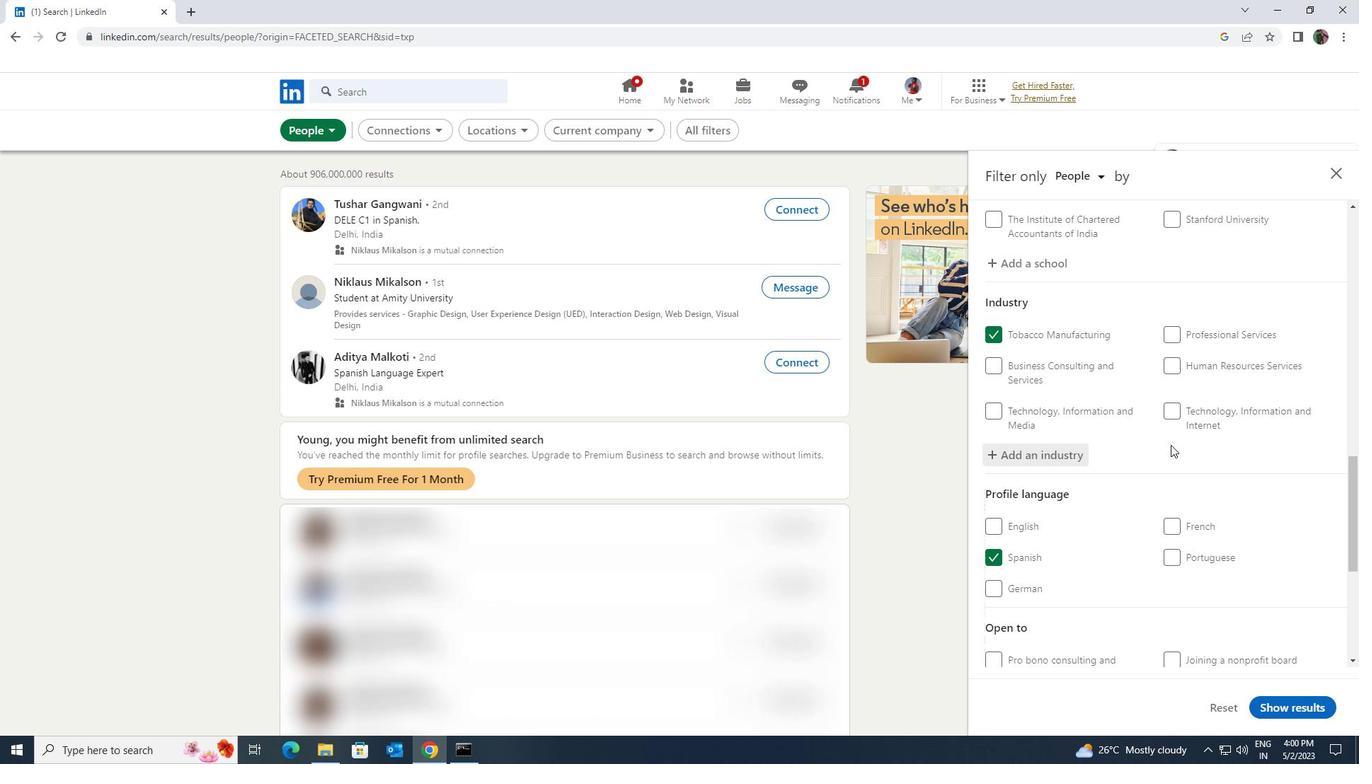 
Action: Mouse scrolled (1170, 444) with delta (0, 0)
Screenshot: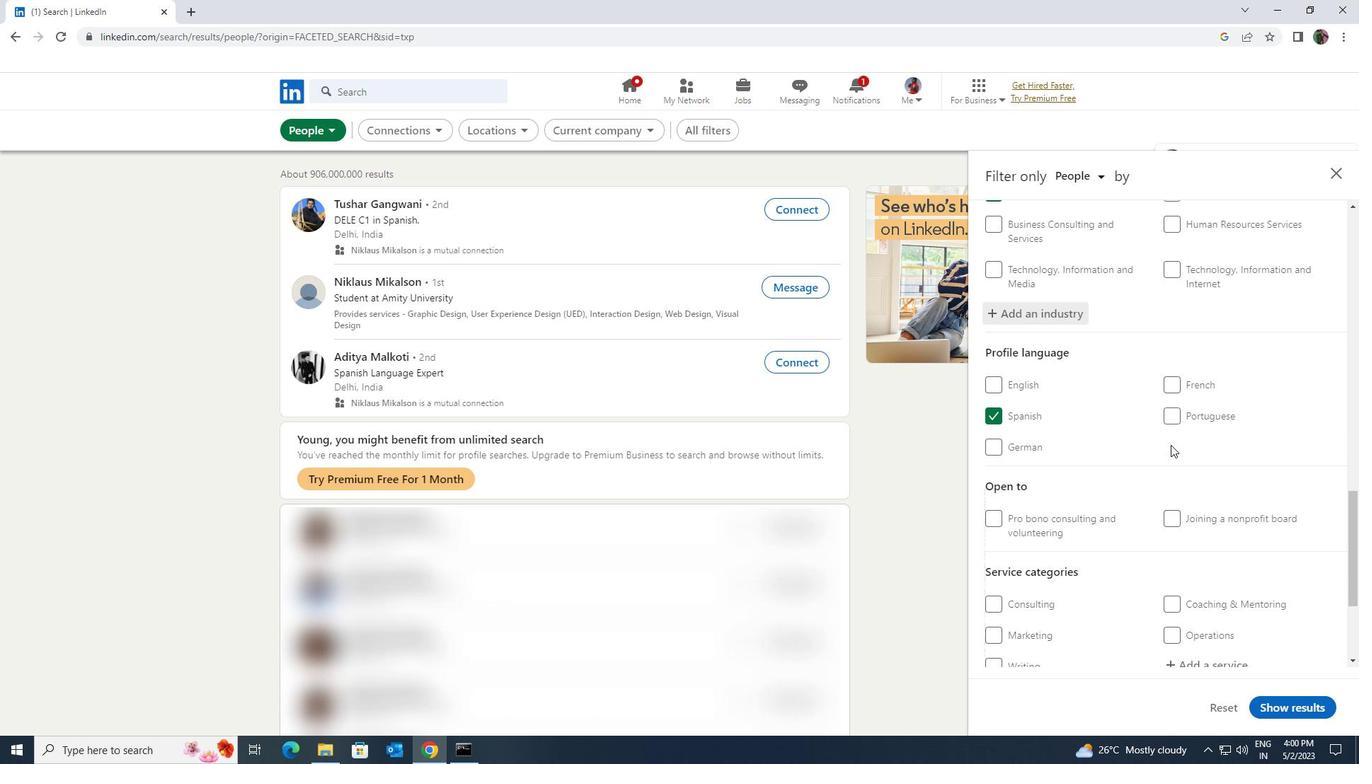 
Action: Mouse scrolled (1170, 444) with delta (0, 0)
Screenshot: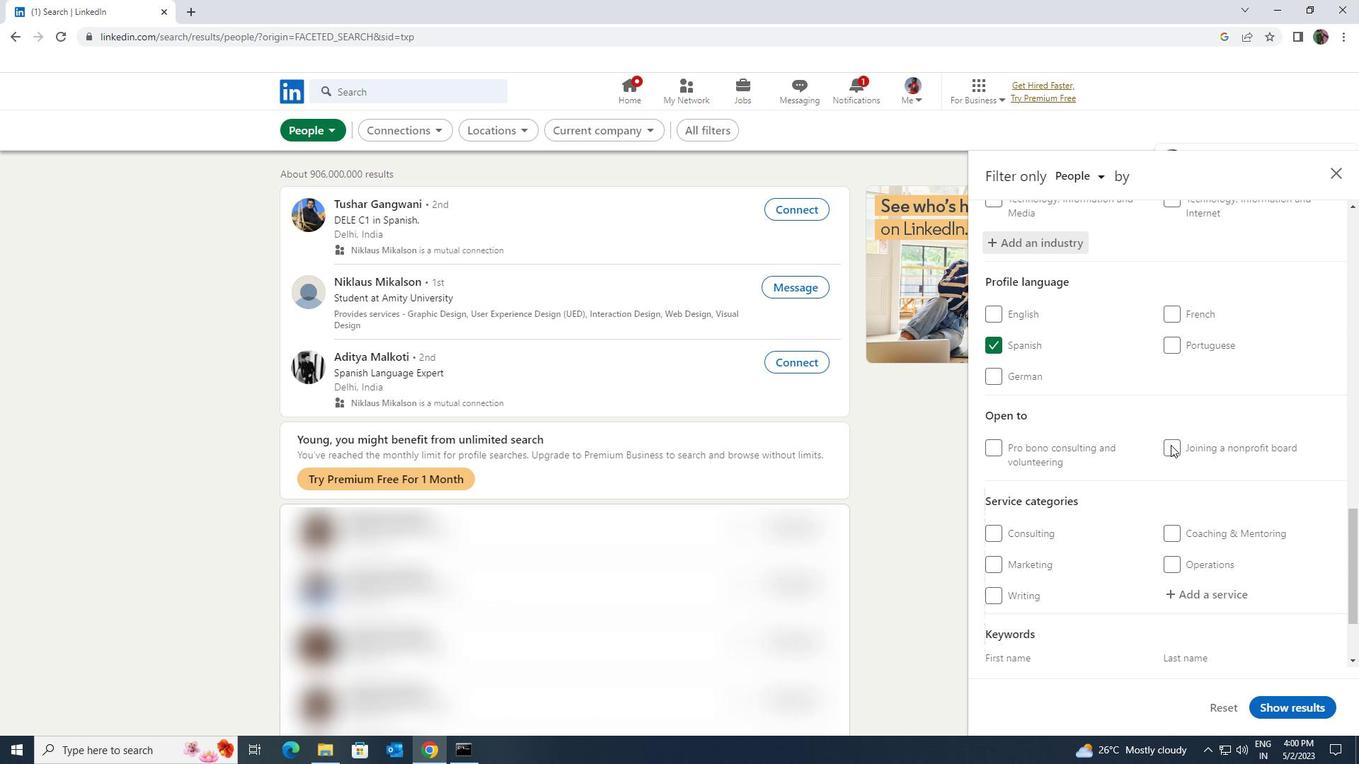 
Action: Mouse moved to (1187, 516)
Screenshot: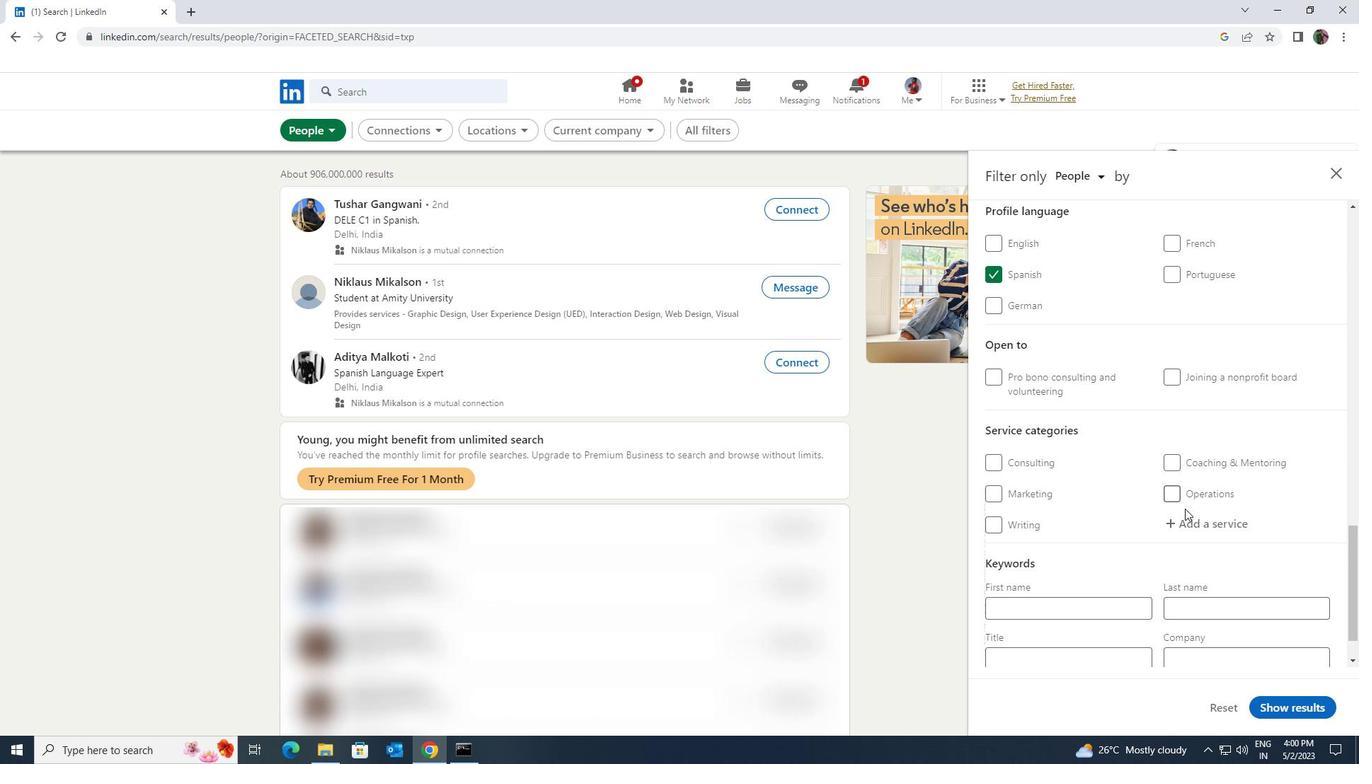 
Action: Mouse pressed left at (1187, 516)
Screenshot: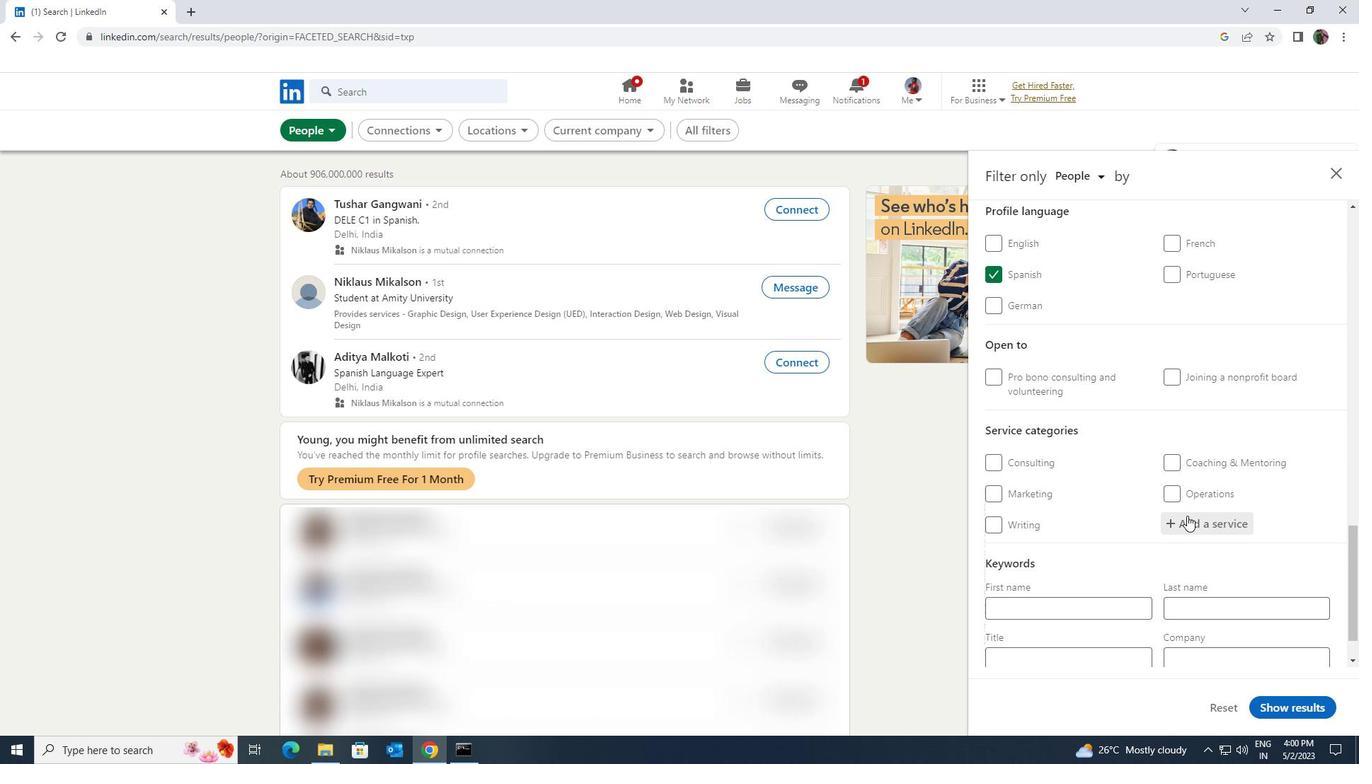 
Action: Key pressed <Key.shift><Key.shift><Key.shift><Key.shift><Key.shift>HR<Key.space><Key.shift>CON
Screenshot: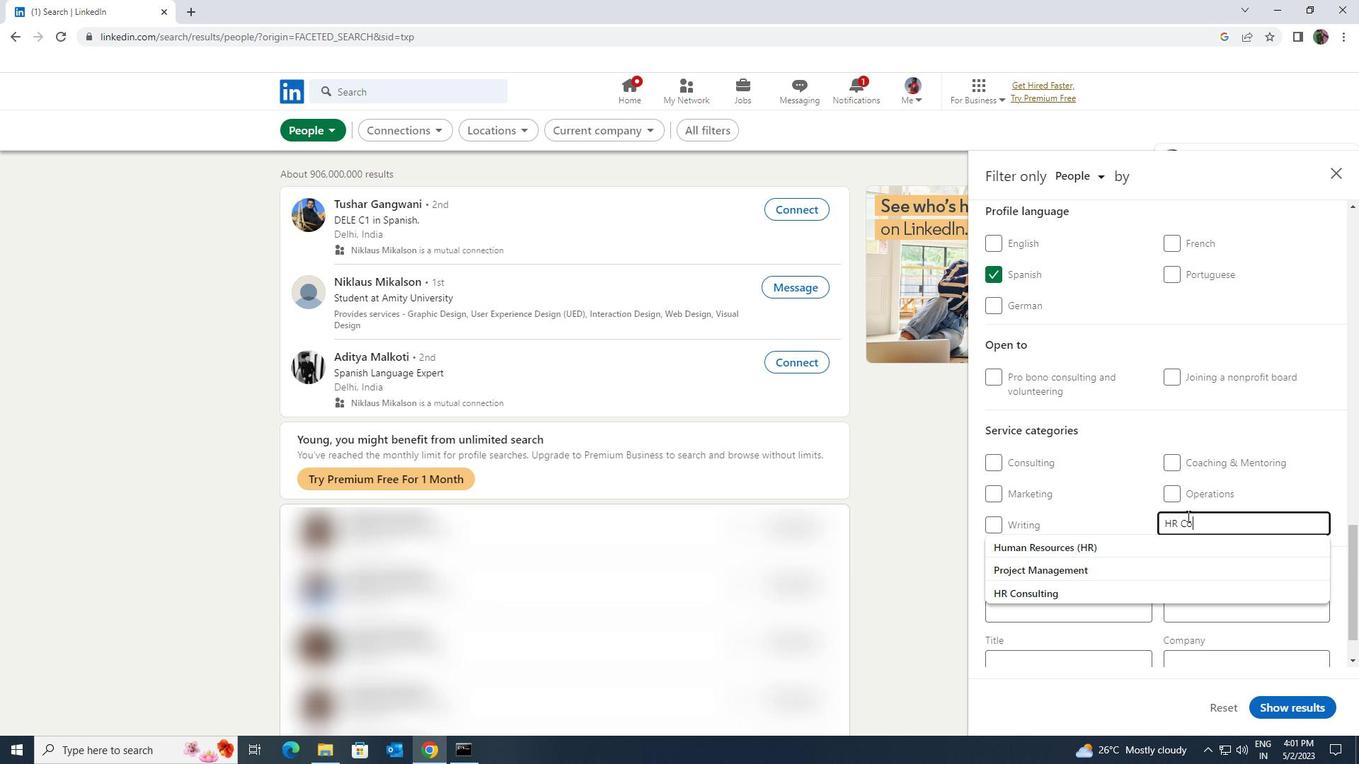 
Action: Mouse moved to (1165, 545)
Screenshot: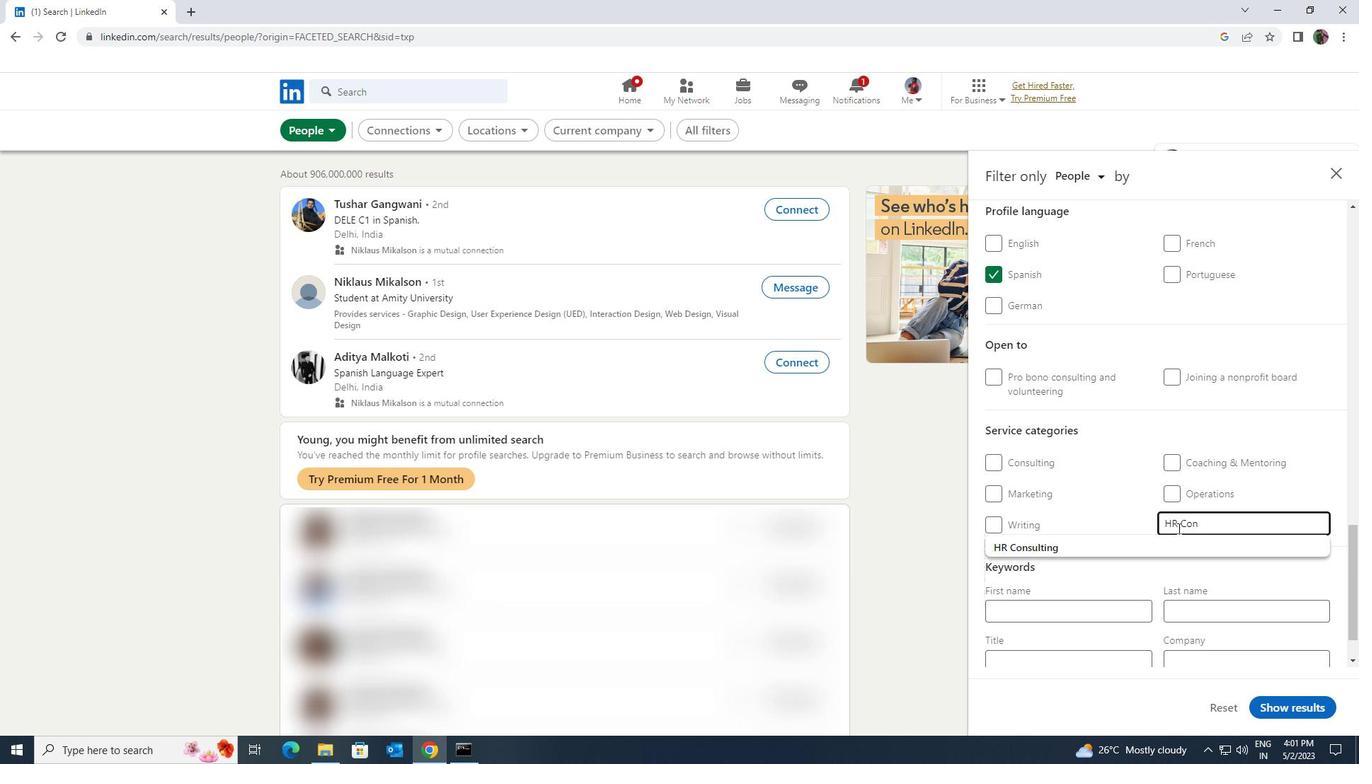 
Action: Mouse pressed left at (1165, 545)
Screenshot: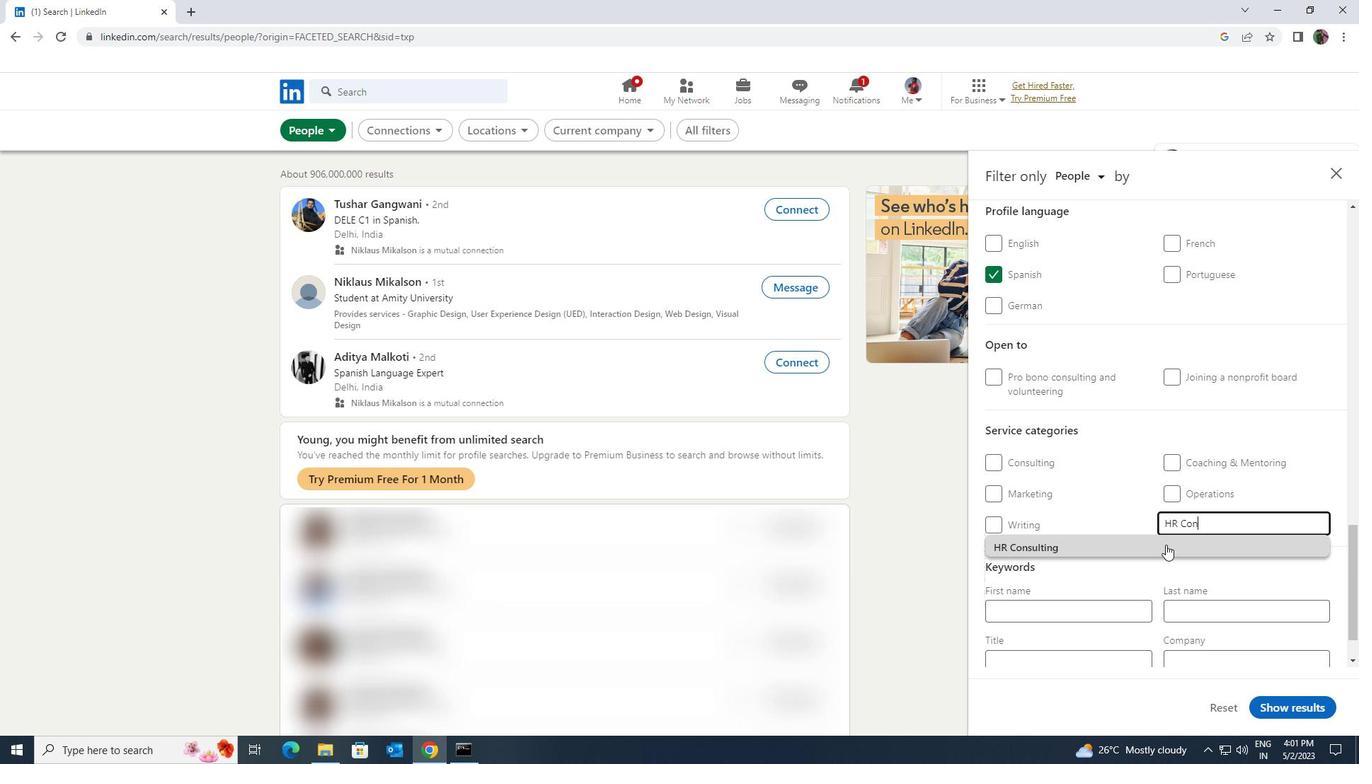 
Action: Mouse scrolled (1165, 544) with delta (0, 0)
Screenshot: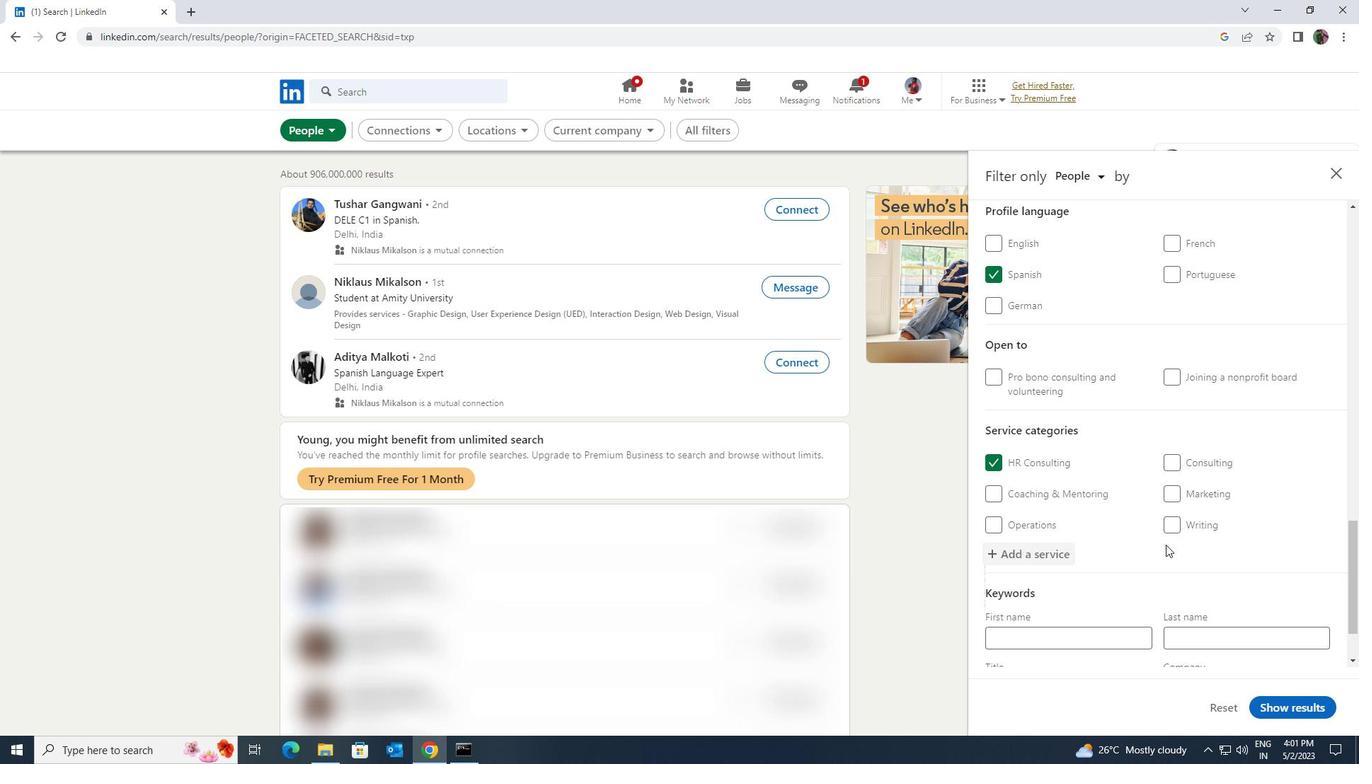 
Action: Mouse scrolled (1165, 544) with delta (0, 0)
Screenshot: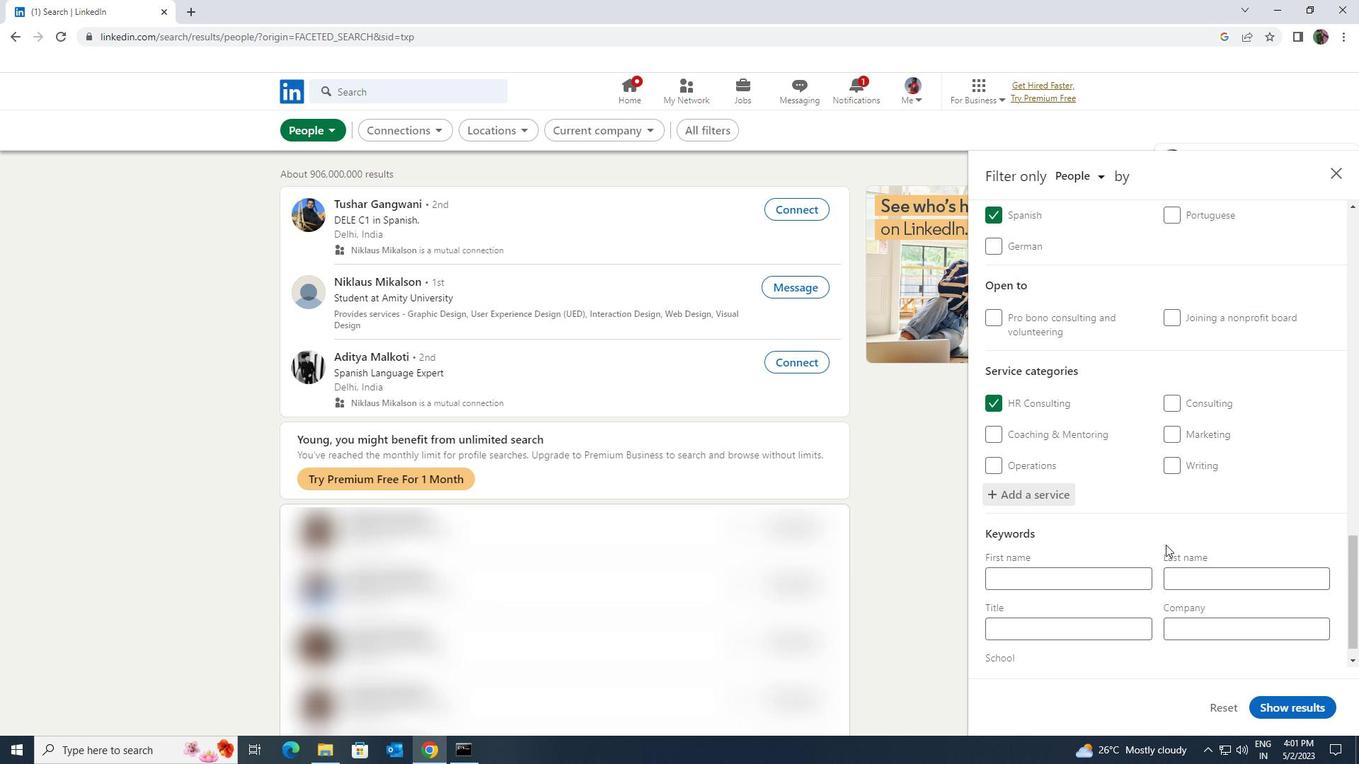 
Action: Mouse scrolled (1165, 544) with delta (0, 0)
Screenshot: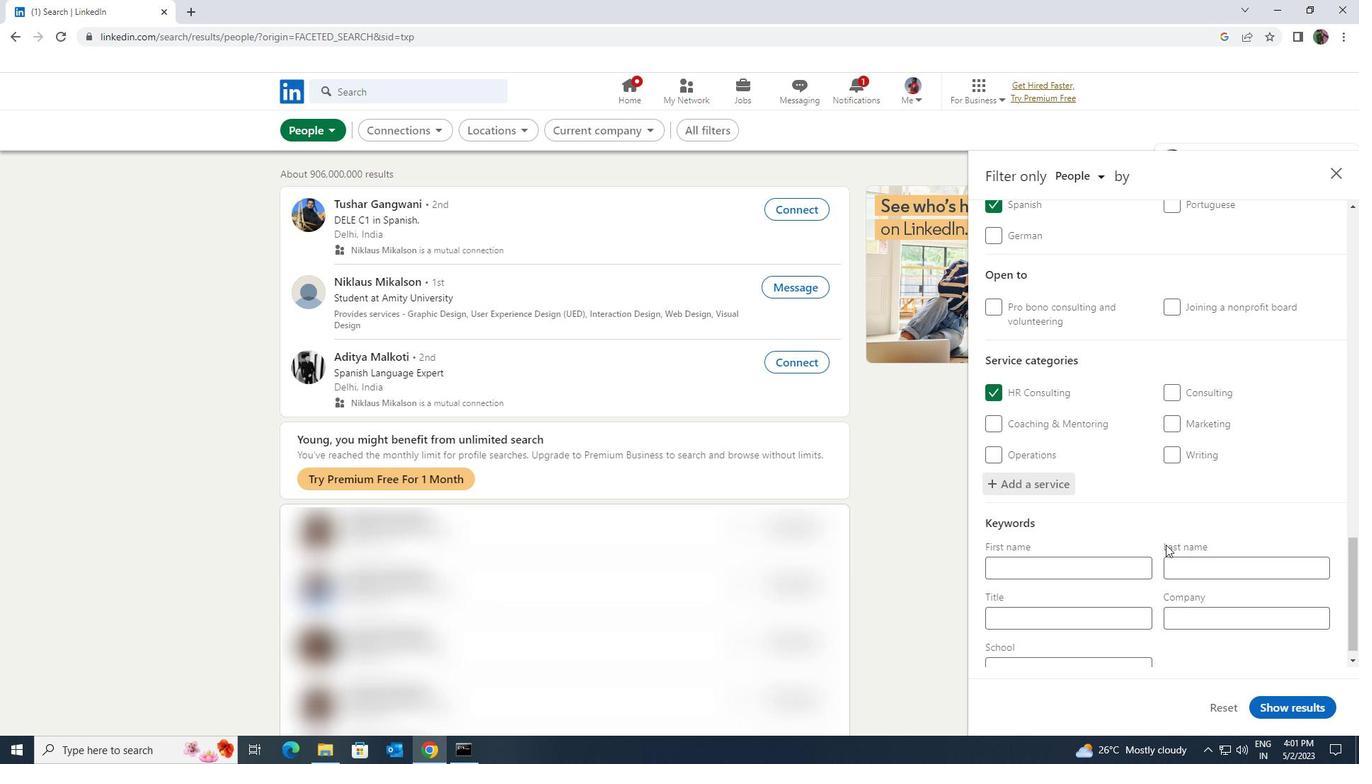 
Action: Mouse moved to (1160, 552)
Screenshot: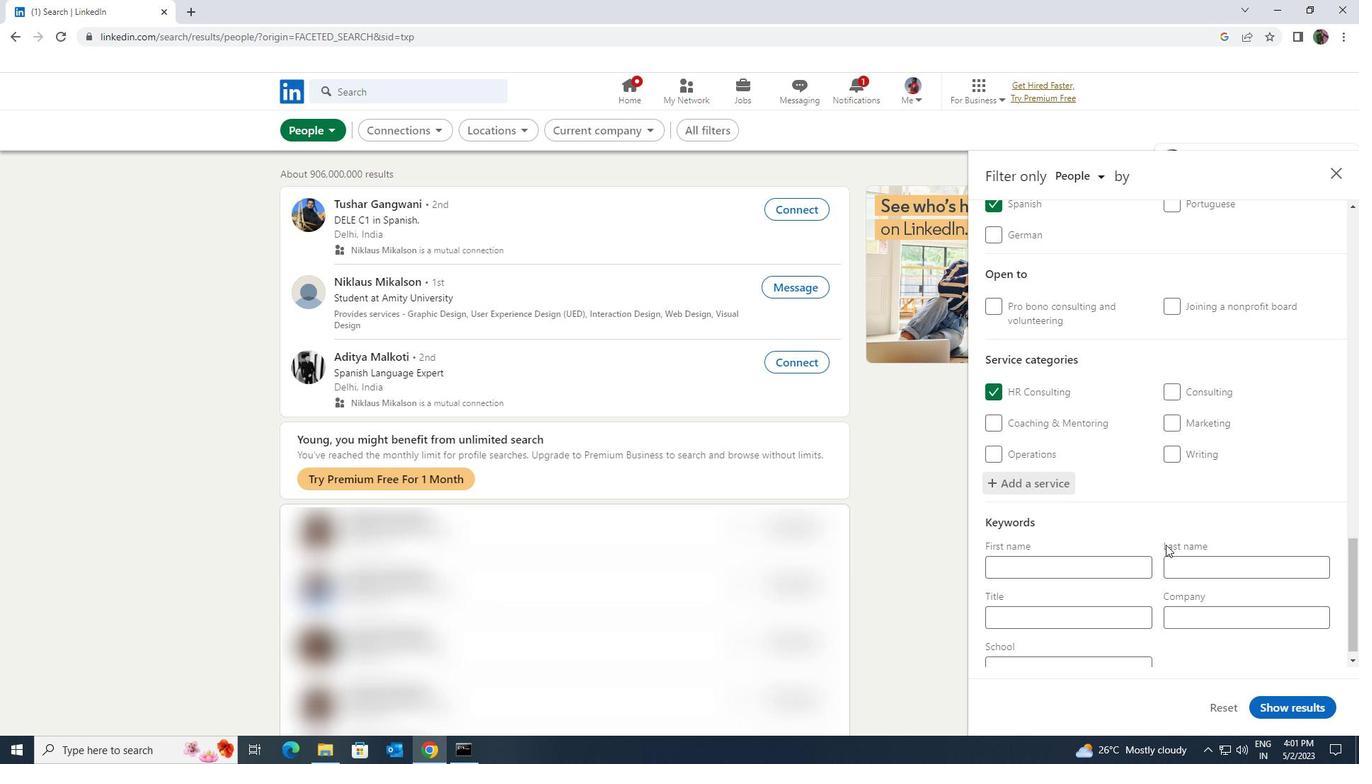 
Action: Mouse scrolled (1160, 551) with delta (0, 0)
Screenshot: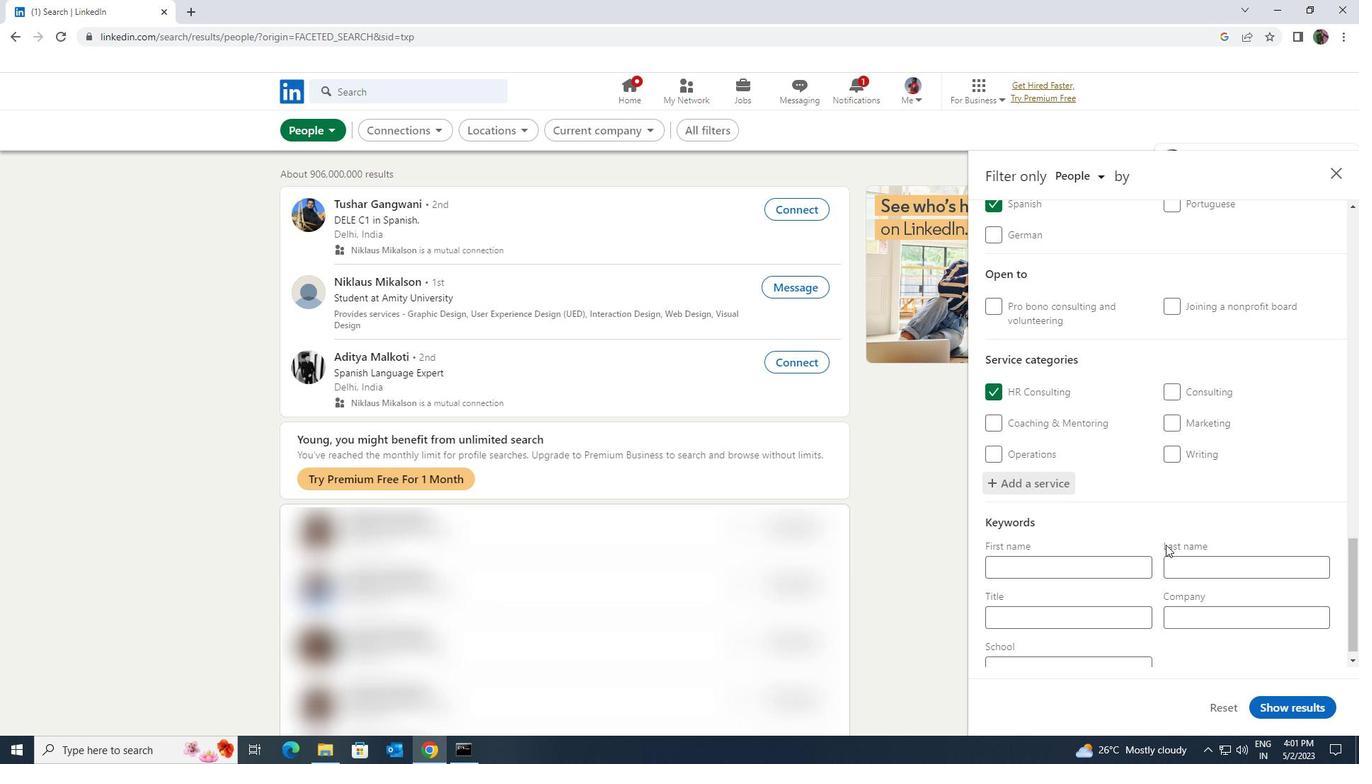 
Action: Mouse moved to (1131, 600)
Screenshot: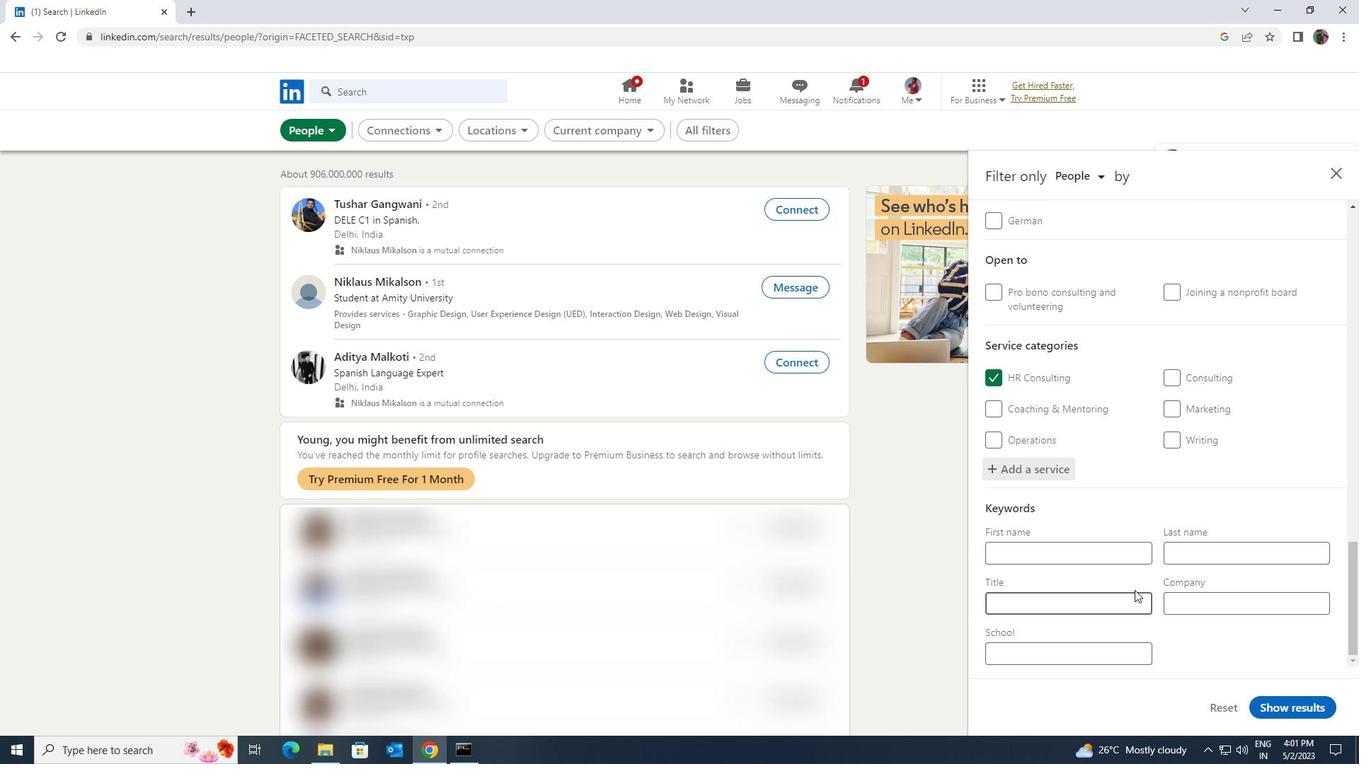 
Action: Mouse pressed left at (1131, 600)
Screenshot: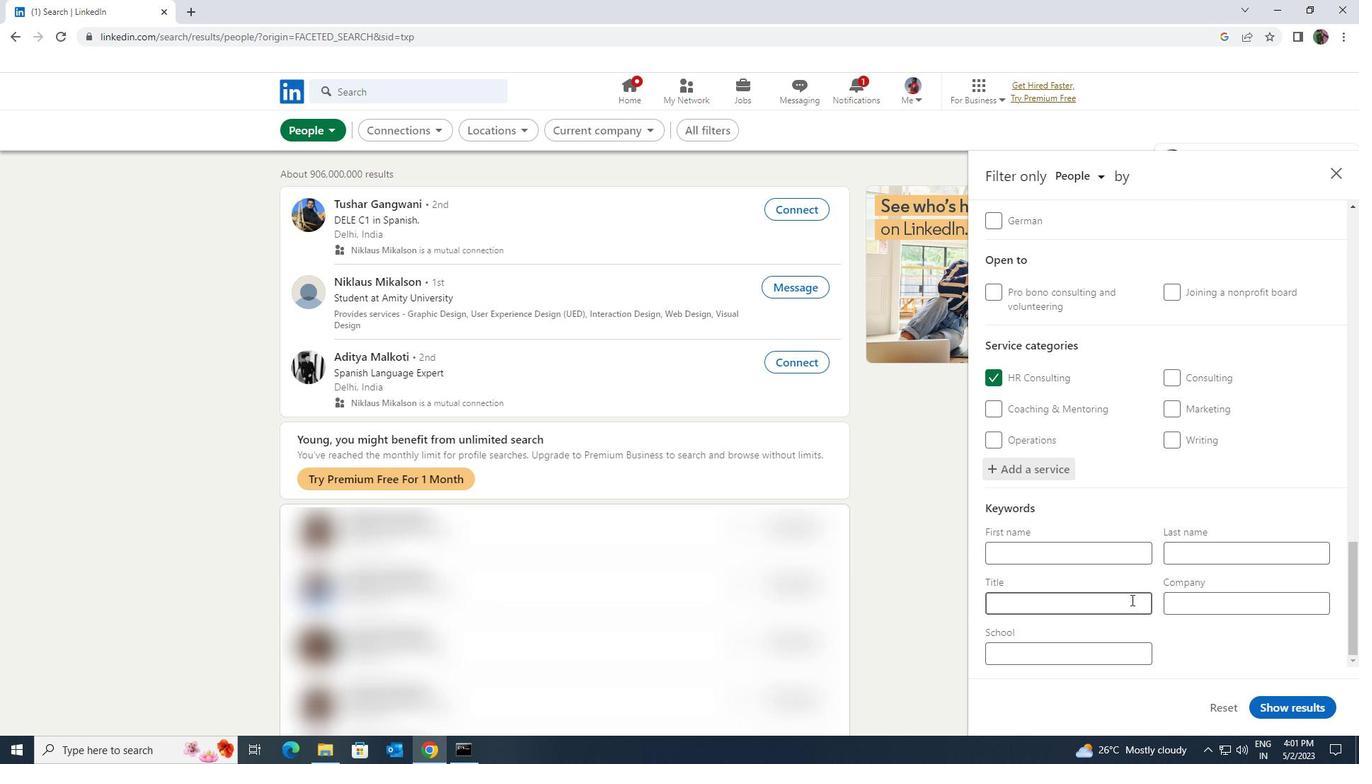 
Action: Key pressed E<Key.shift>COMMERCE<Key.space><Key.shift>MARKETING<Key.space><Key.shift>SPECIALIST
Screenshot: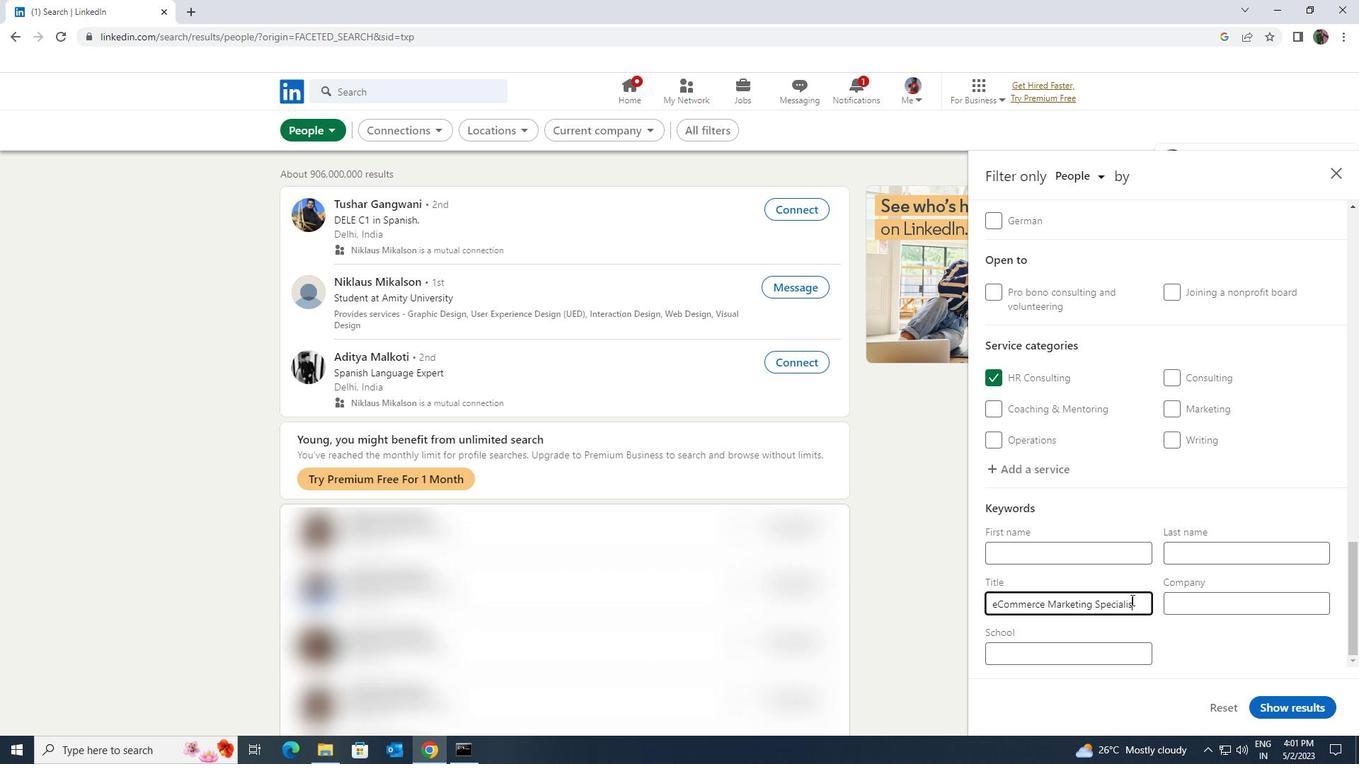
Action: Mouse moved to (1277, 706)
Screenshot: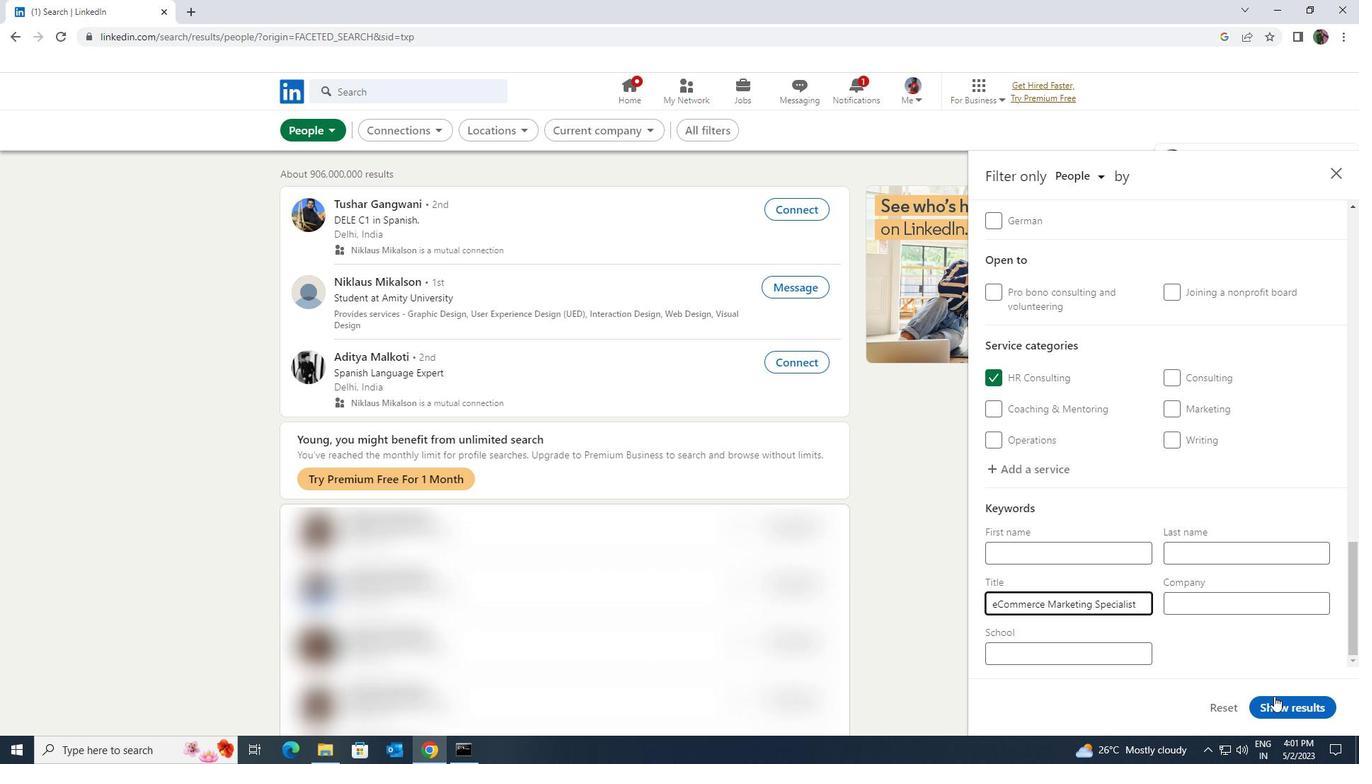 
Action: Mouse pressed left at (1277, 706)
Screenshot: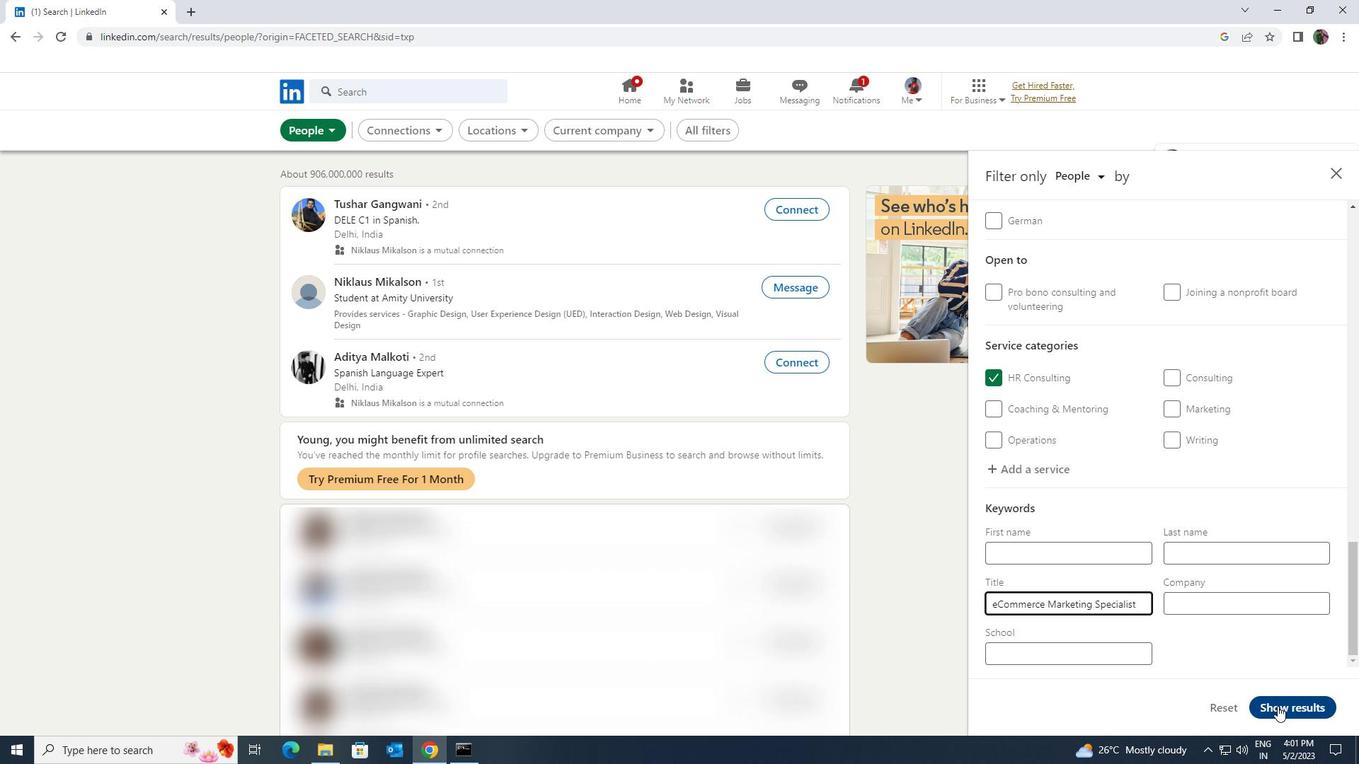 
